 Task: Send an email with the signature Ian Hill with the subject Request for a reference letter and the message Can you please confirm the availability of the conference room for the meeting? from softage.5@softage.net to softage.6@softage.net and move the email from Sent Items to the folder Invitations
Action: Mouse moved to (45, 59)
Screenshot: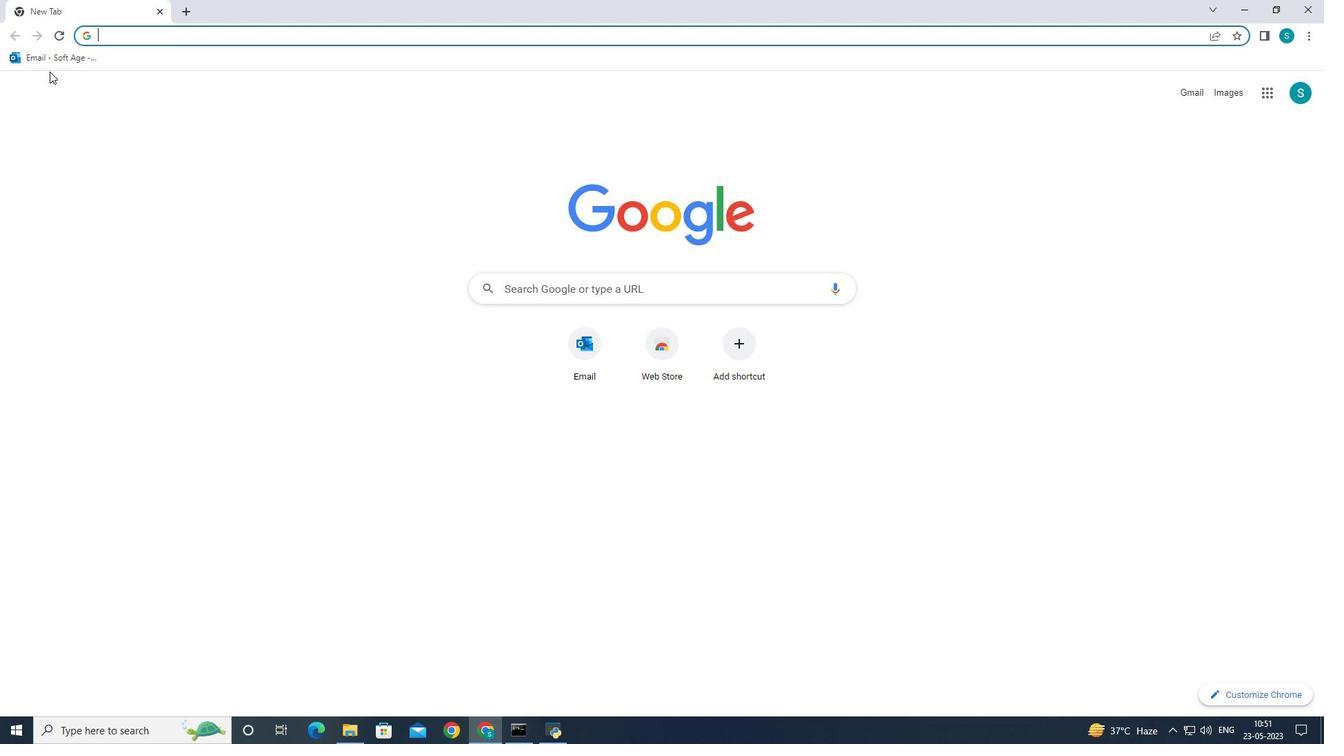 
Action: Mouse pressed left at (45, 59)
Screenshot: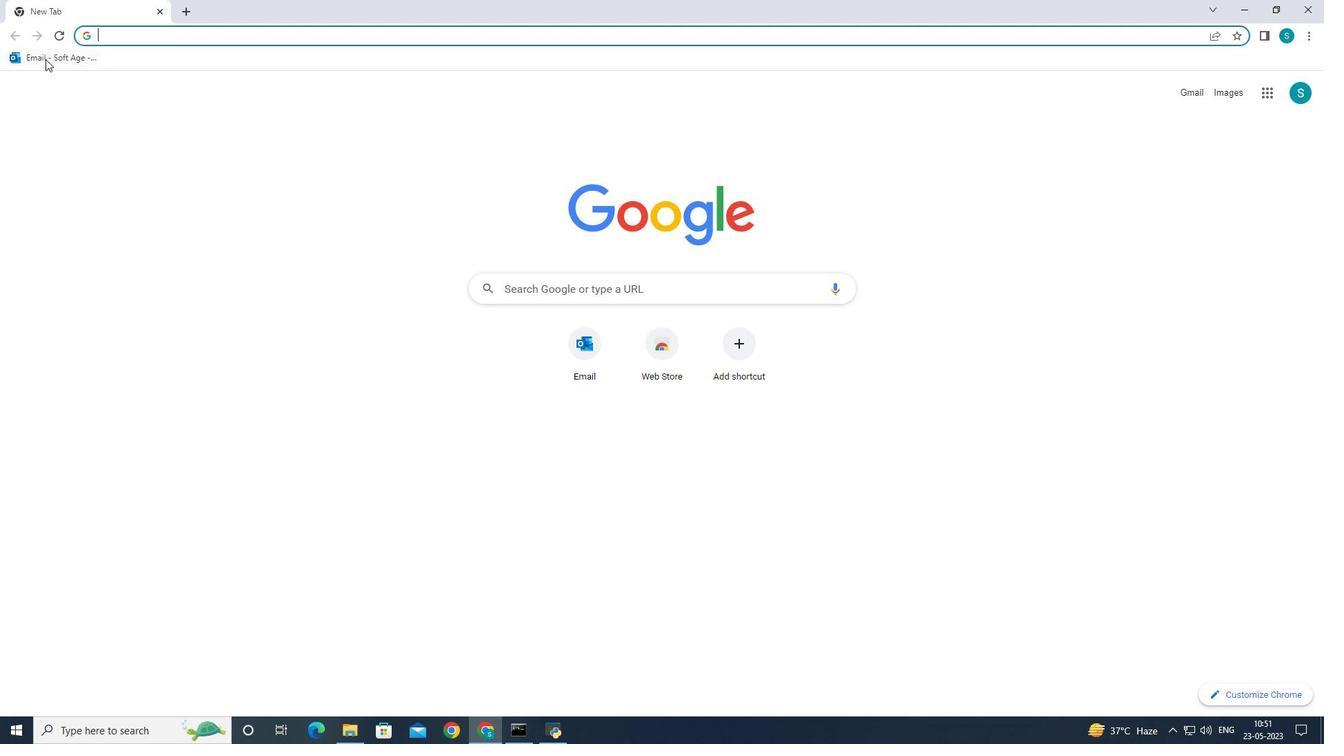 
Action: Mouse moved to (172, 121)
Screenshot: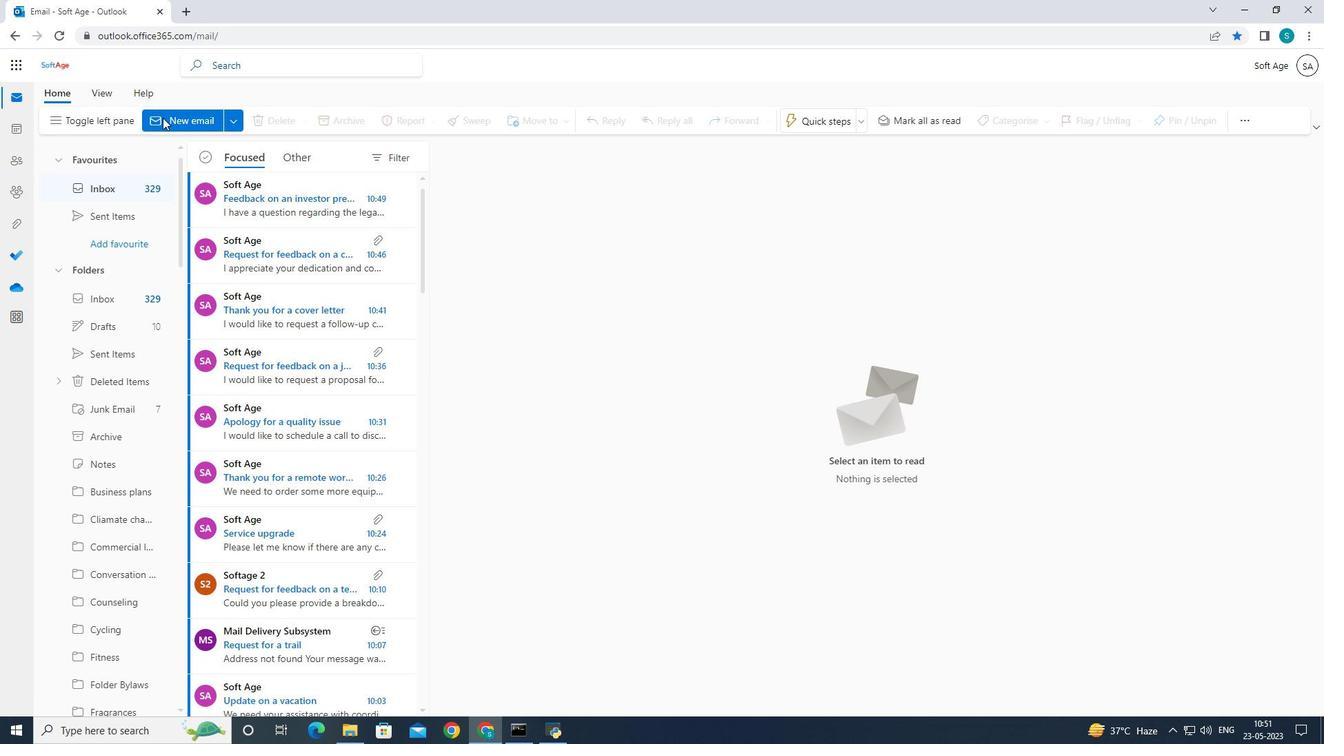 
Action: Mouse pressed left at (172, 121)
Screenshot: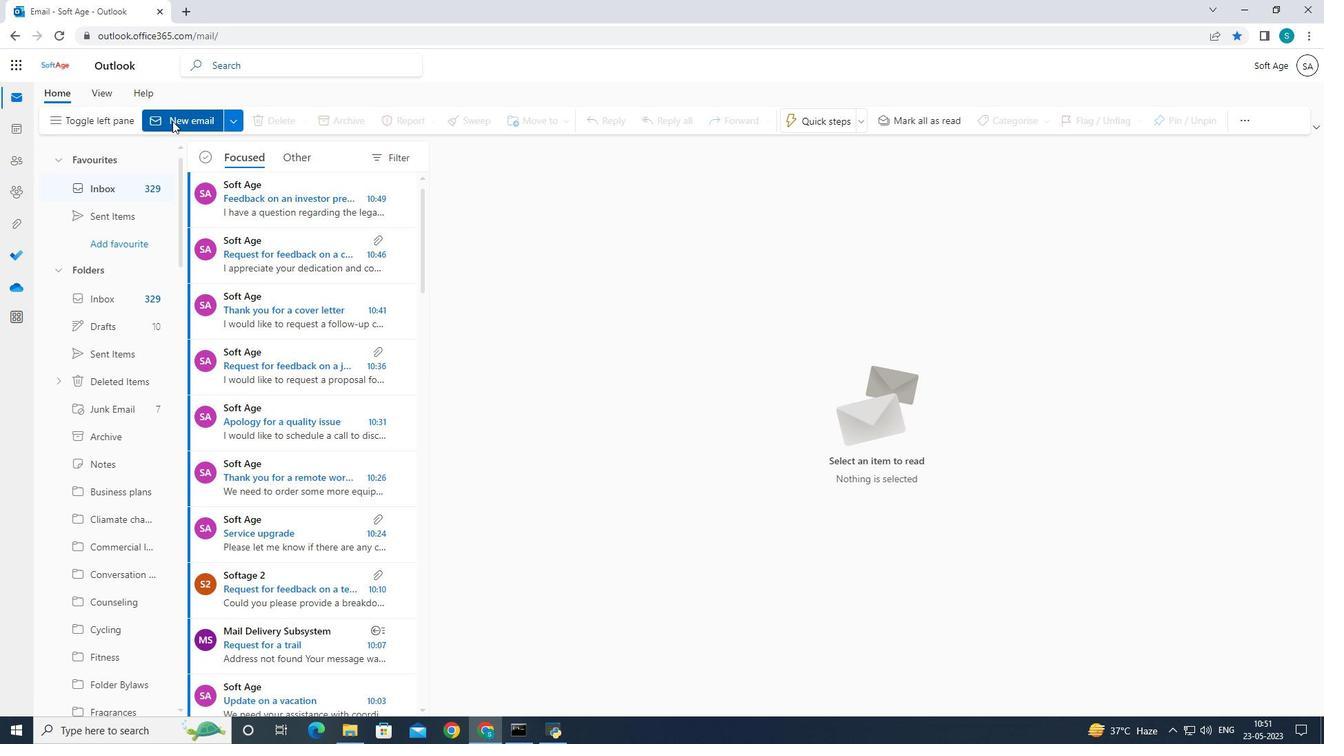 
Action: Mouse moved to (904, 121)
Screenshot: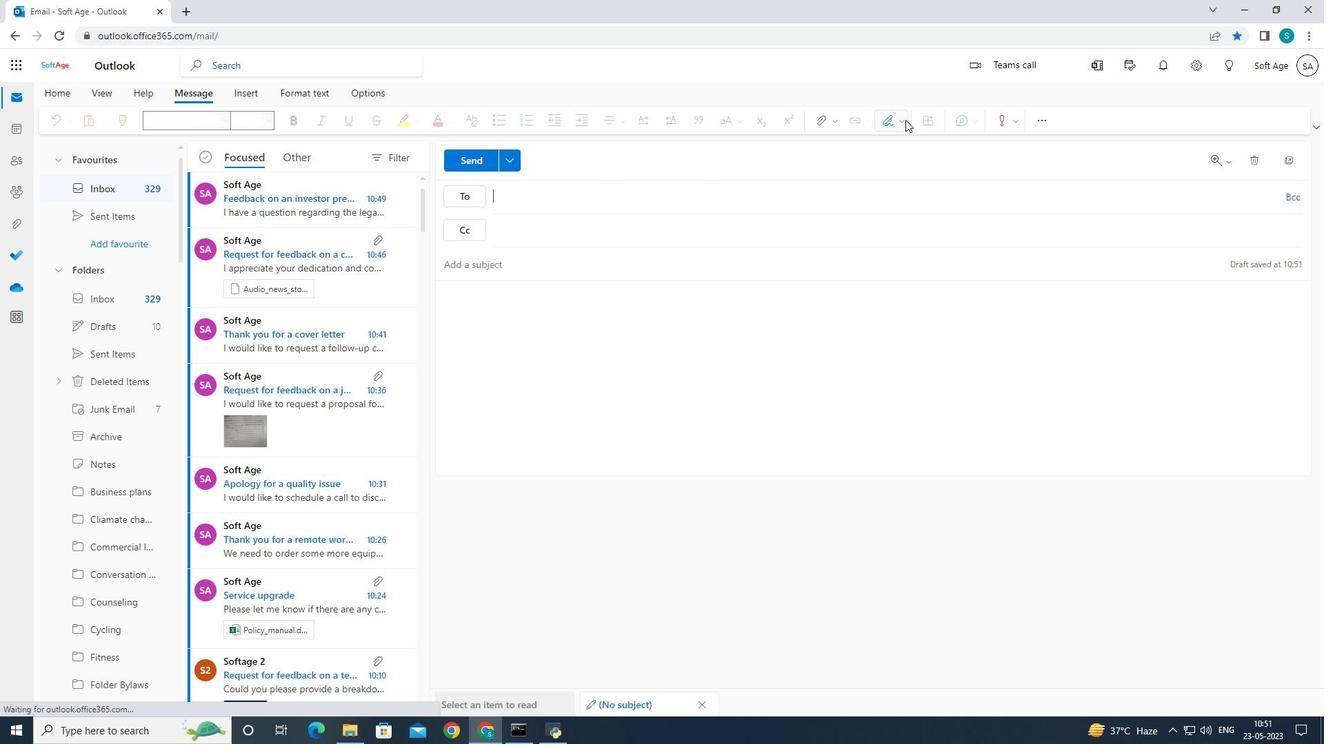 
Action: Mouse pressed left at (904, 121)
Screenshot: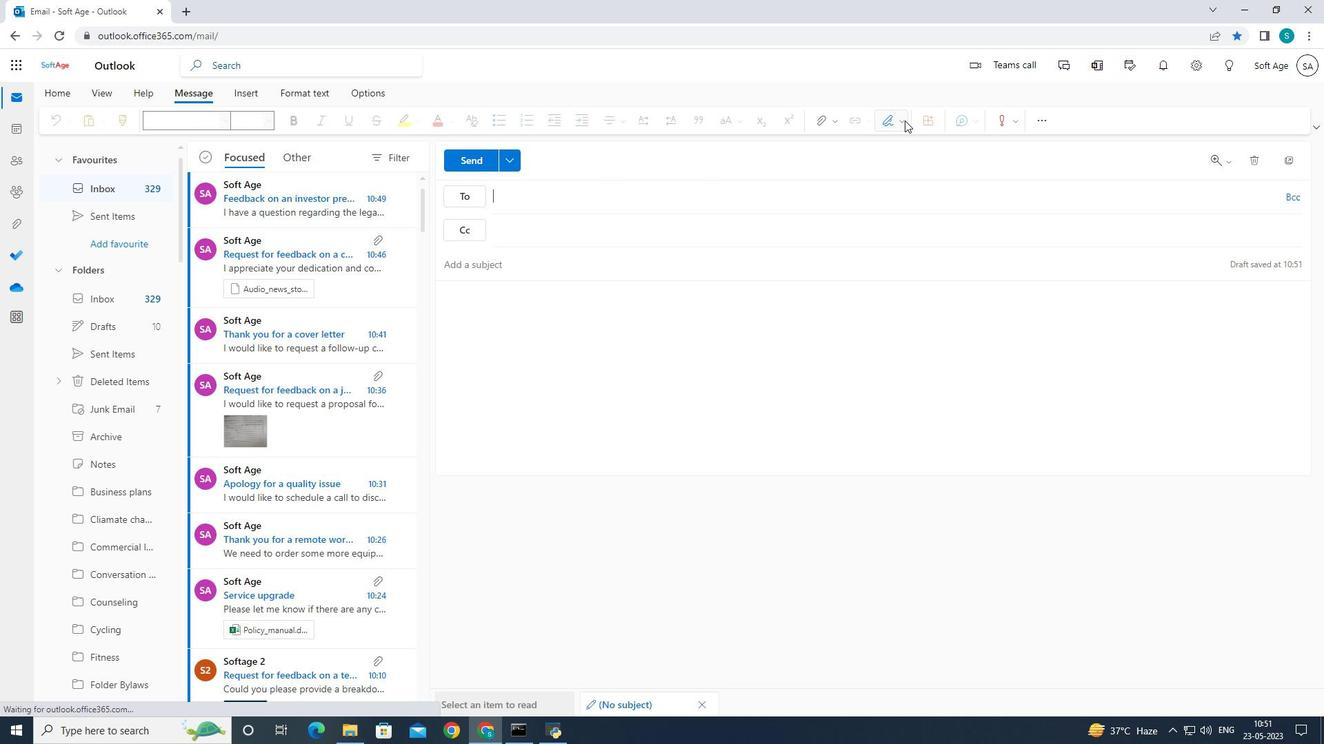 
Action: Mouse moved to (870, 170)
Screenshot: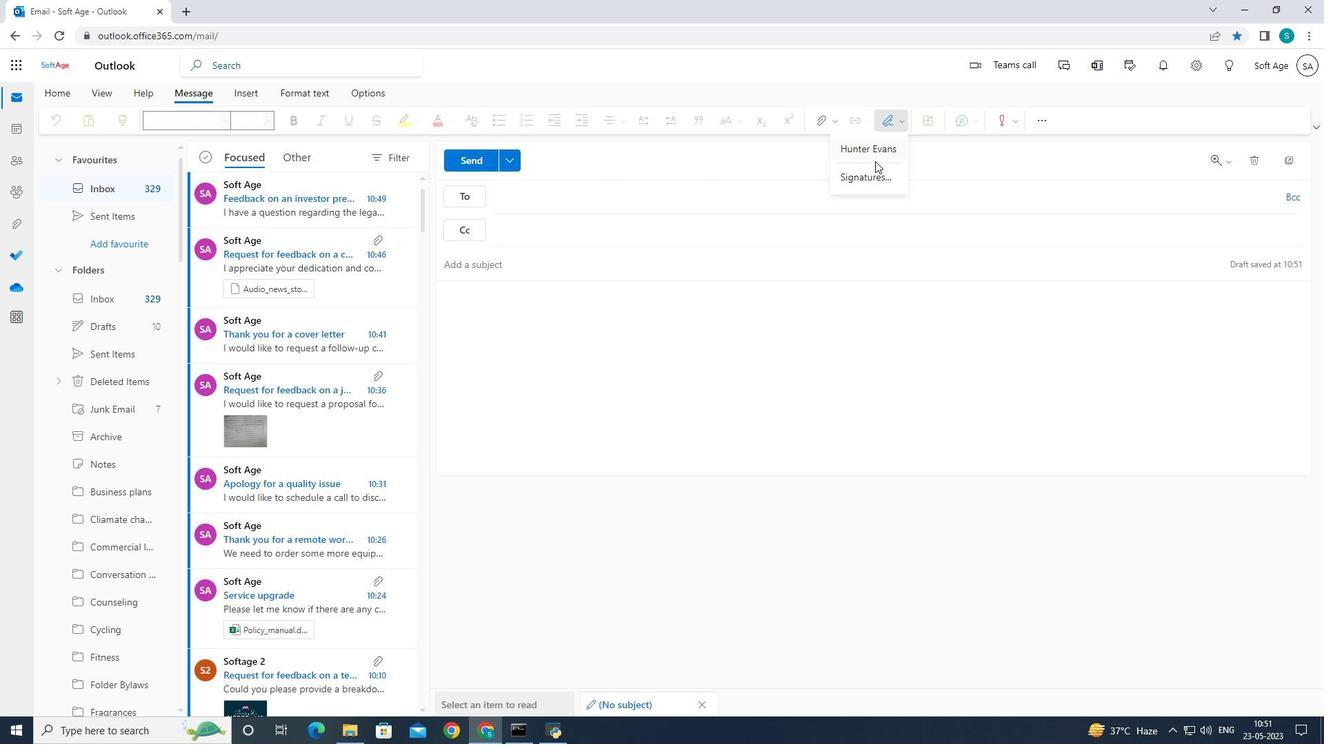 
Action: Mouse pressed left at (870, 170)
Screenshot: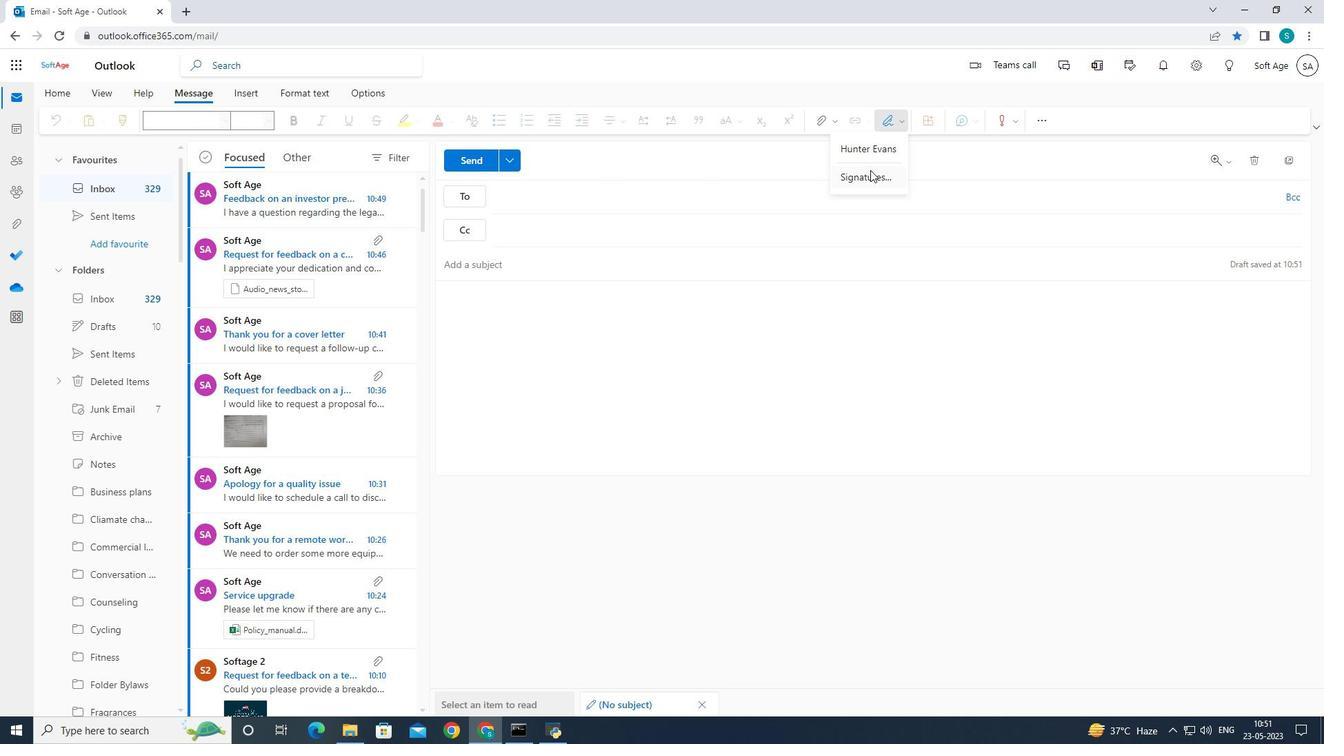 
Action: Mouse moved to (867, 189)
Screenshot: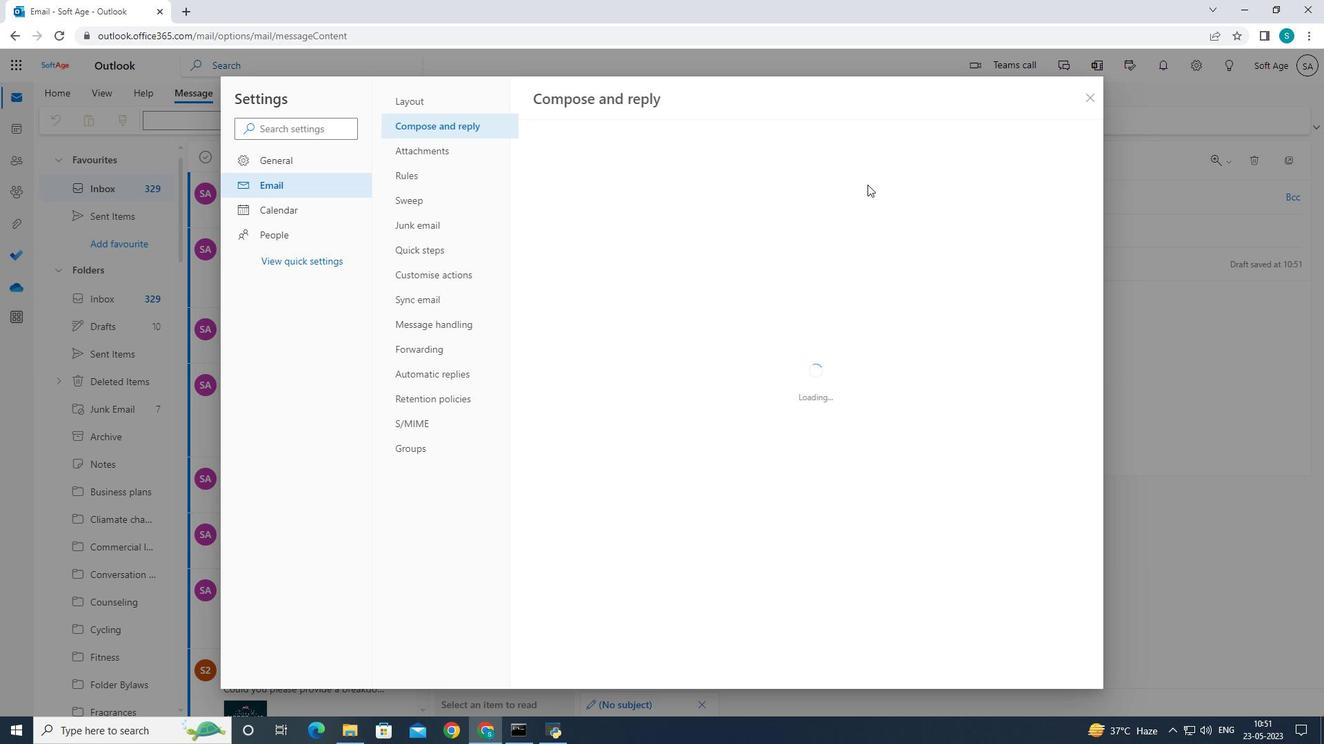 
Action: Key pressed <Key.caps_lock>LAN<Key.space><Key.caps_lock>hill<Key.backspace><Key.backspace><Key.backspace><Key.backspace>
Screenshot: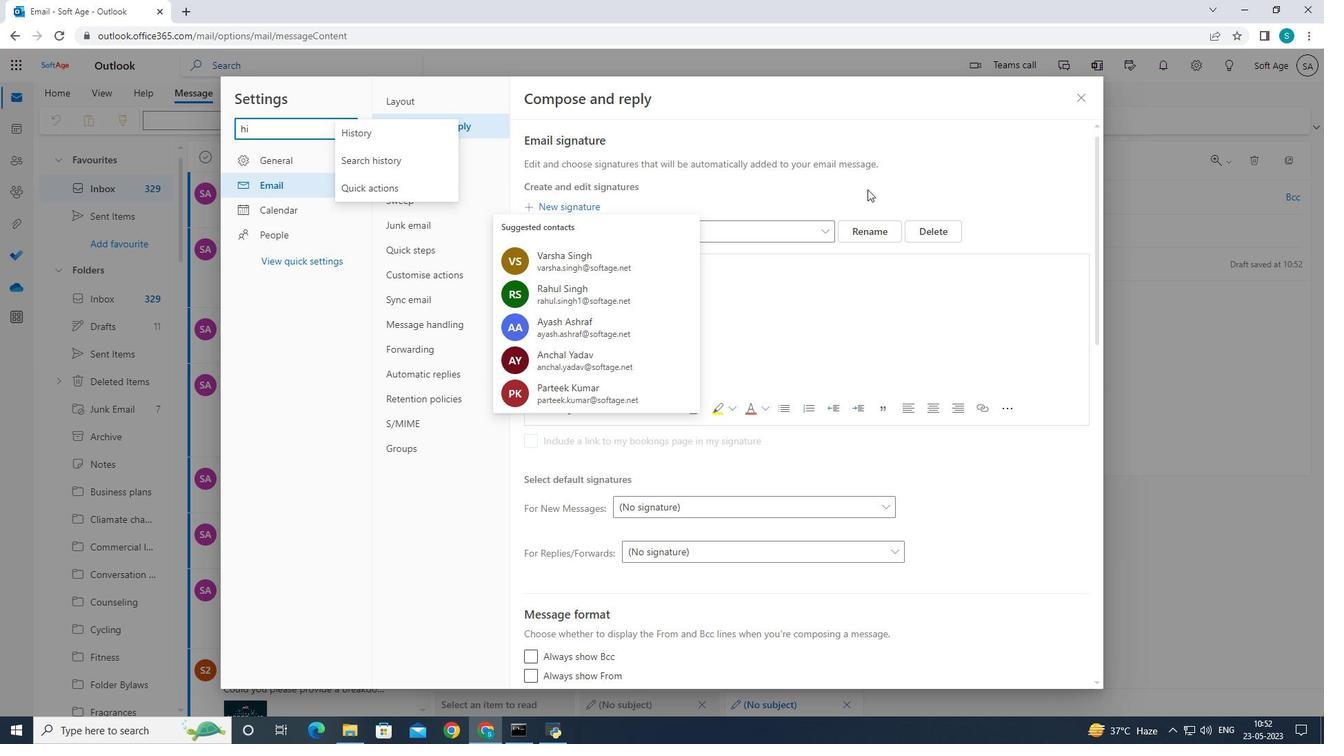 
Action: Mouse moved to (793, 226)
Screenshot: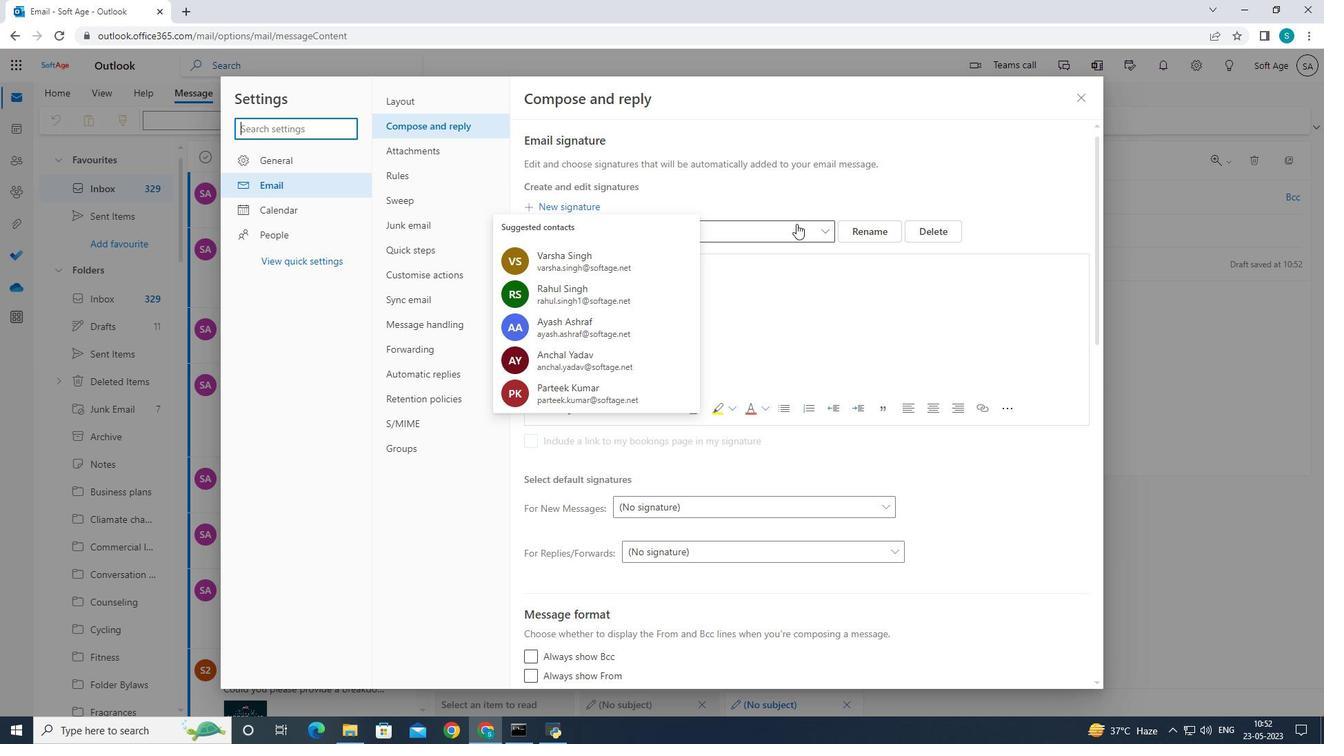 
Action: Mouse pressed left at (793, 226)
Screenshot: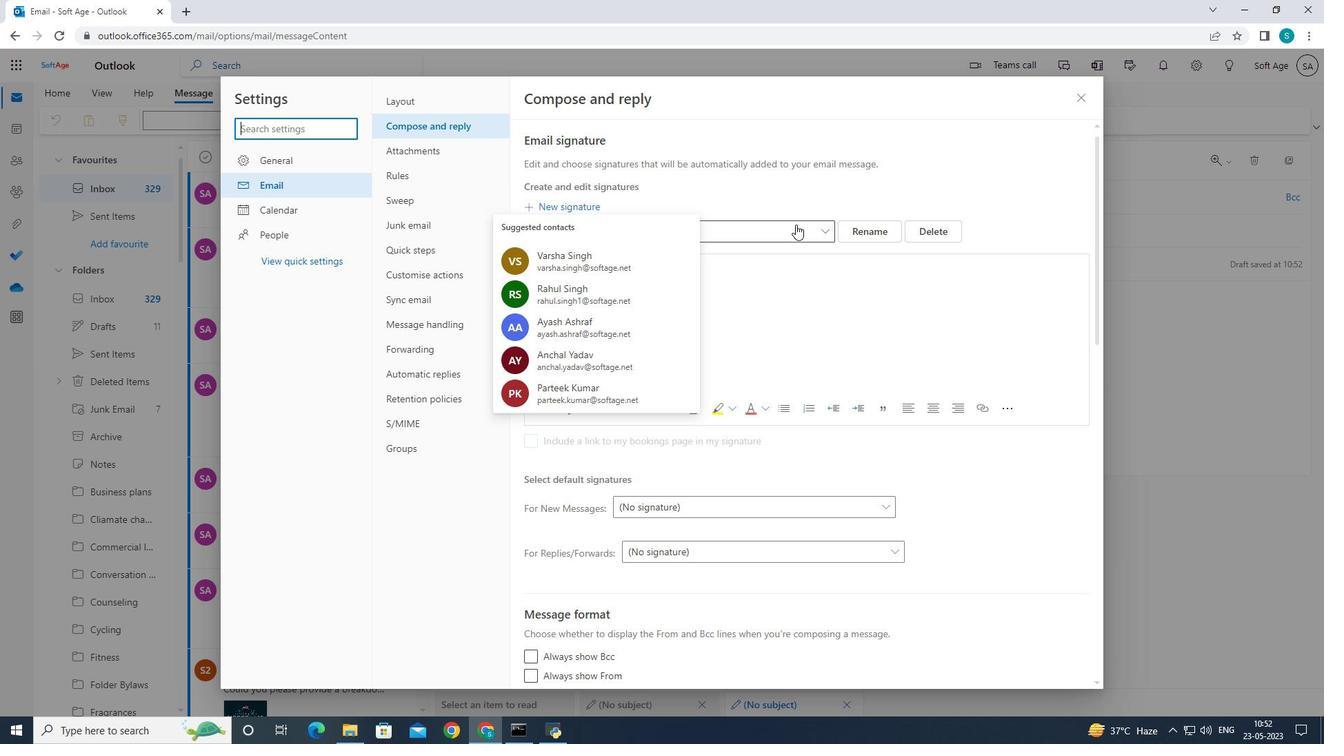 
Action: Mouse moved to (863, 231)
Screenshot: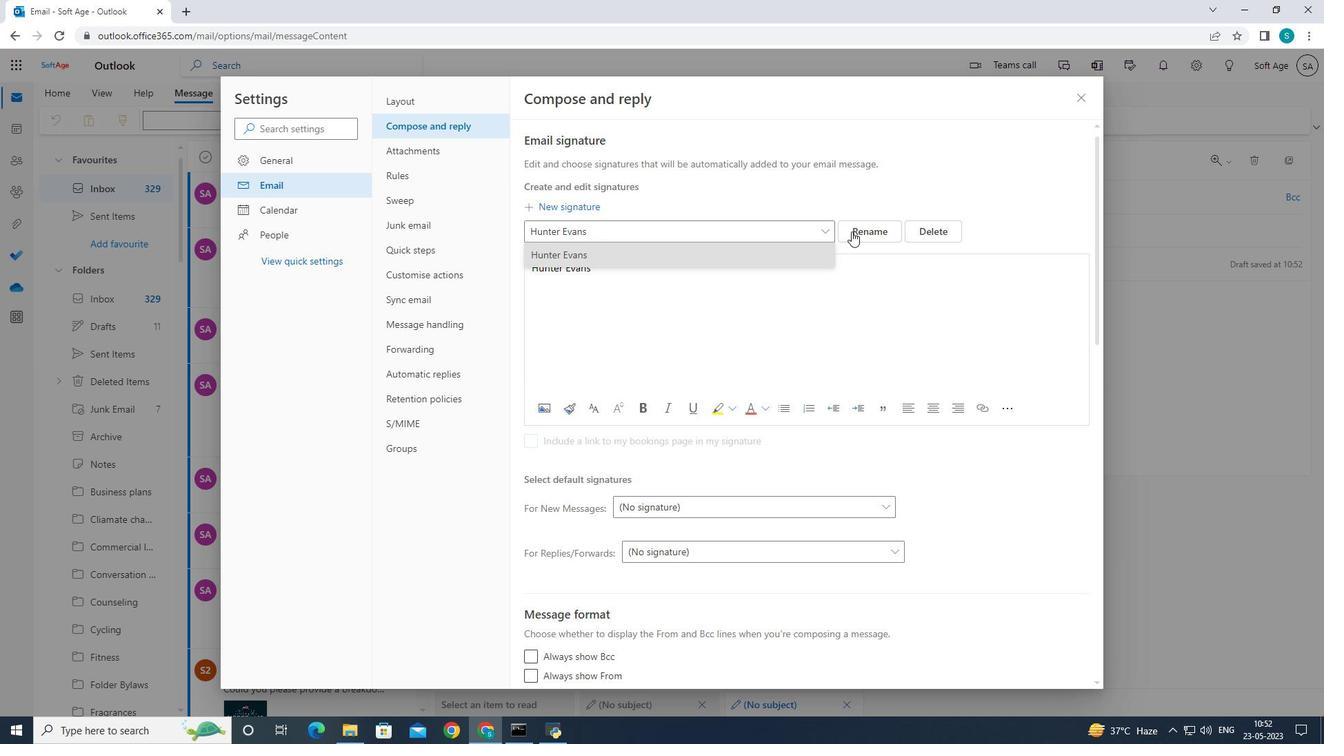 
Action: Mouse pressed left at (863, 231)
Screenshot: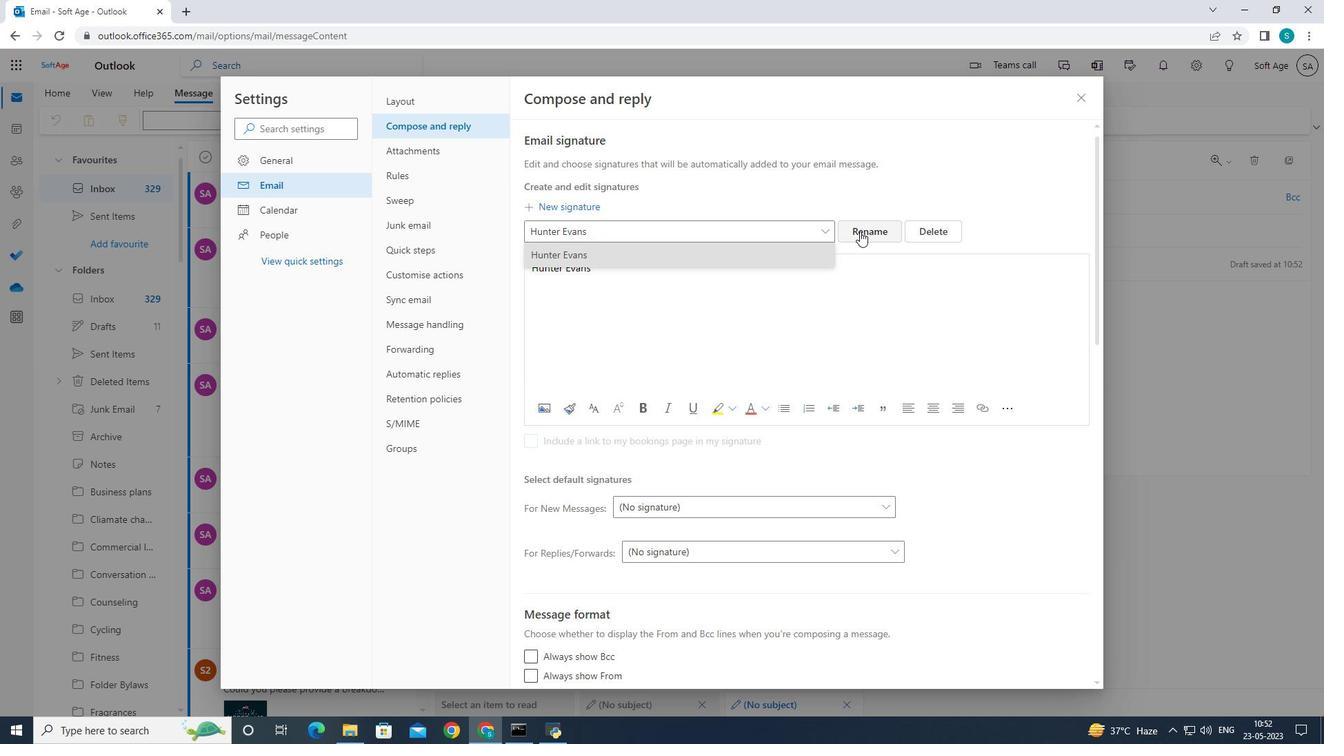 
Action: Mouse moved to (784, 228)
Screenshot: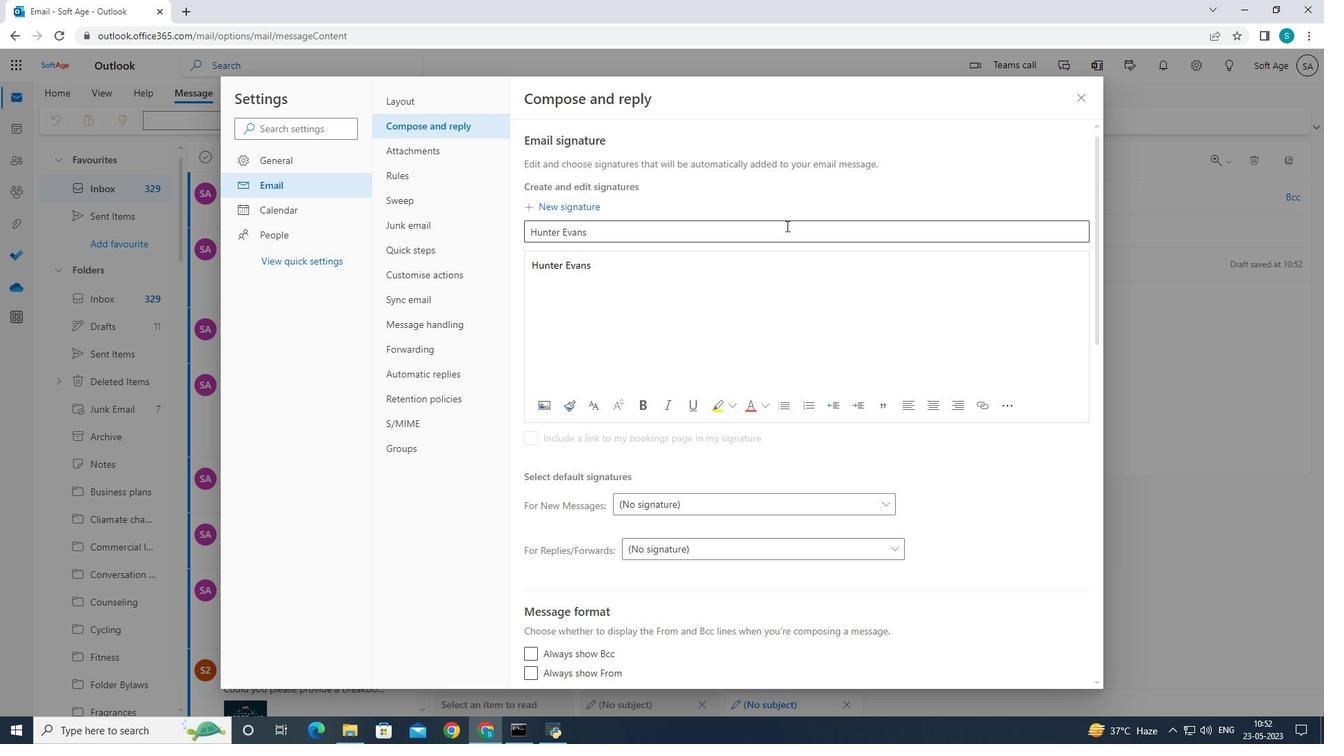 
Action: Mouse pressed left at (784, 228)
Screenshot: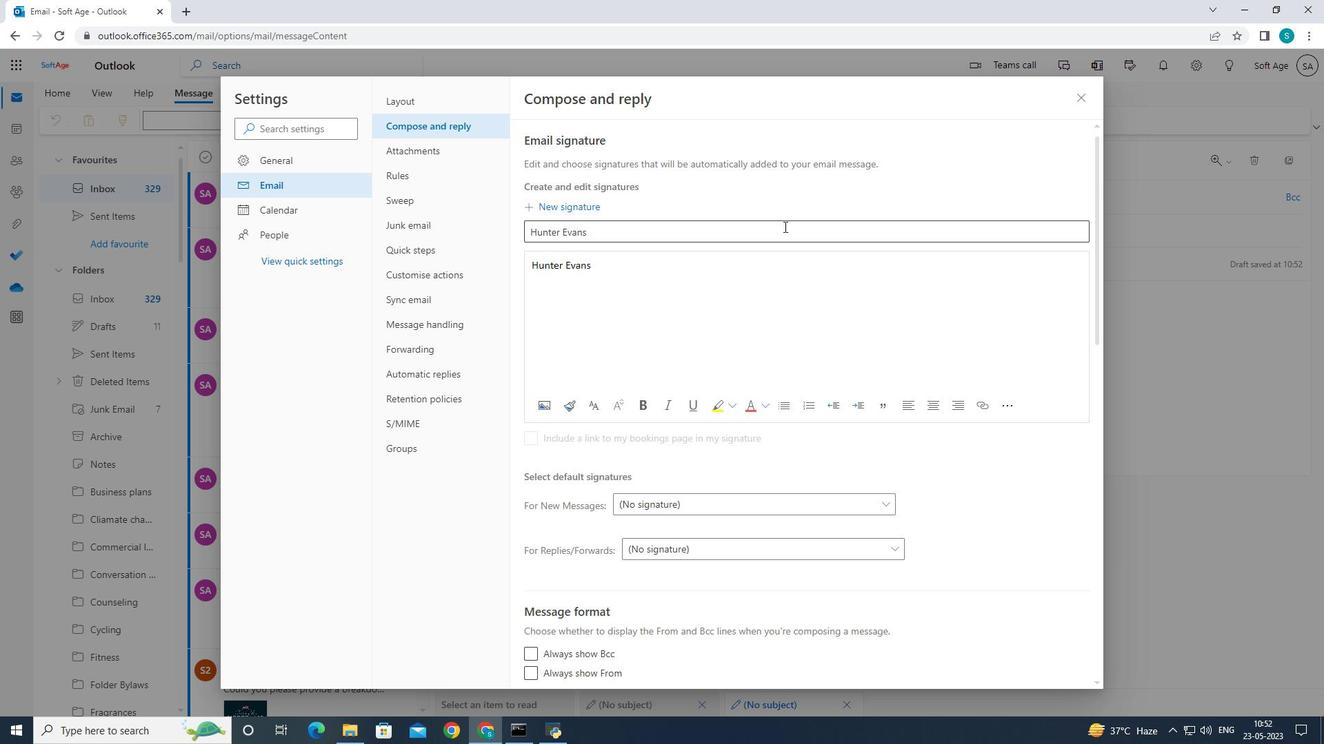 
Action: Mouse moved to (787, 230)
Screenshot: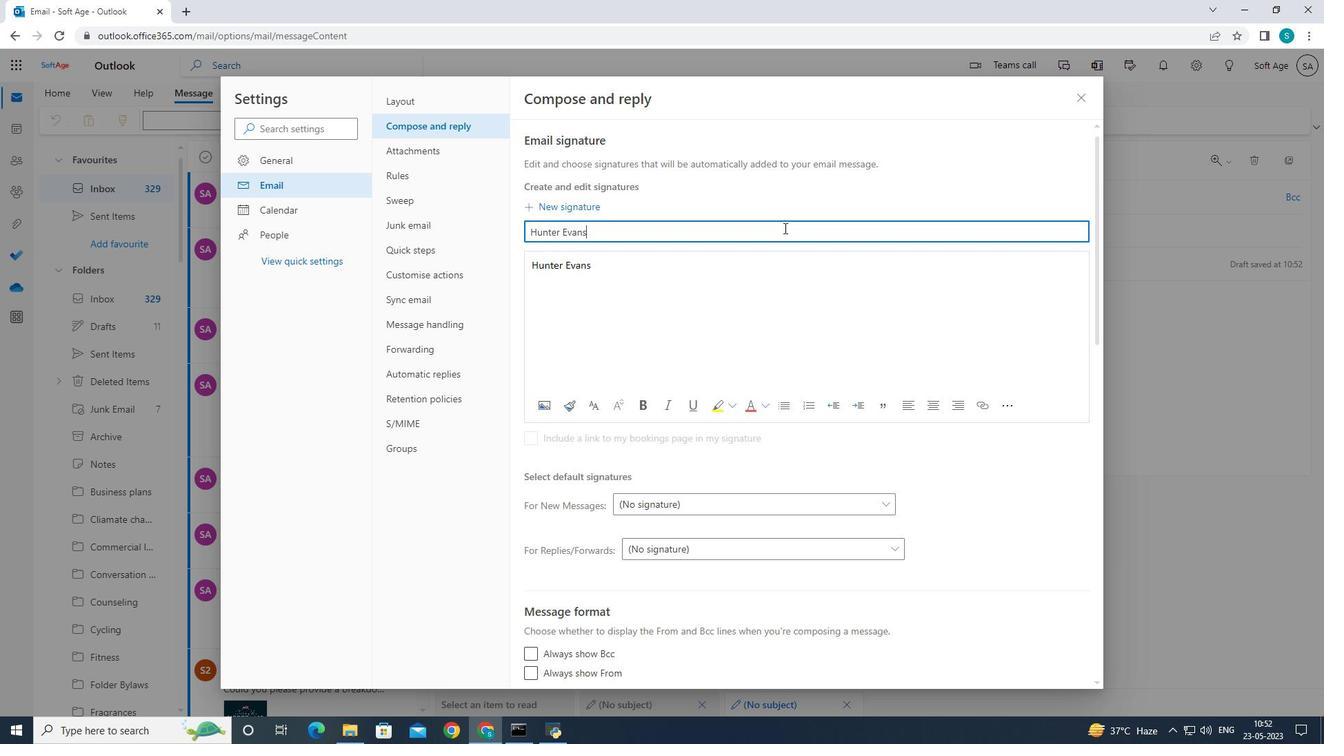 
Action: Key pressed <Key.backspace><Key.backspace><Key.backspace><Key.backspace><Key.backspace><Key.backspace><Key.backspace><Key.backspace><Key.backspace><Key.backspace><Key.backspace><Key.backspace><Key.backspace><Key.backspace><Key.backspace><Key.backspace><Key.backspace><Key.backspace><Key.backspace><Key.caps_lock>LA<Key.caps_lock><Key.backspace>an<Key.space><Key.caps_lock>H<Key.caps_lock>ill<Key.left><Key.left><Key.left><Key.left><Key.left><Key.left><Key.left><Key.backspace><Key.caps_lock>I<Key.caps_lock>
Screenshot: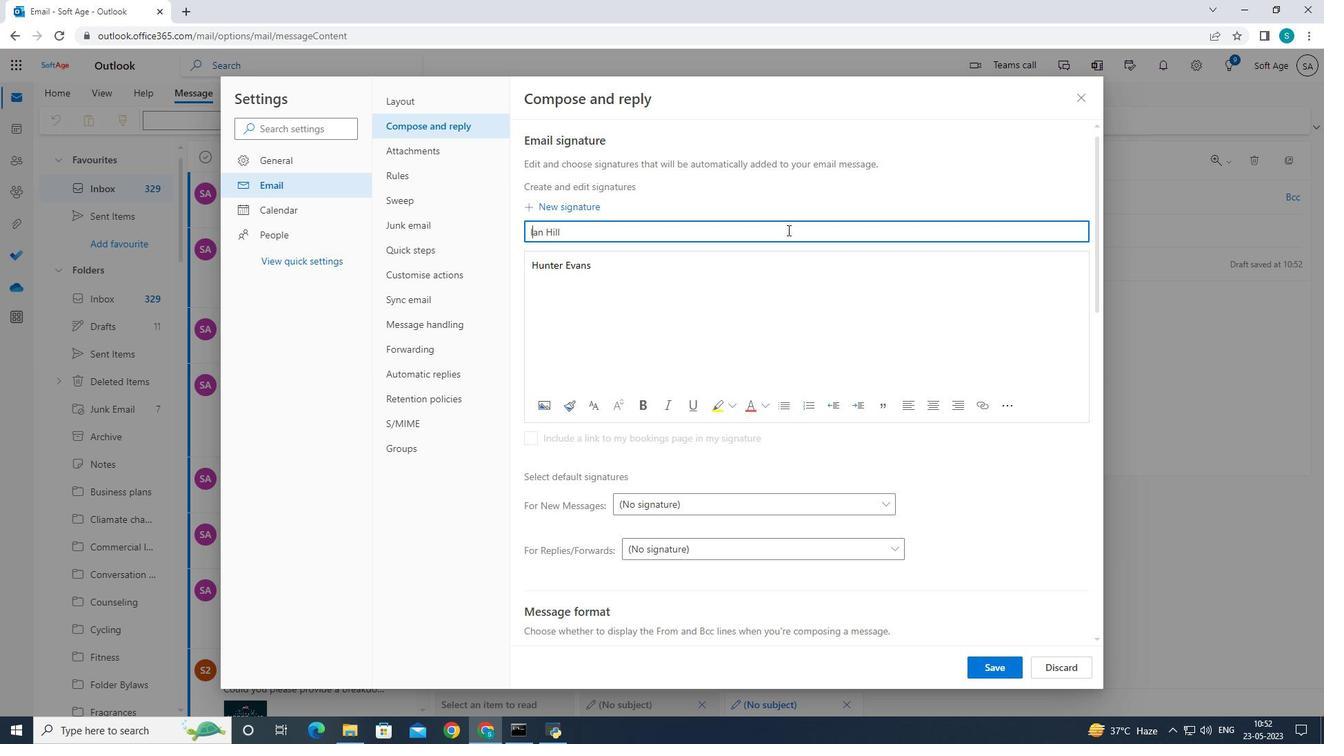 
Action: Mouse moved to (597, 271)
Screenshot: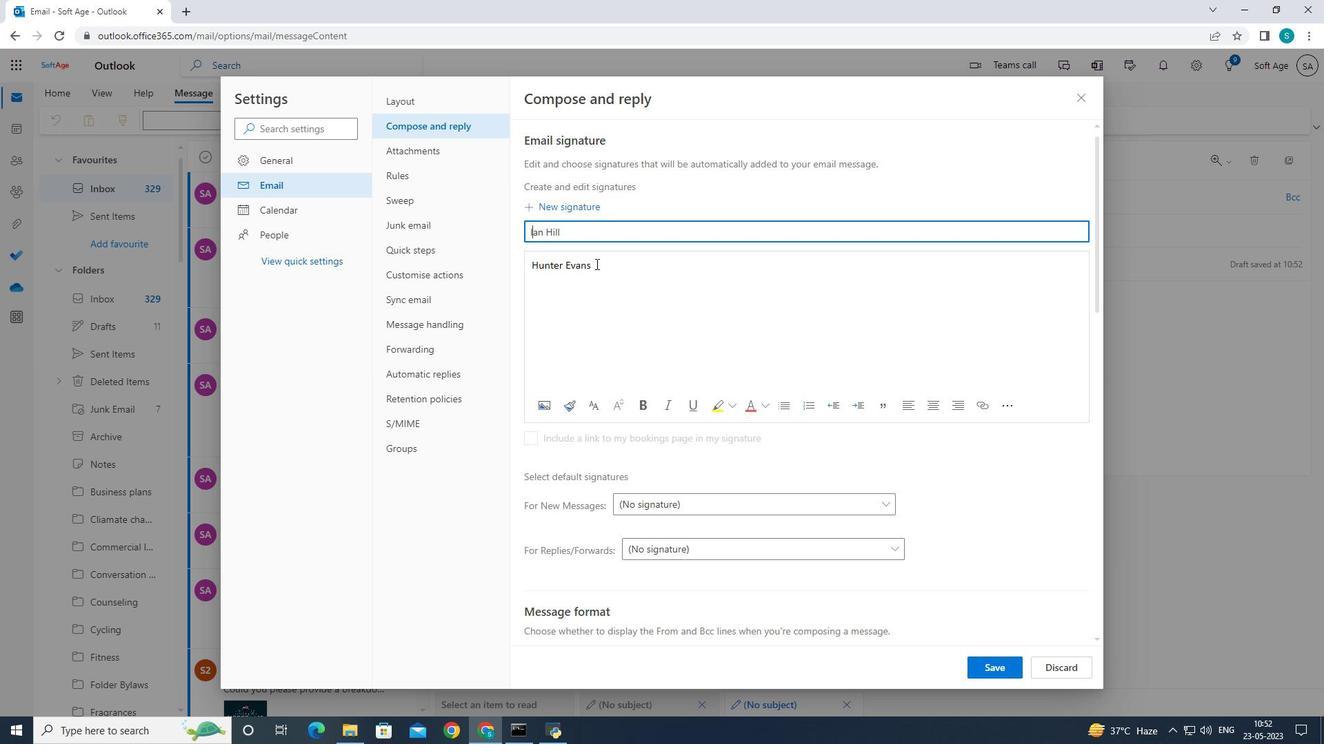 
Action: Mouse pressed left at (597, 271)
Screenshot: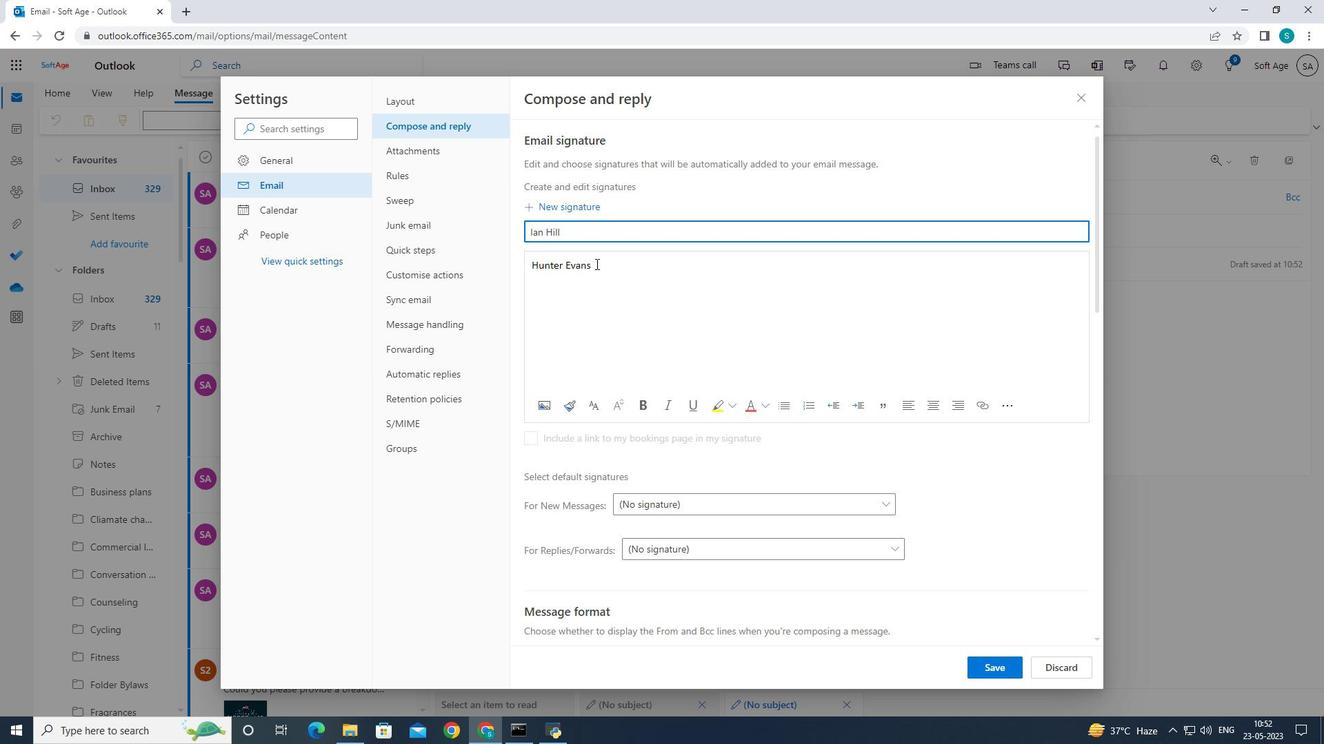 
Action: Mouse moved to (671, 269)
Screenshot: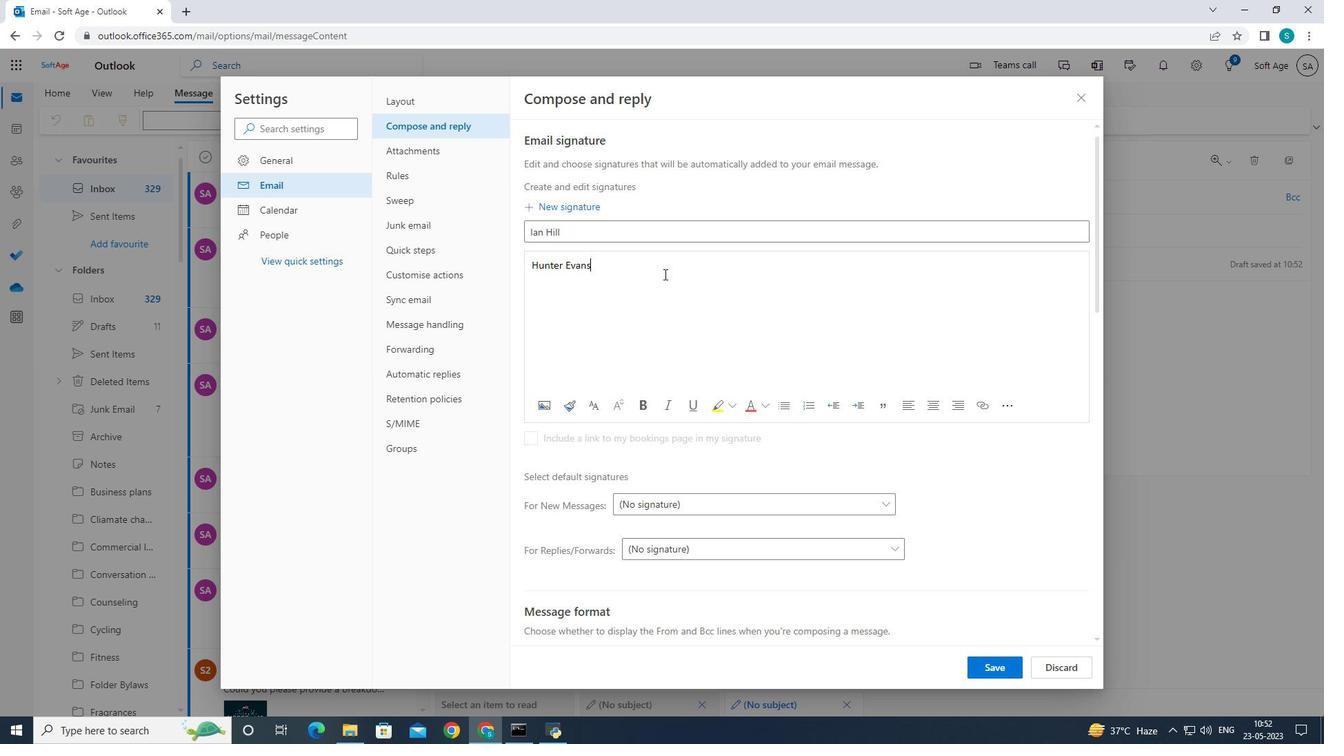 
Action: Key pressed <Key.backspace><Key.backspace><Key.backspace><Key.backspace><Key.backspace><Key.backspace><Key.backspace><Key.backspace><Key.backspace><Key.backspace><Key.backspace><Key.backspace><Key.backspace><Key.backspace><Key.backspace><Key.backspace><Key.backspace><Key.backspace><Key.backspace><Key.caps_lock>I<Key.caps_lock>an<Key.space><Key.caps_lock>H<Key.caps_lock>ill
Screenshot: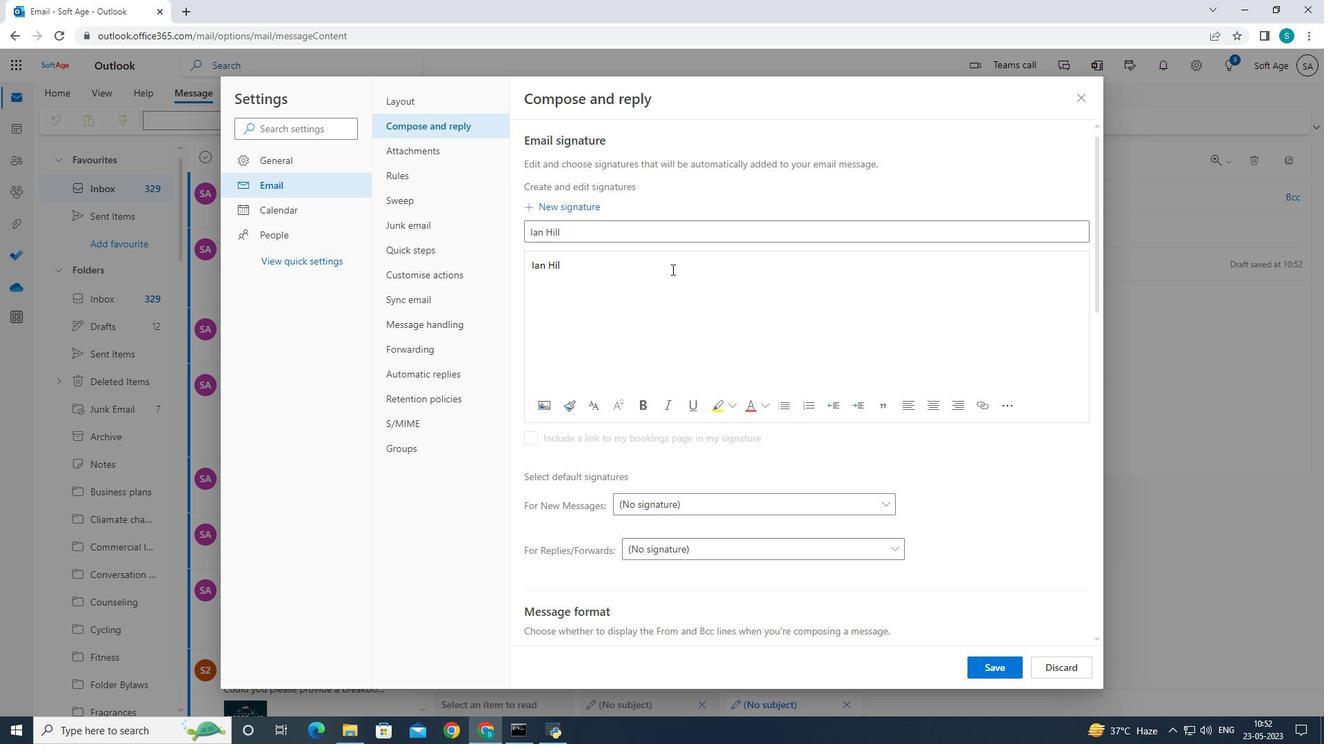 
Action: Mouse moved to (977, 668)
Screenshot: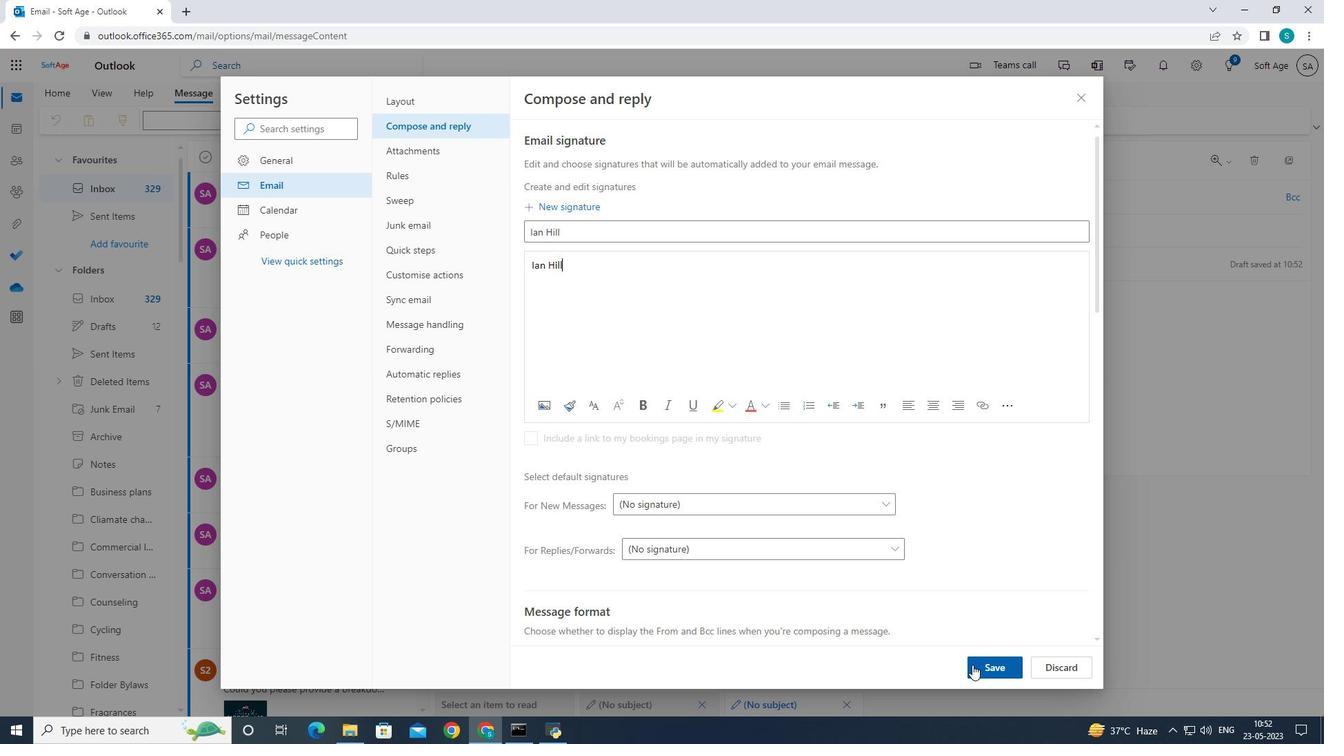
Action: Mouse pressed left at (977, 668)
Screenshot: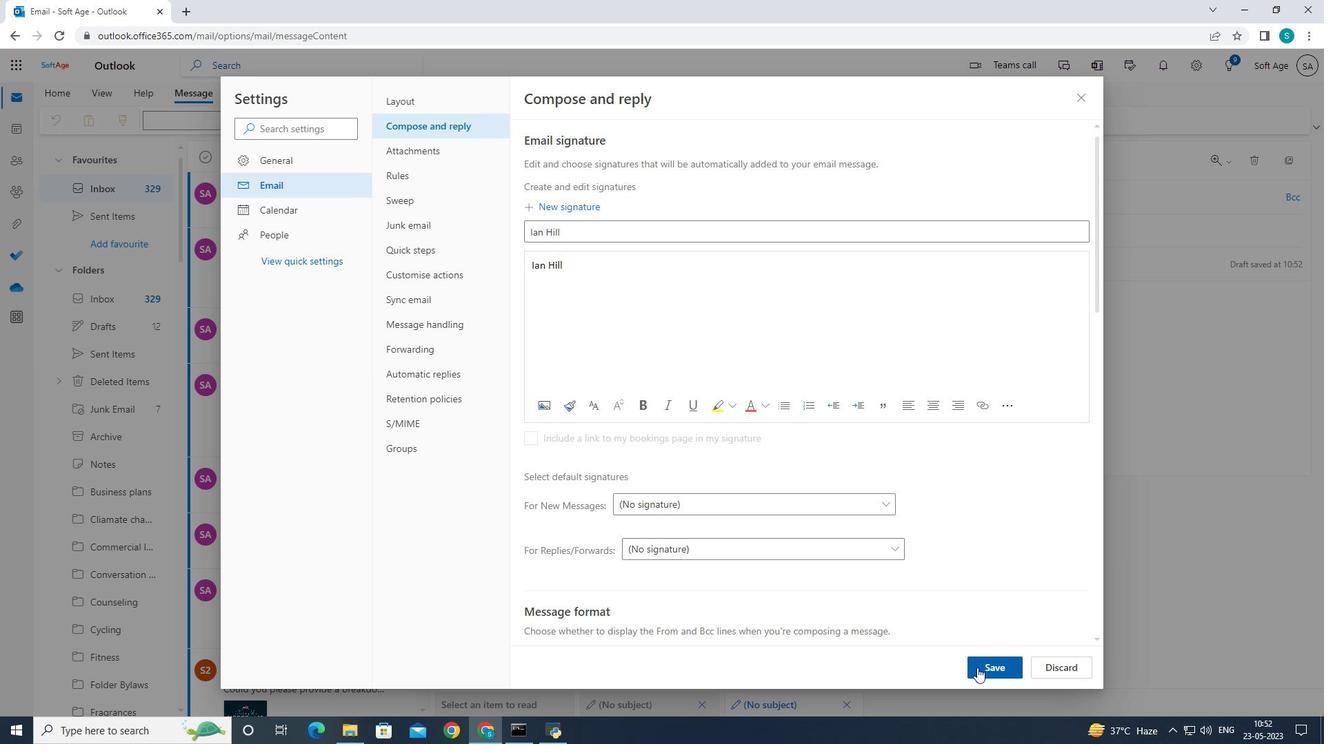 
Action: Mouse moved to (1086, 95)
Screenshot: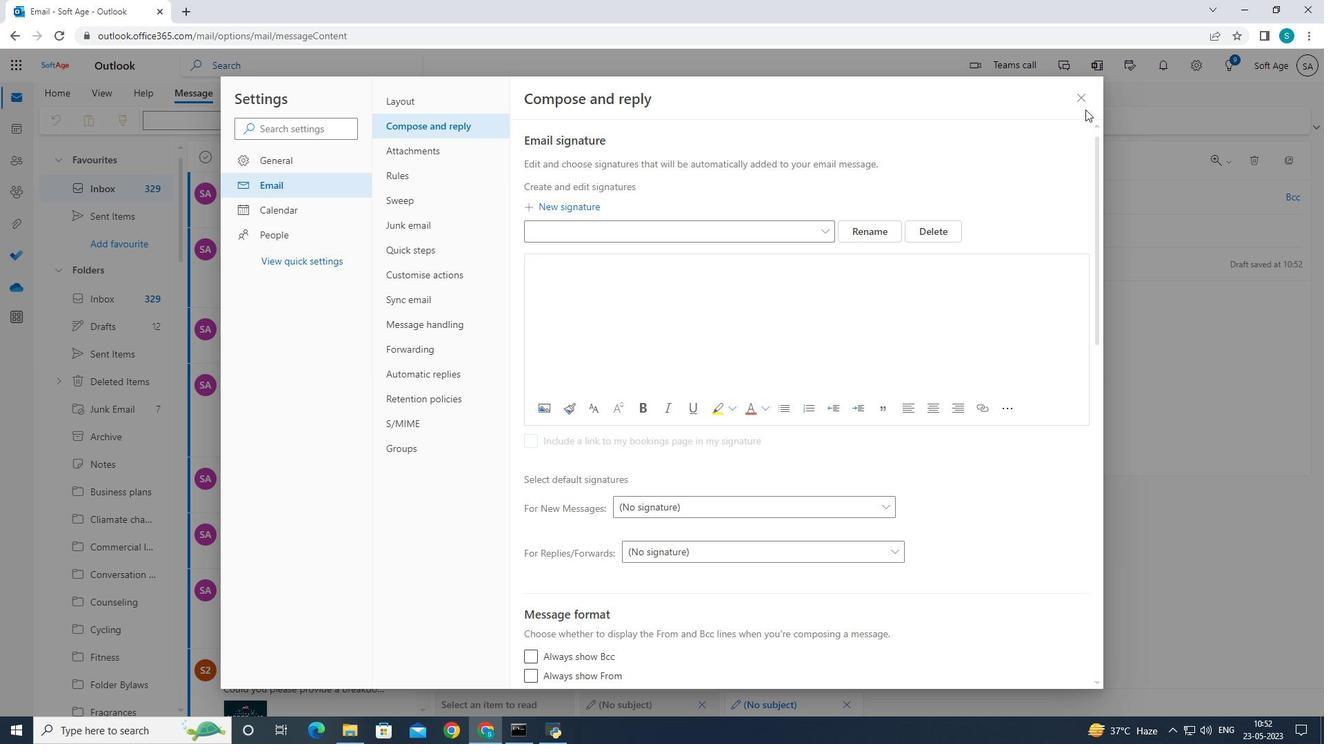 
Action: Mouse pressed left at (1086, 95)
Screenshot: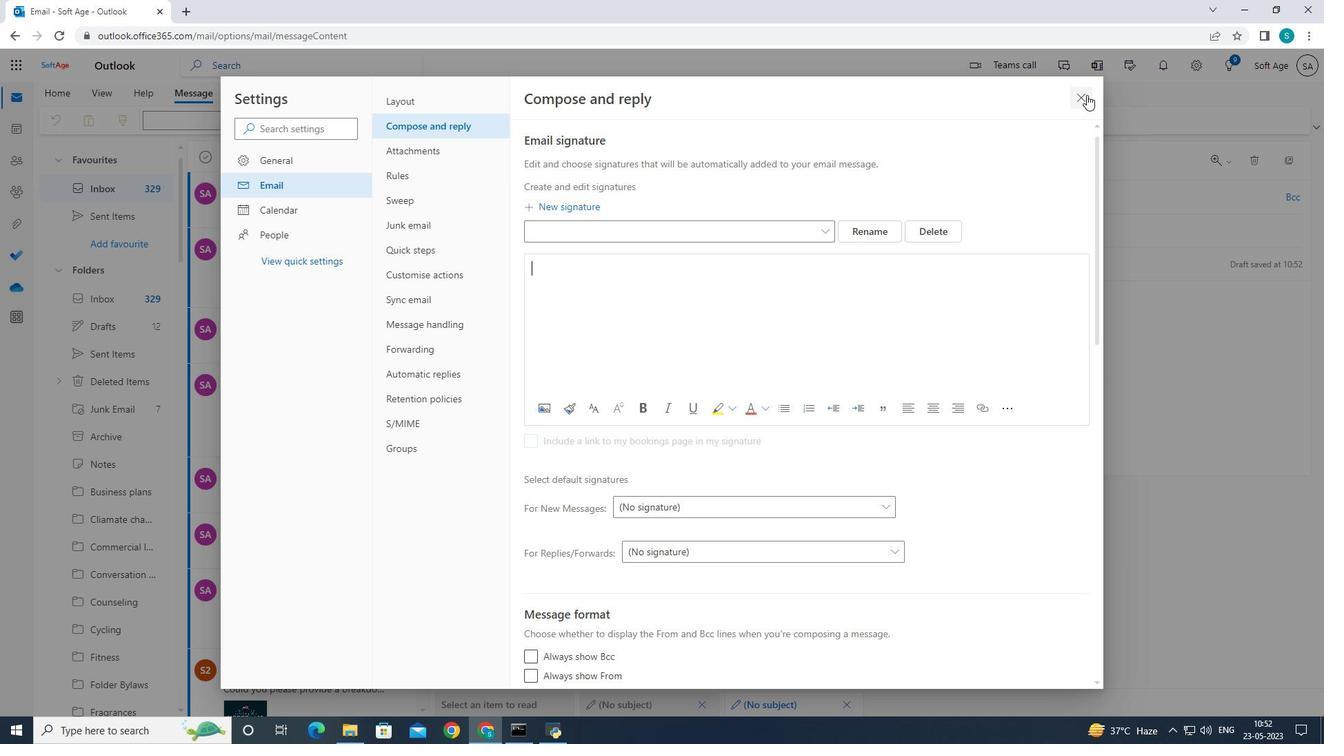 
Action: Mouse moved to (518, 262)
Screenshot: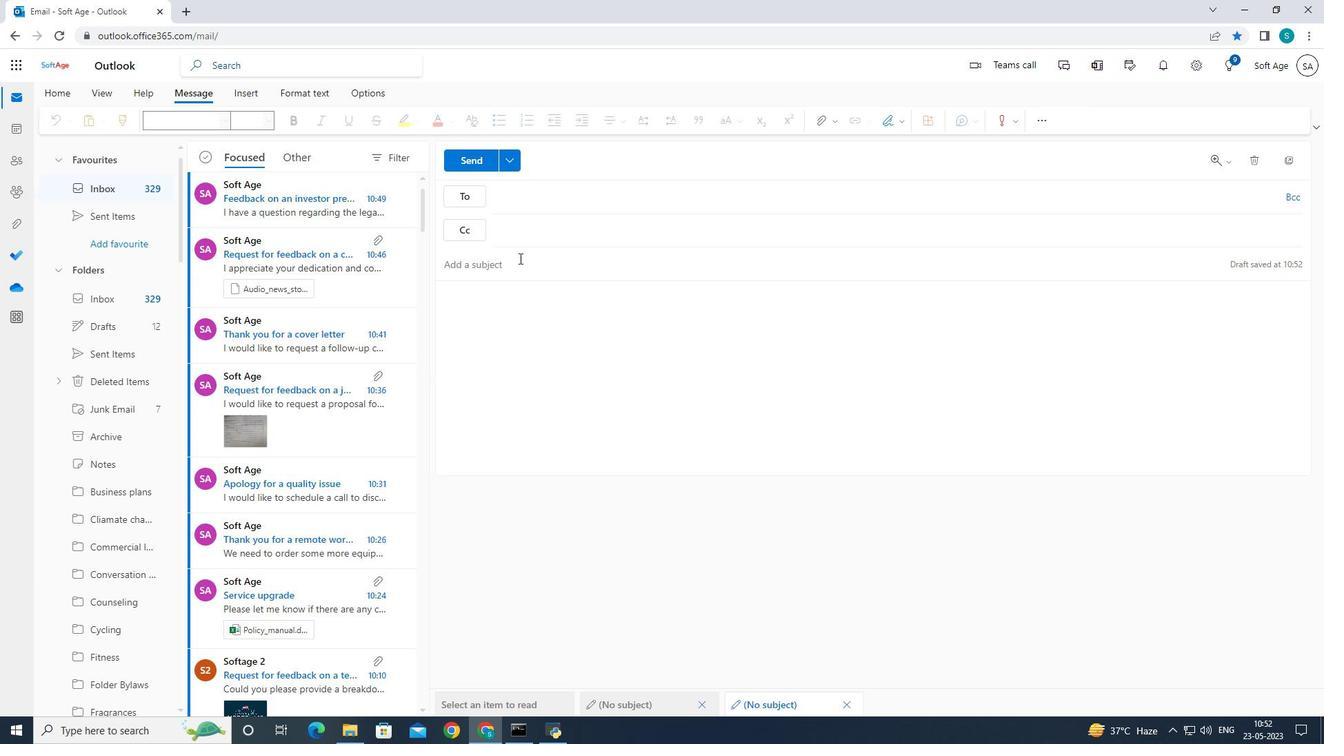 
Action: Mouse pressed left at (518, 262)
Screenshot: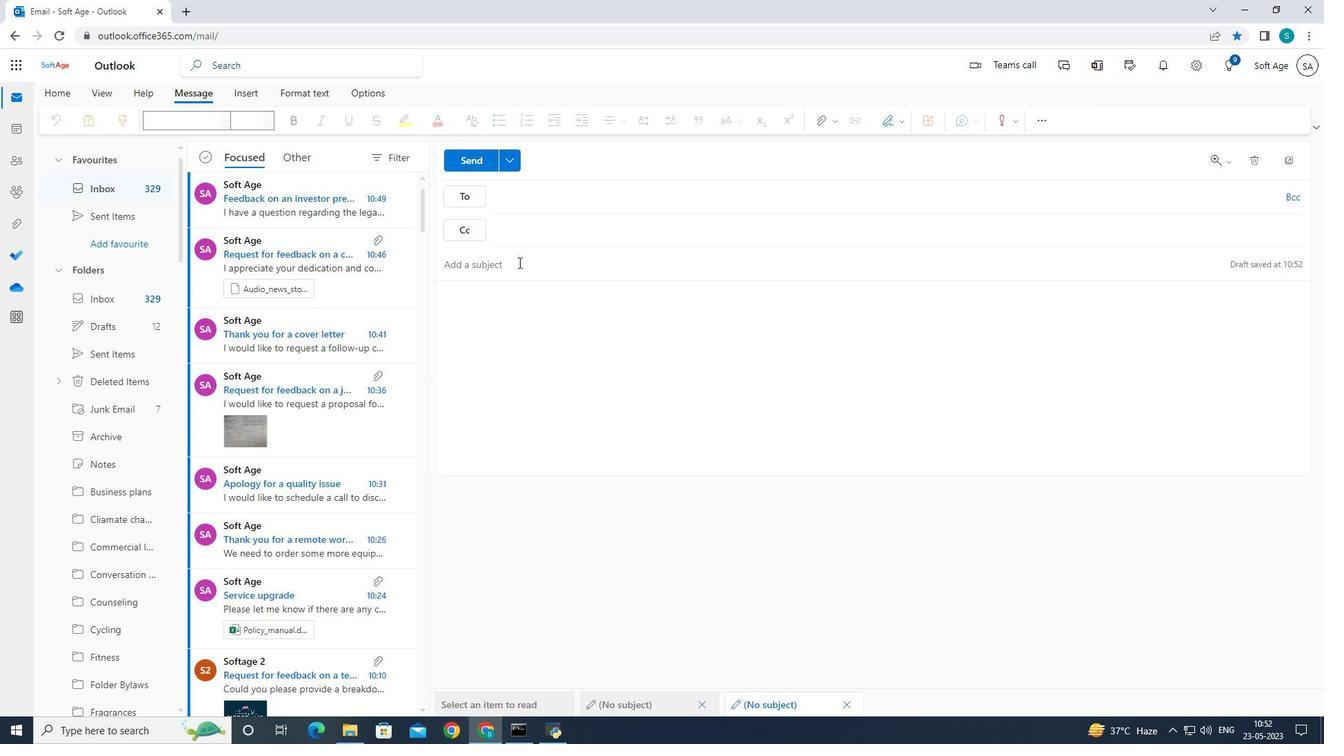 
Action: Mouse moved to (546, 272)
Screenshot: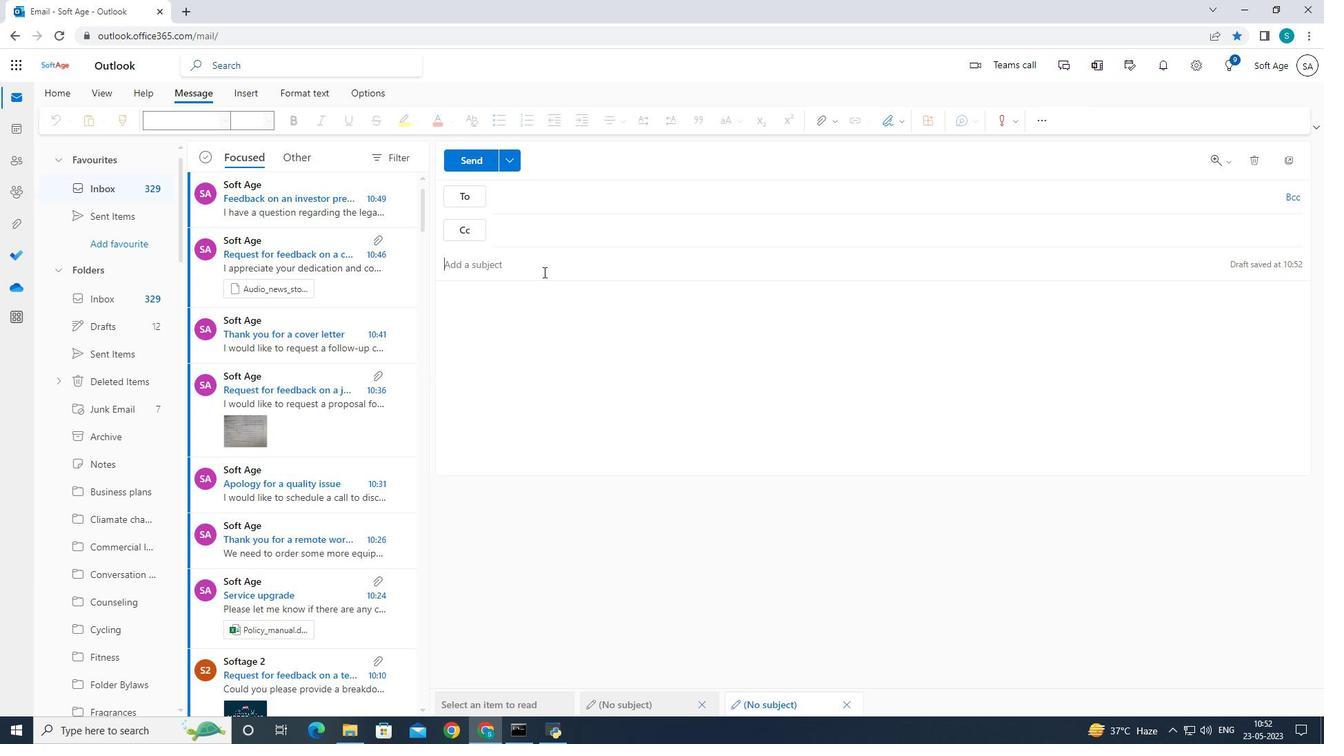 
Action: Key pressed <Key.caps_lock>R<Key.caps_lock>equest<Key.space>fo<Key.space>a<Key.backspace><Key.backspace>r<Key.space>a<Key.space>refernce<Key.space>letter<Key.left><Key.left><Key.left><Key.left><Key.left><Key.left><Key.left><Key.left><Key.left><Key.left>e<Key.right><Key.right><Key.right><Key.right><Key.right><Key.right><Key.right><Key.right><Key.right><Key.right><Key.space>
Screenshot: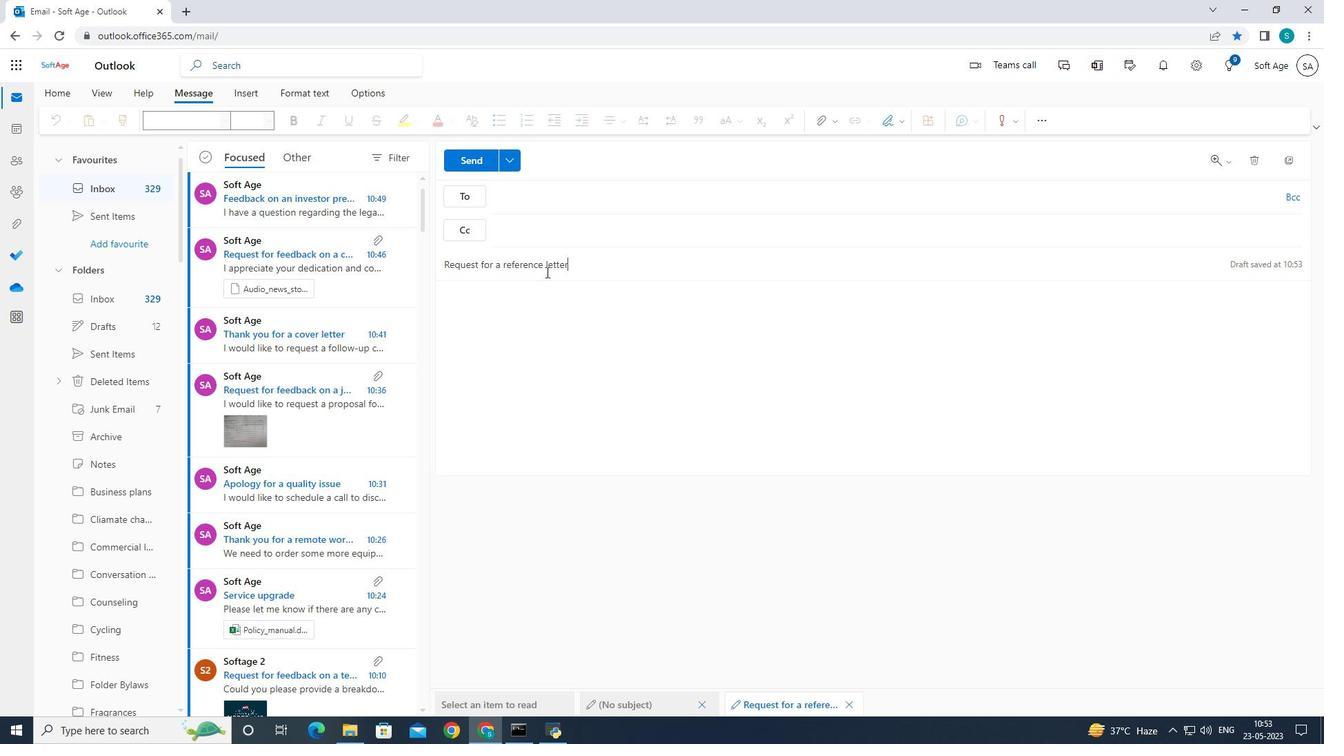 
Action: Mouse moved to (517, 290)
Screenshot: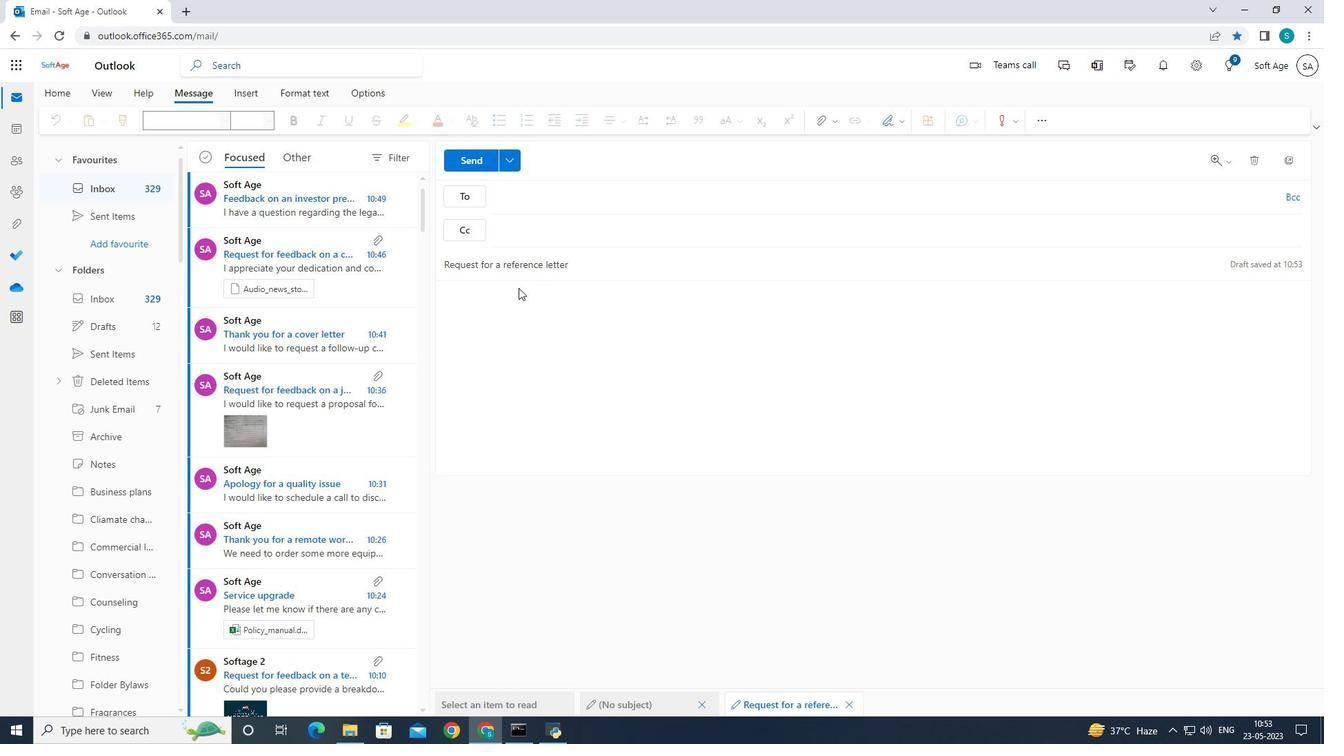 
Action: Mouse pressed left at (517, 290)
Screenshot: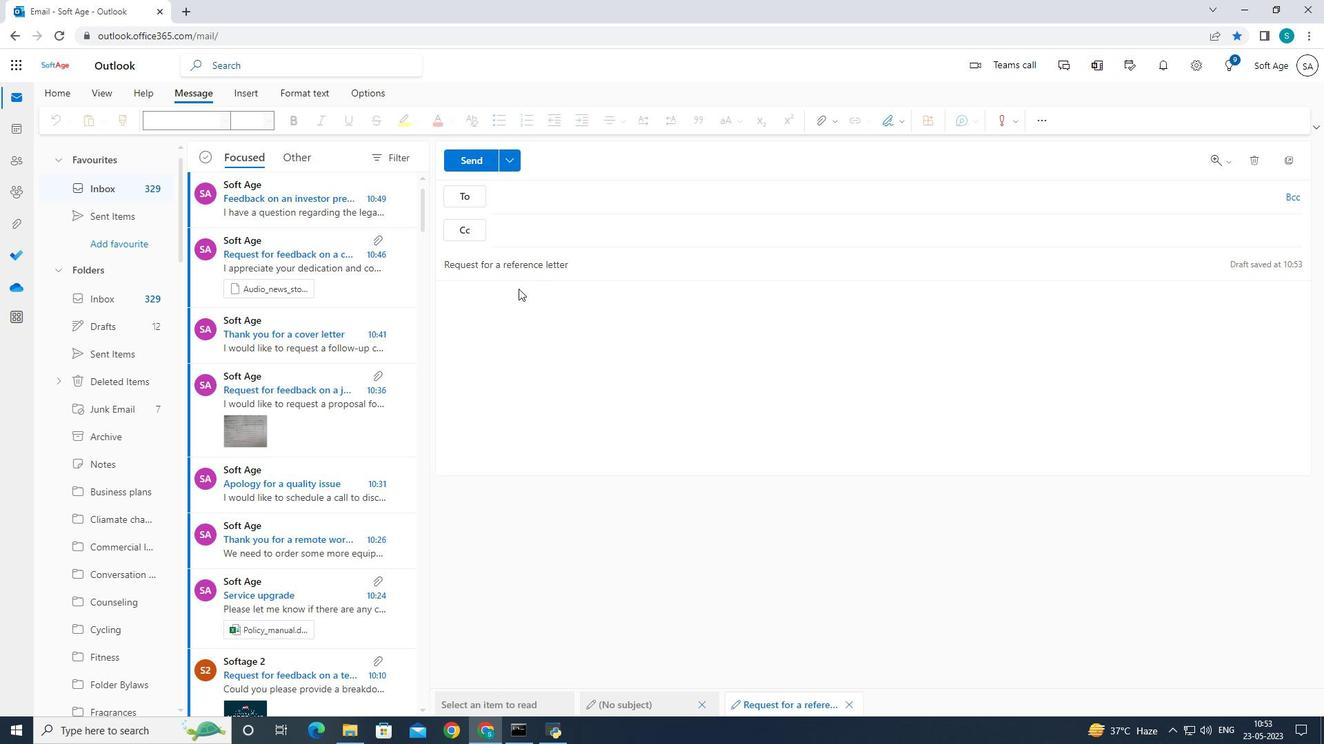 
Action: Mouse moved to (504, 297)
Screenshot: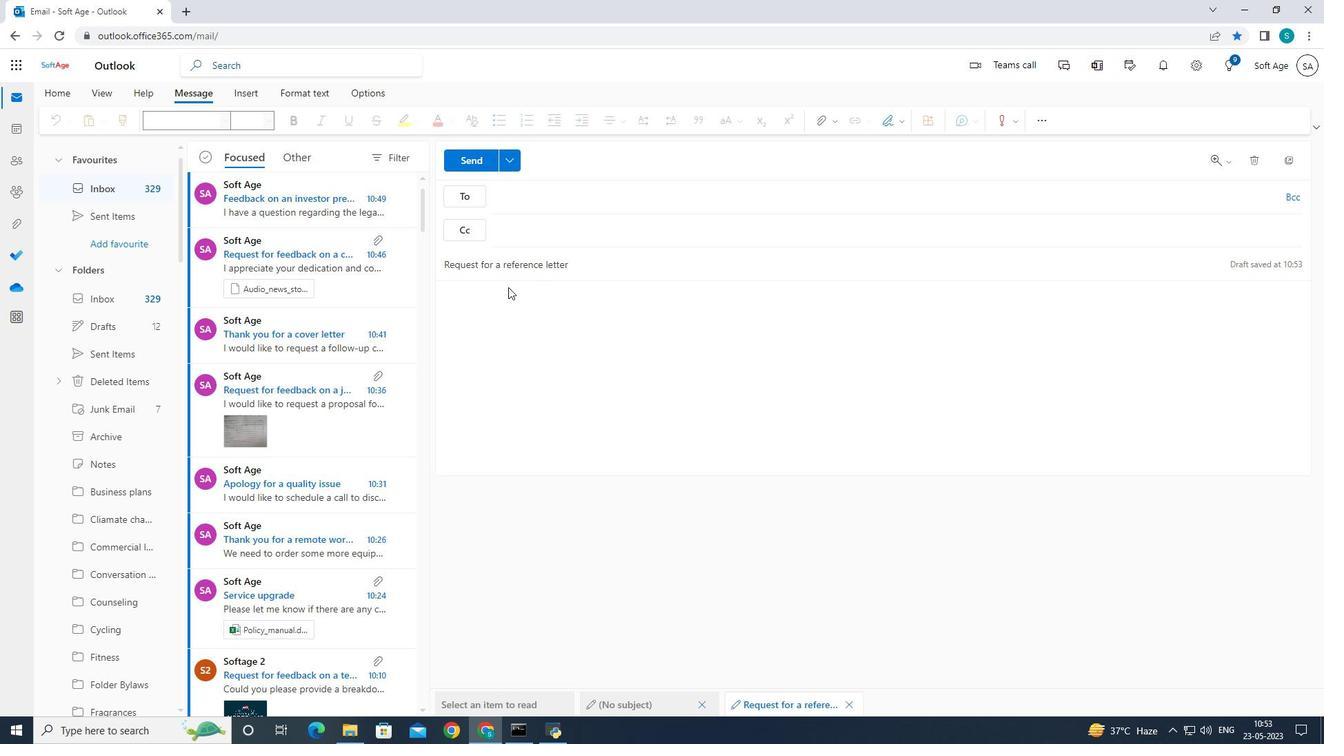 
Action: Mouse pressed left at (504, 297)
Screenshot: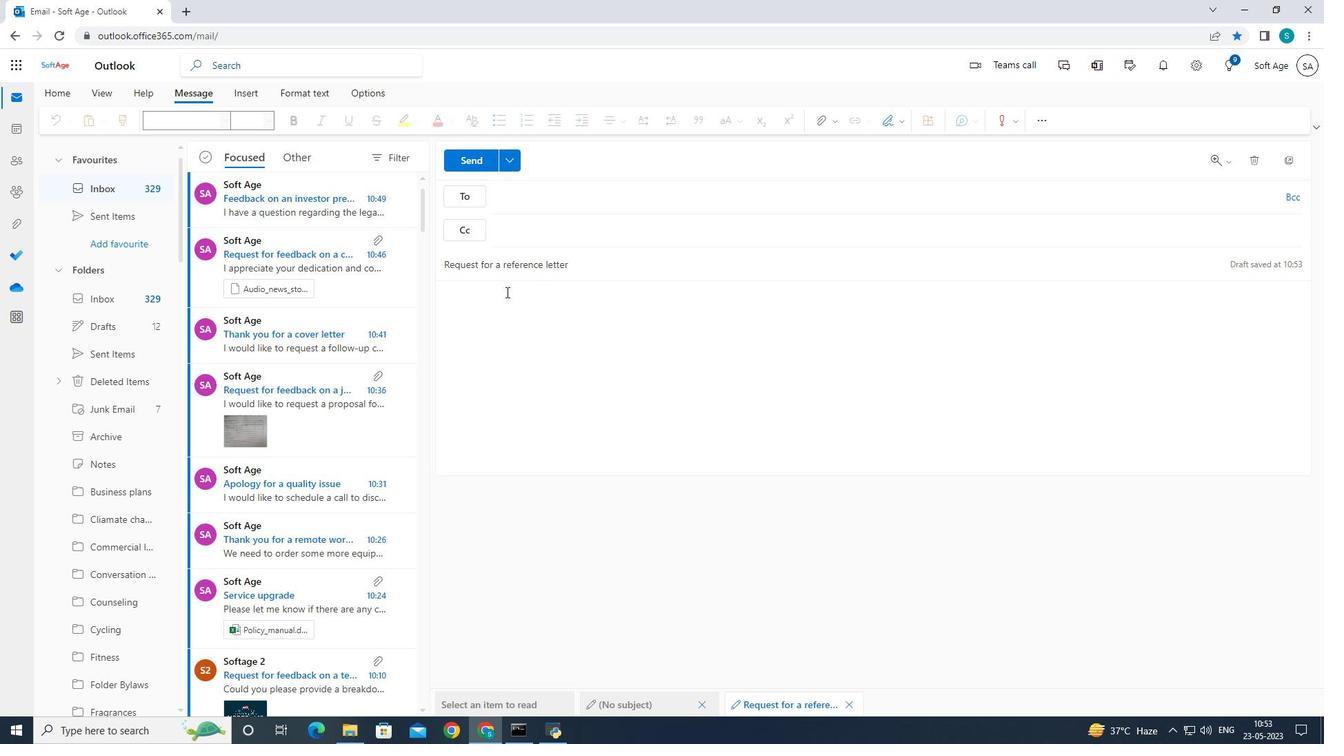 
Action: Mouse moved to (895, 121)
Screenshot: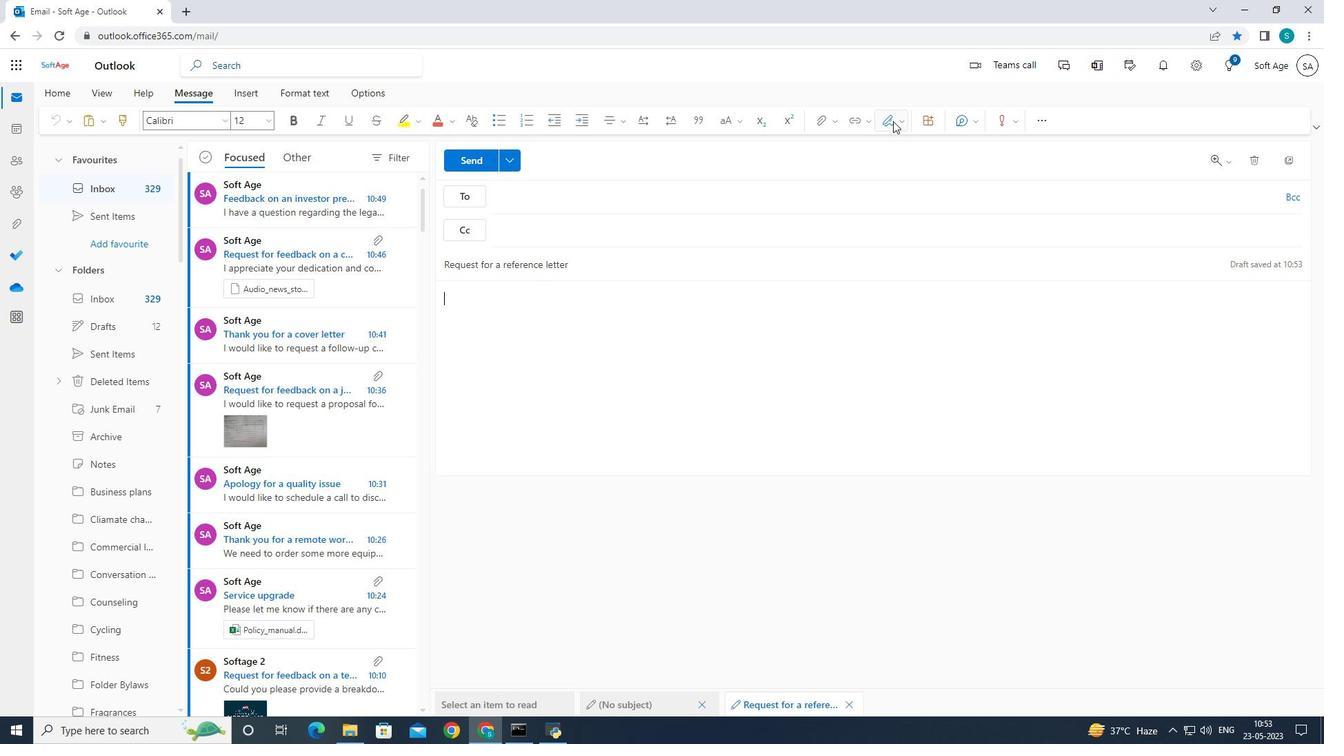 
Action: Mouse pressed left at (895, 121)
Screenshot: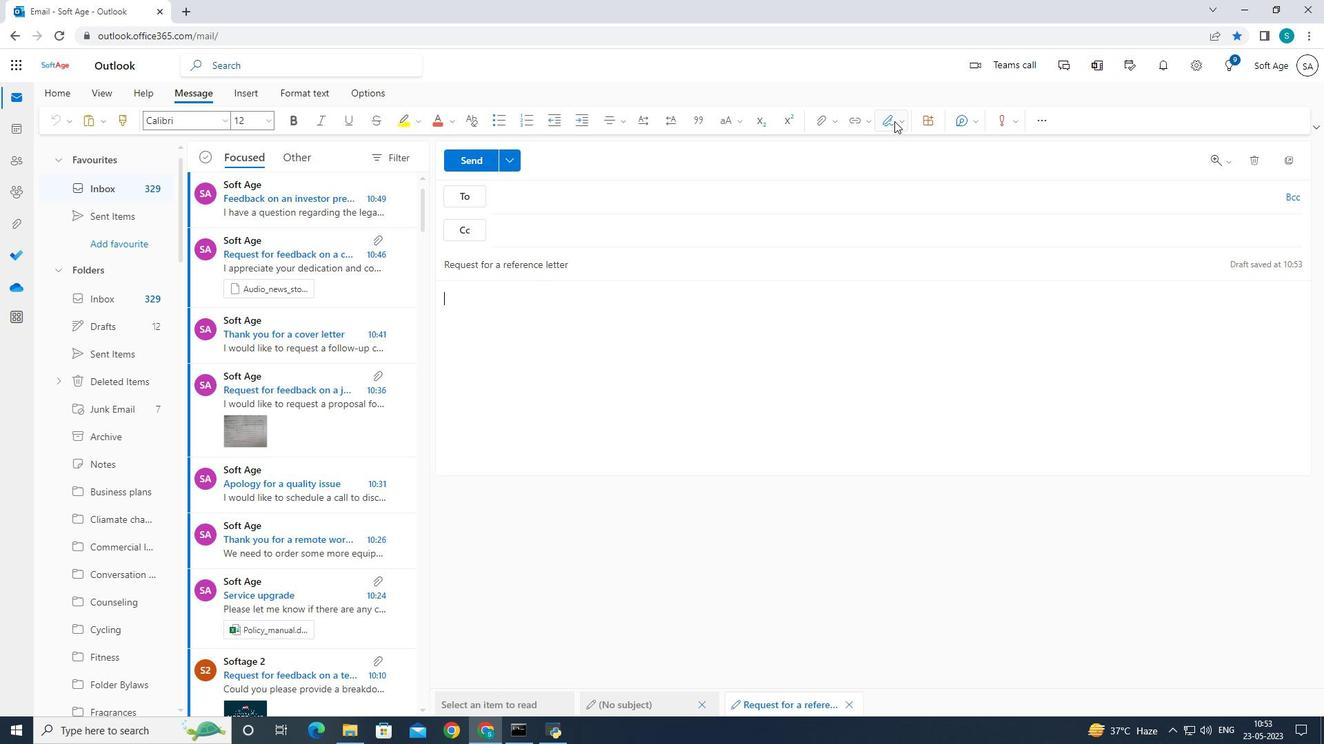 
Action: Mouse moved to (886, 143)
Screenshot: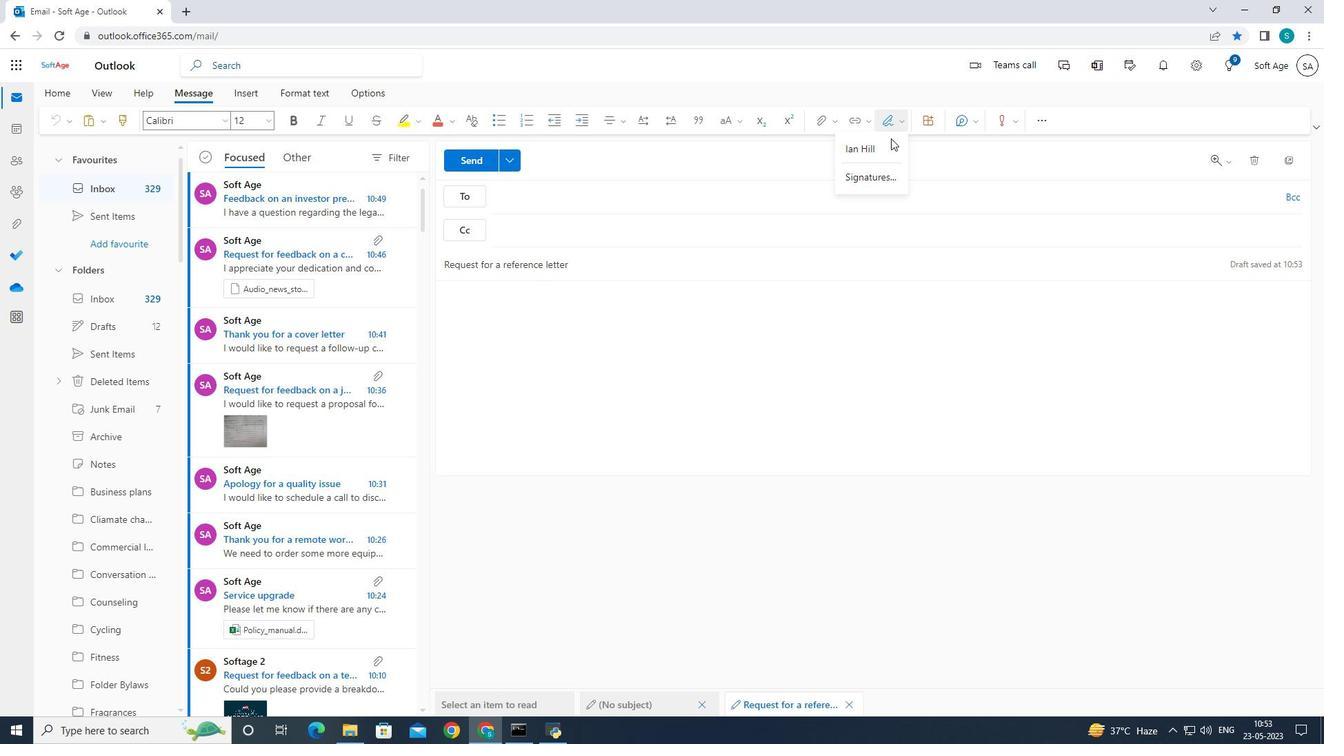
Action: Mouse pressed left at (886, 143)
Screenshot: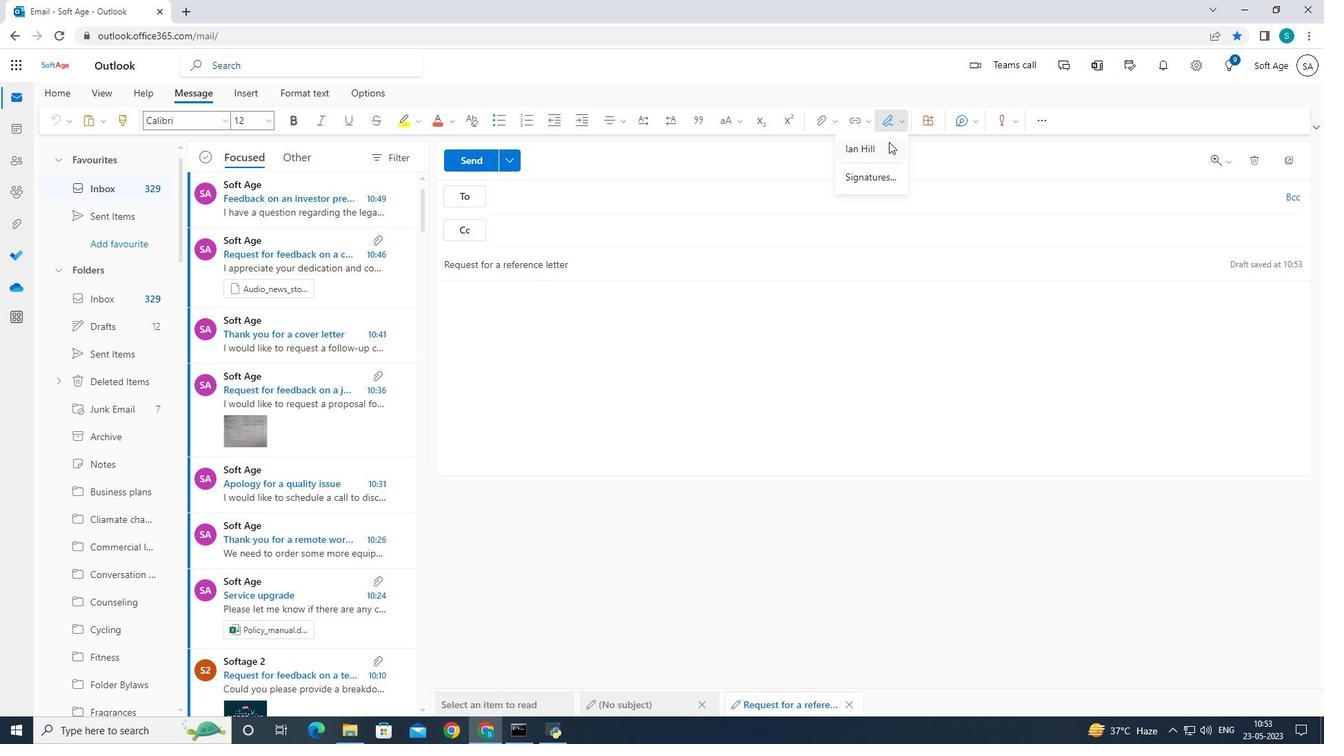 
Action: Mouse moved to (693, 315)
Screenshot: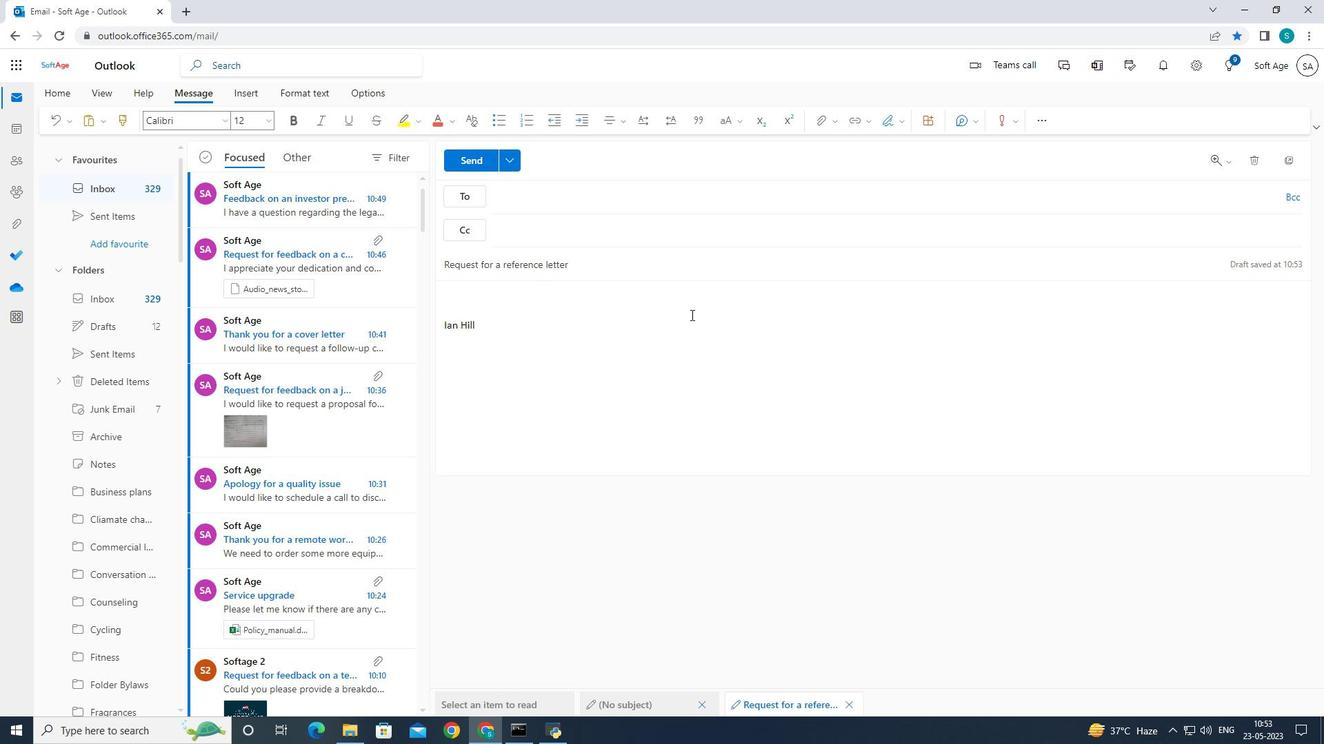 
Action: Key pressed <Key.shift>Can<Key.space>yio<Key.backspace><Key.backspace>ou<Key.space>please<Key.space>confirm<Key.space>the<Key.space>availability<Key.space>of<Key.space>the<Key.space>conference<Key.space>room<Key.space>for<Key.space>the<Key.space>meeting<Key.shift_r>?
Screenshot: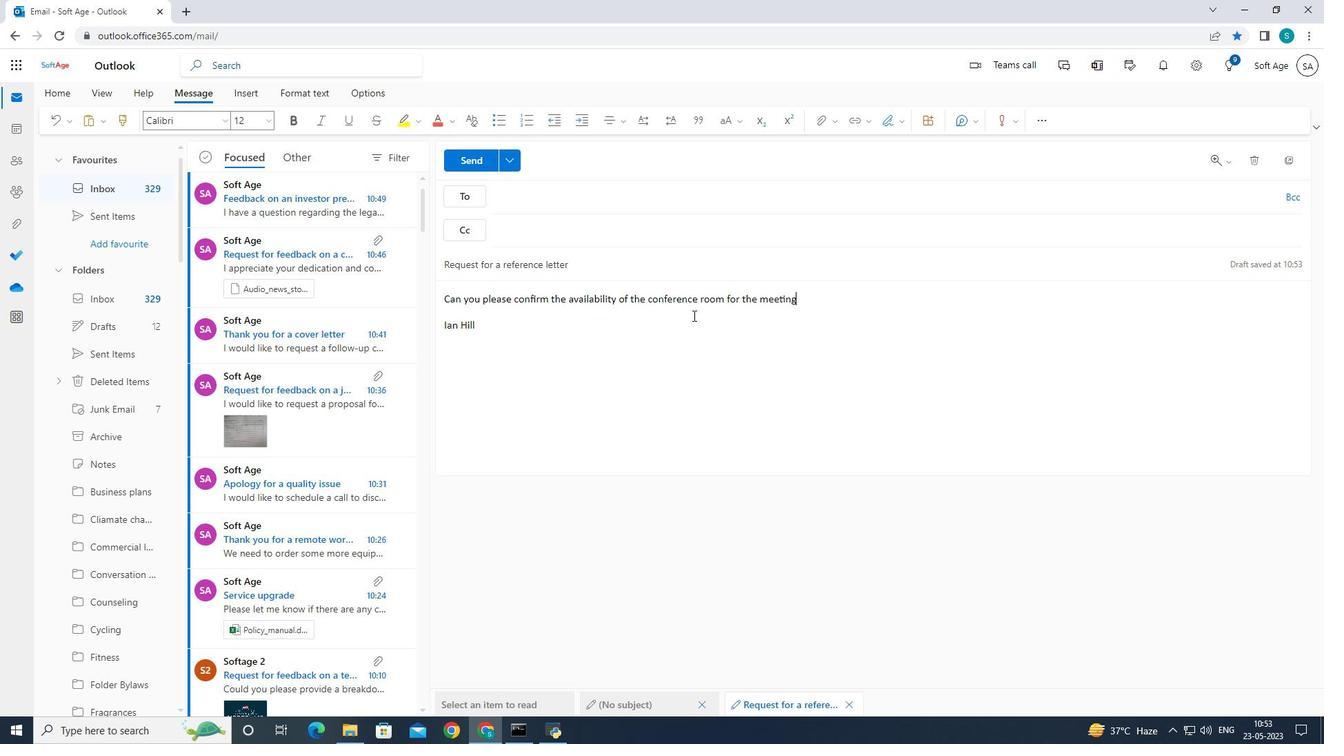 
Action: Mouse moved to (486, 411)
Screenshot: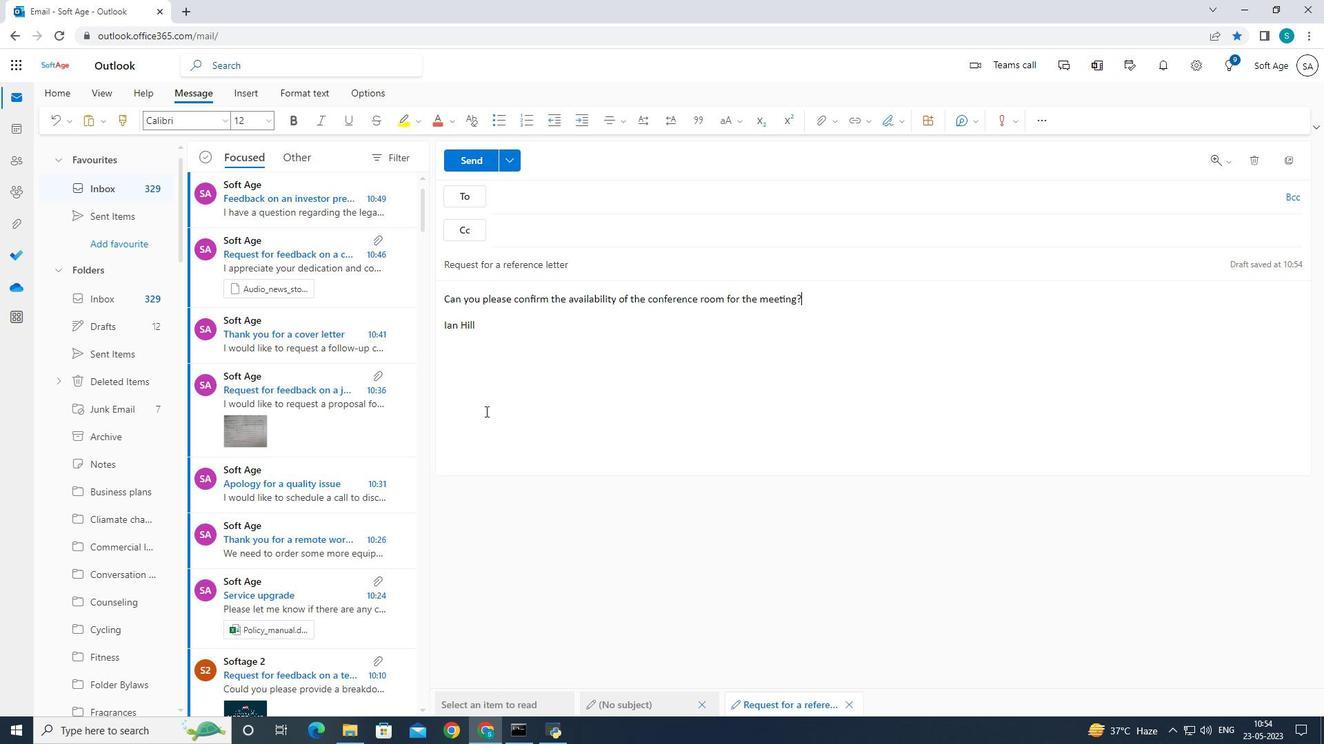 
Action: Mouse scrolled (486, 411) with delta (0, 0)
Screenshot: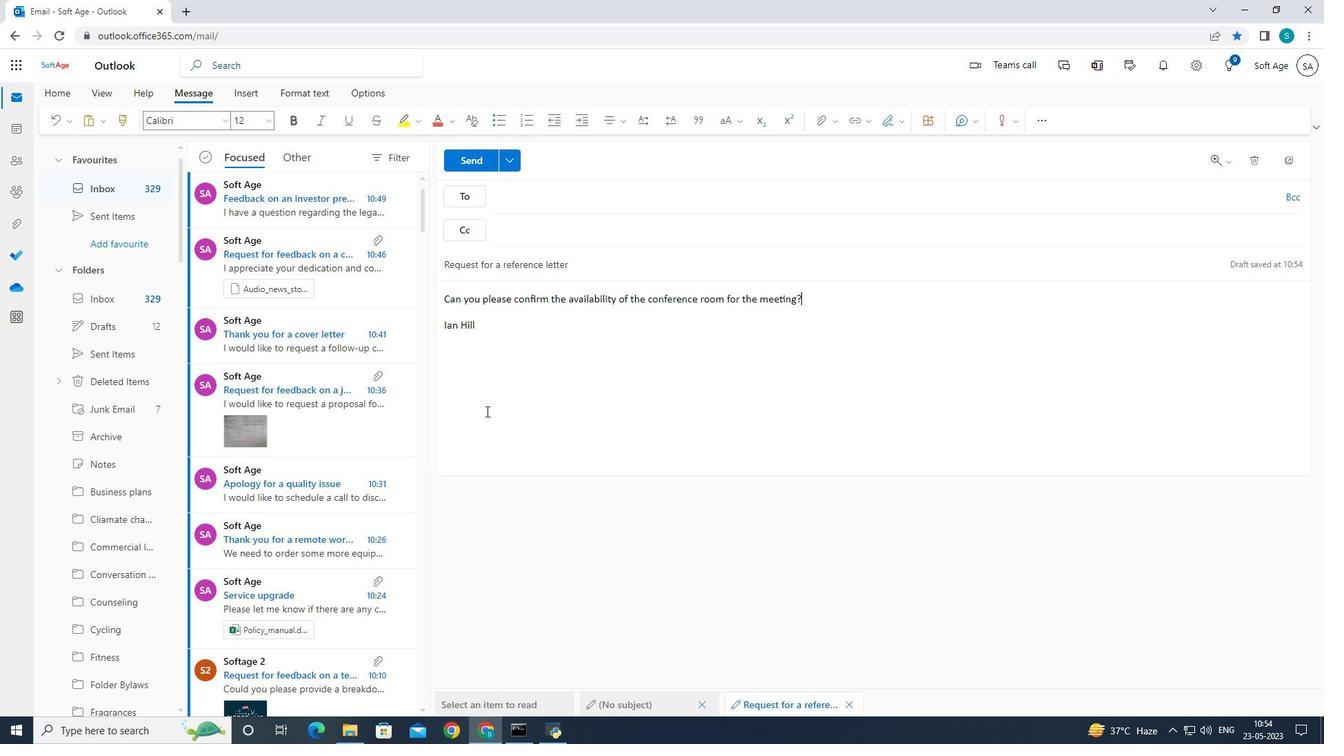 
Action: Mouse moved to (551, 203)
Screenshot: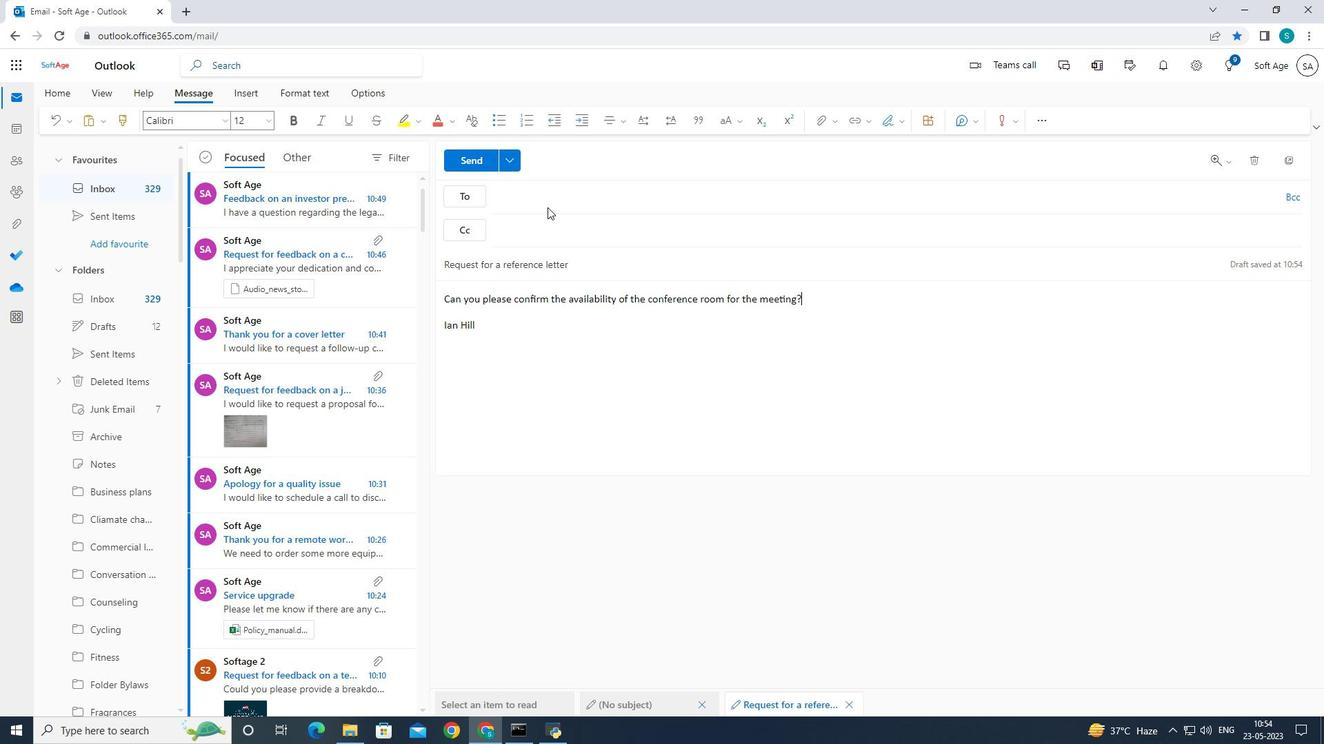 
Action: Mouse pressed left at (551, 203)
Screenshot: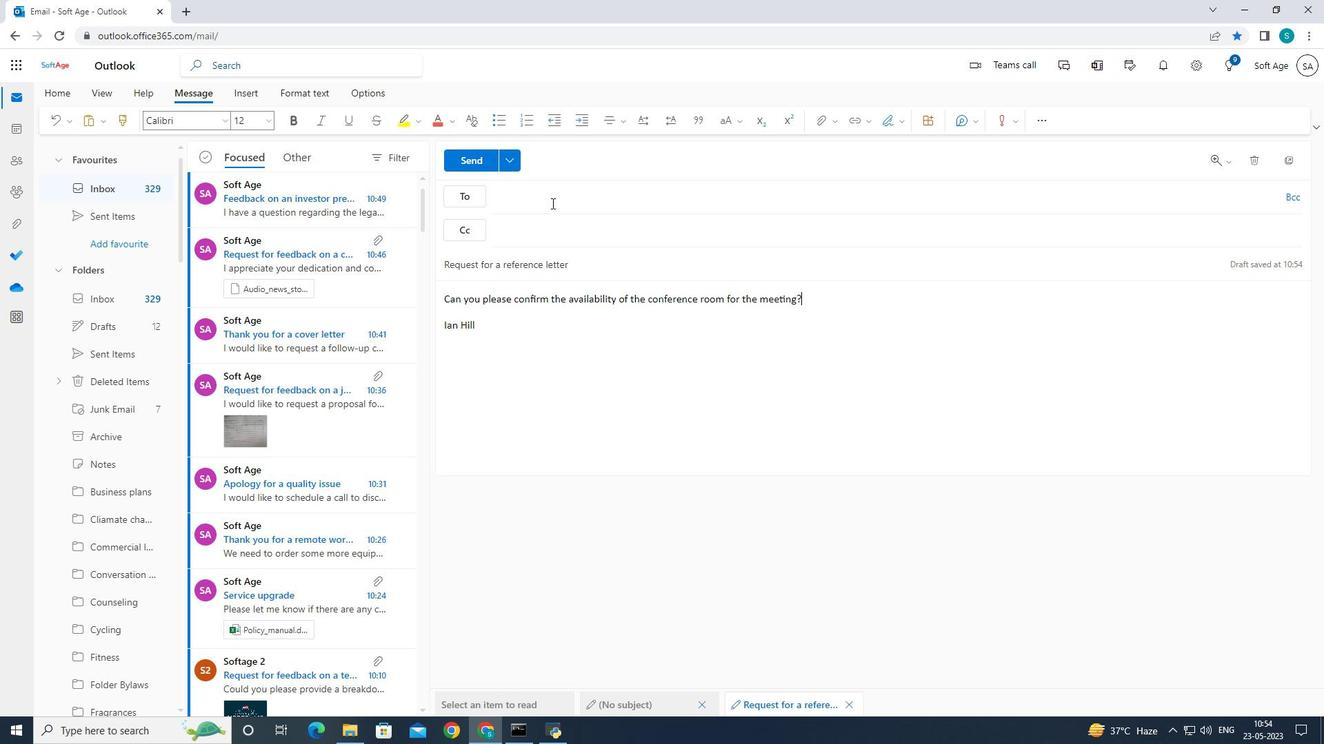 
Action: Mouse moved to (728, 419)
Screenshot: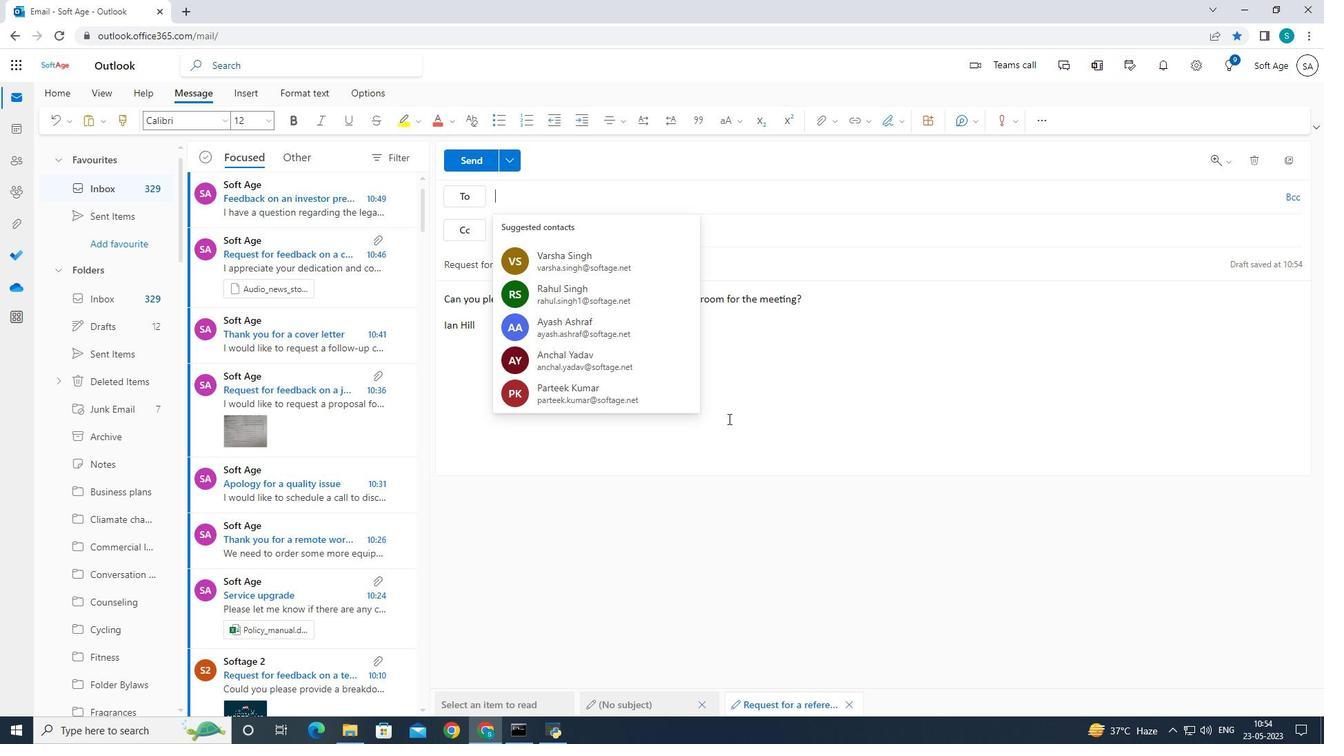 
Action: Key pressed softage.6<Key.shift>@softage.net
Screenshot: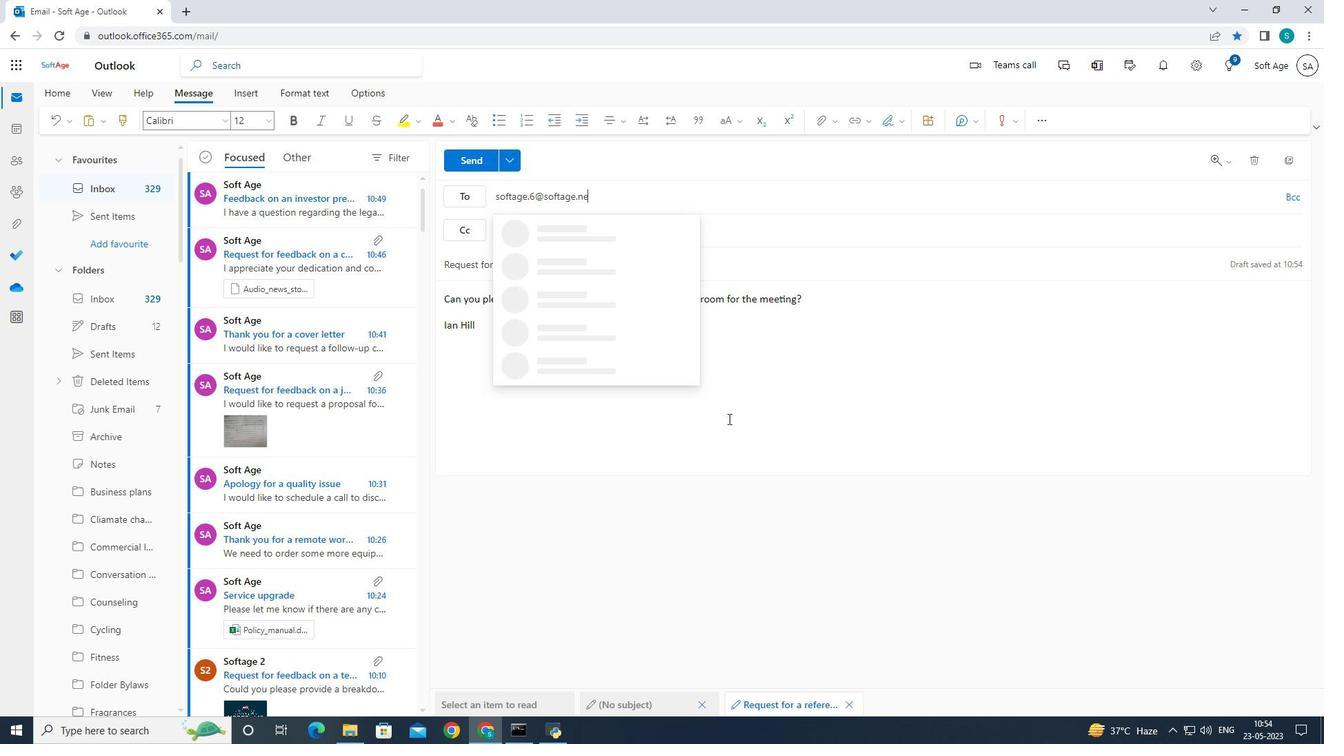 
Action: Mouse moved to (568, 235)
Screenshot: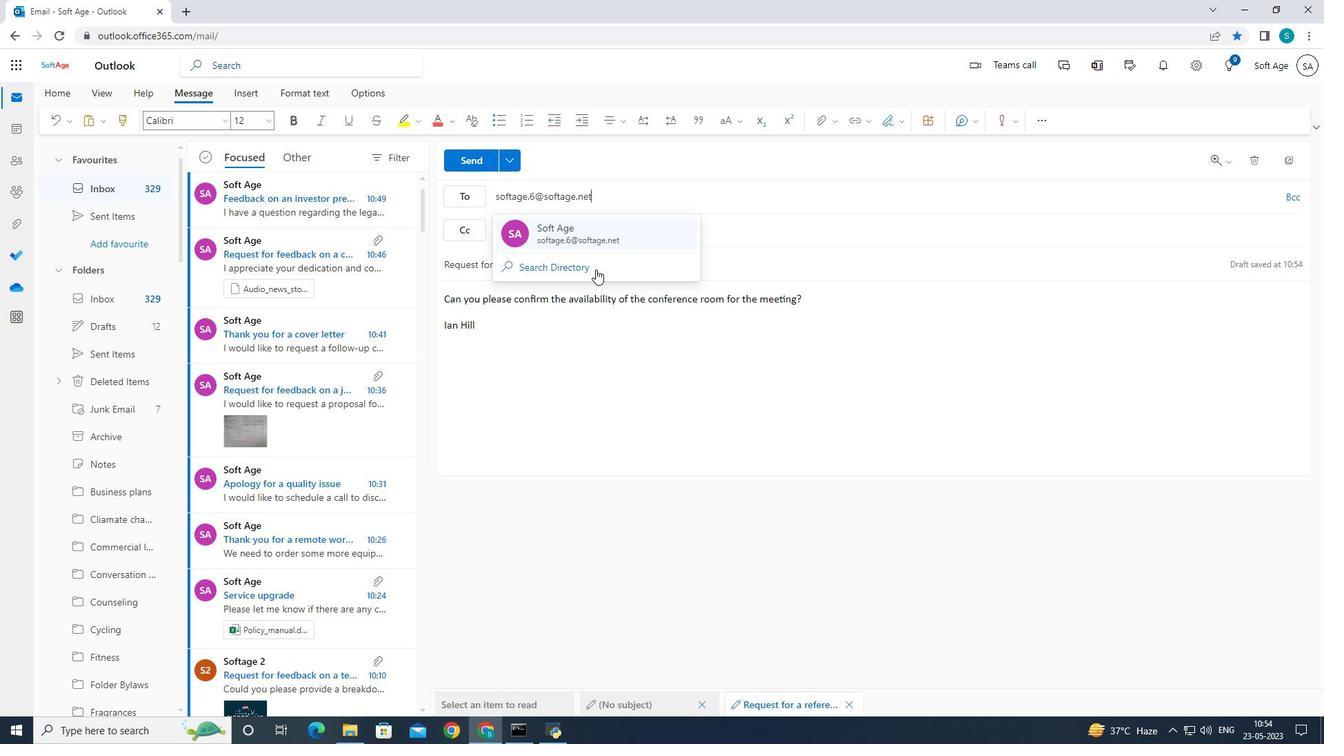 
Action: Mouse pressed left at (568, 235)
Screenshot: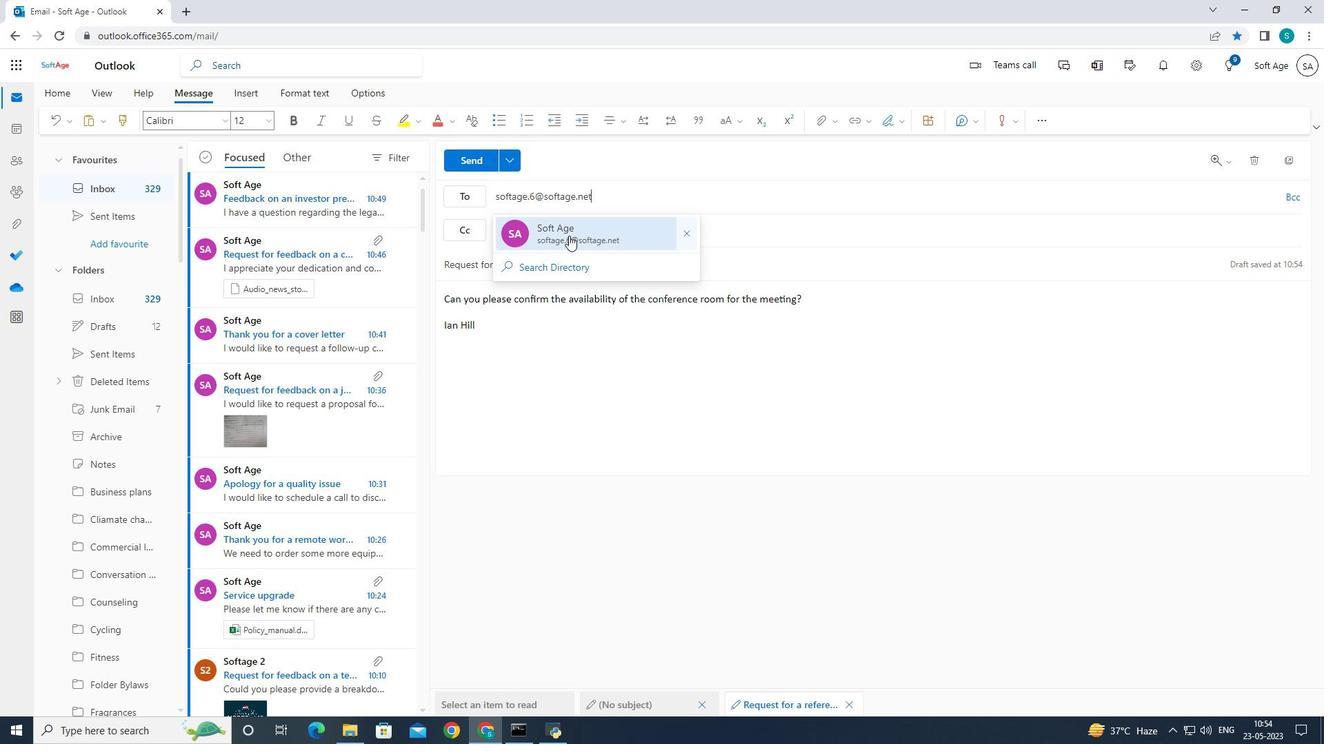 
Action: Mouse moved to (108, 479)
Screenshot: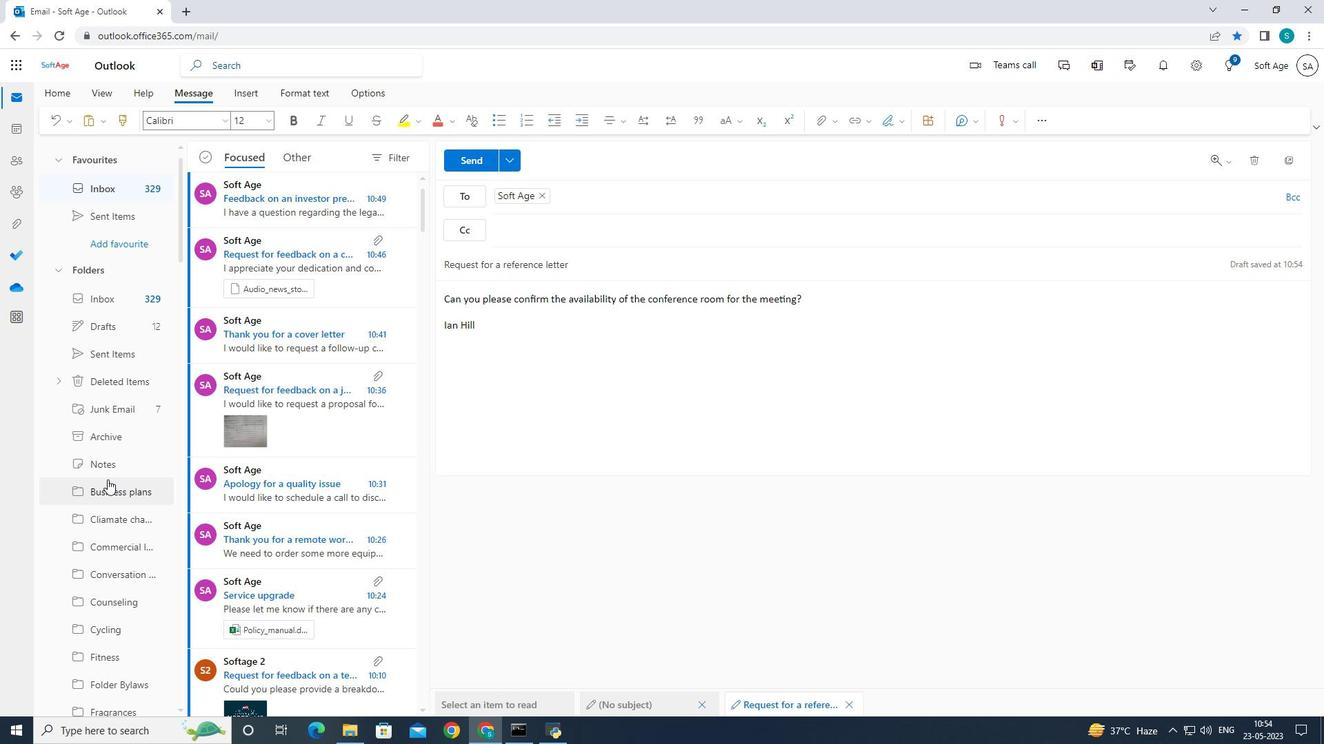 
Action: Mouse scrolled (108, 478) with delta (0, 0)
Screenshot: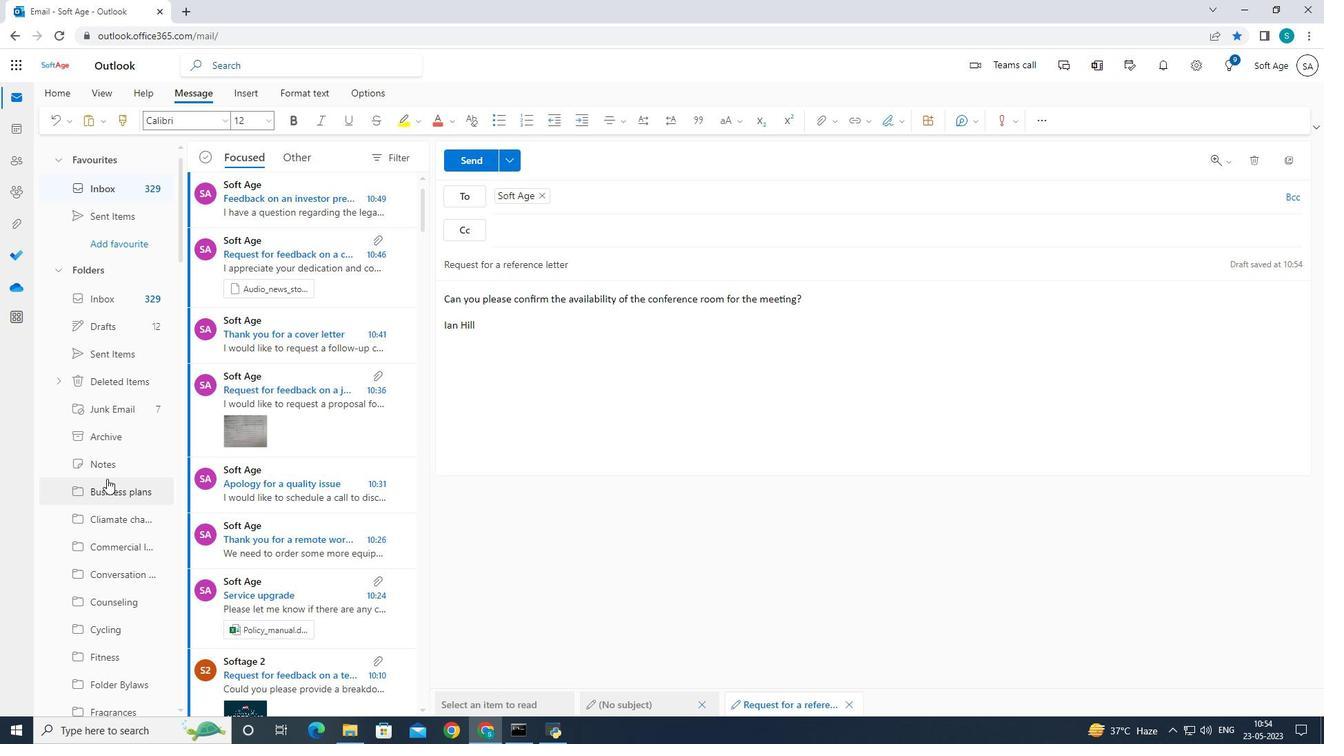 
Action: Mouse scrolled (108, 478) with delta (0, 0)
Screenshot: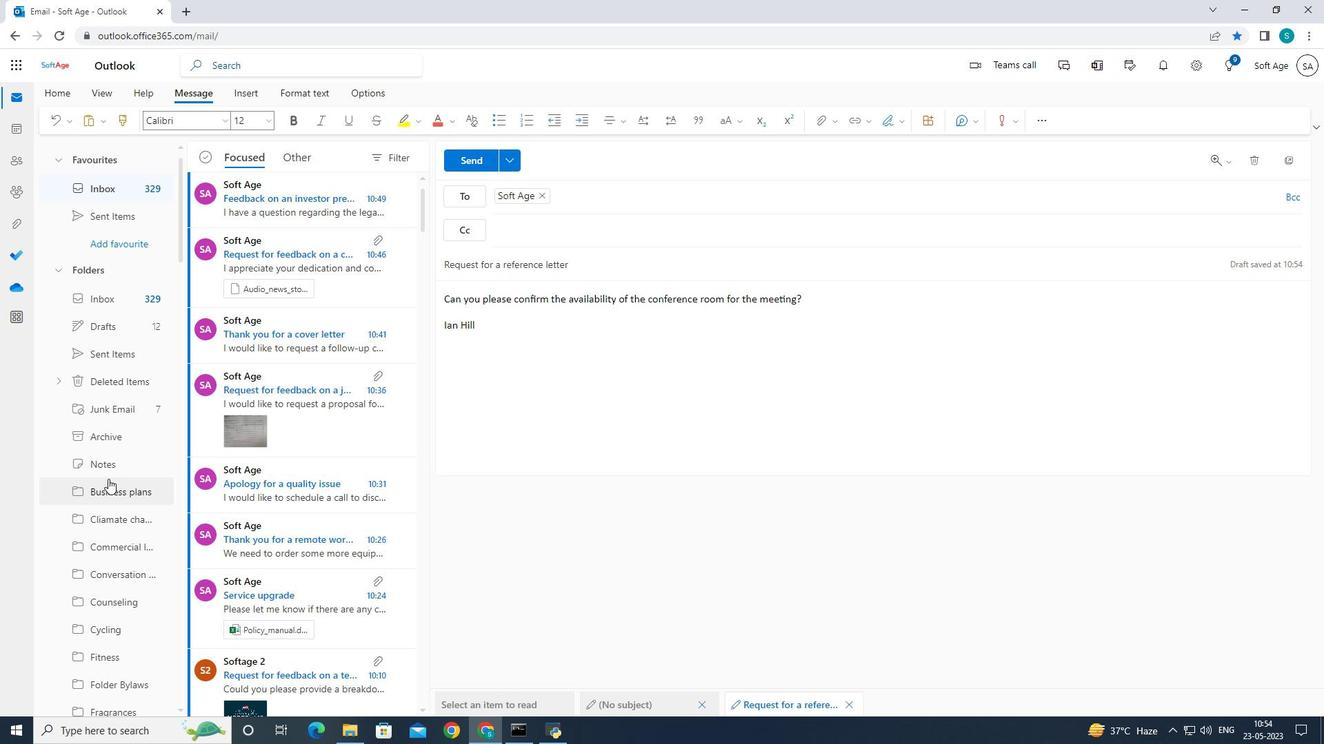 
Action: Mouse moved to (108, 479)
Screenshot: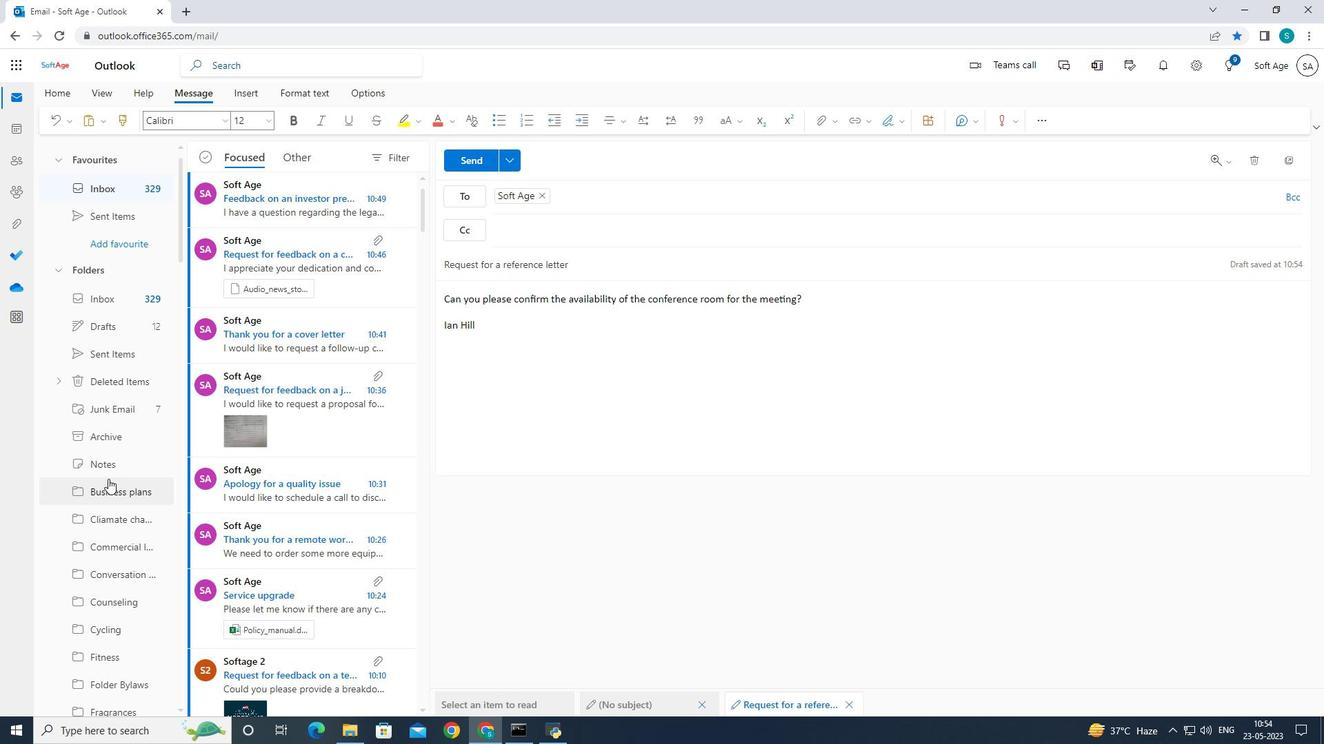 
Action: Mouse scrolled (108, 478) with delta (0, 0)
Screenshot: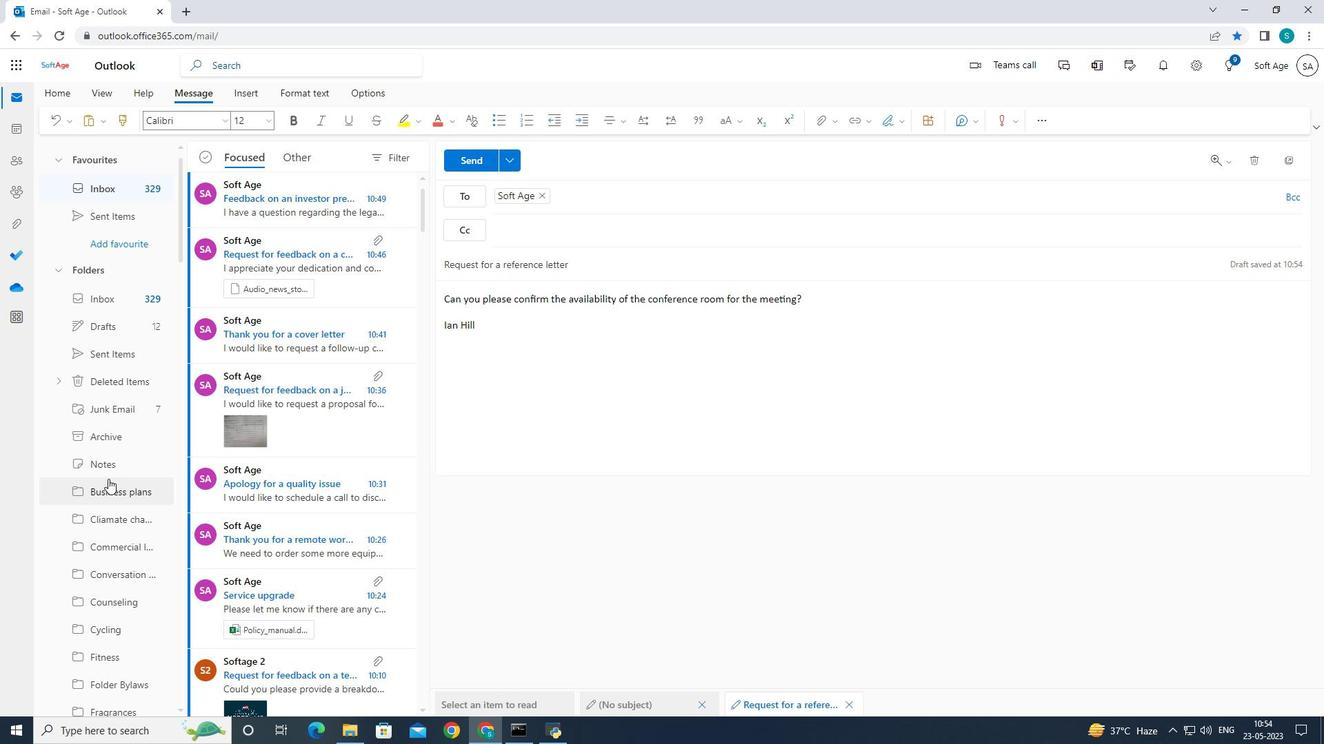 
Action: Mouse scrolled (108, 478) with delta (0, 0)
Screenshot: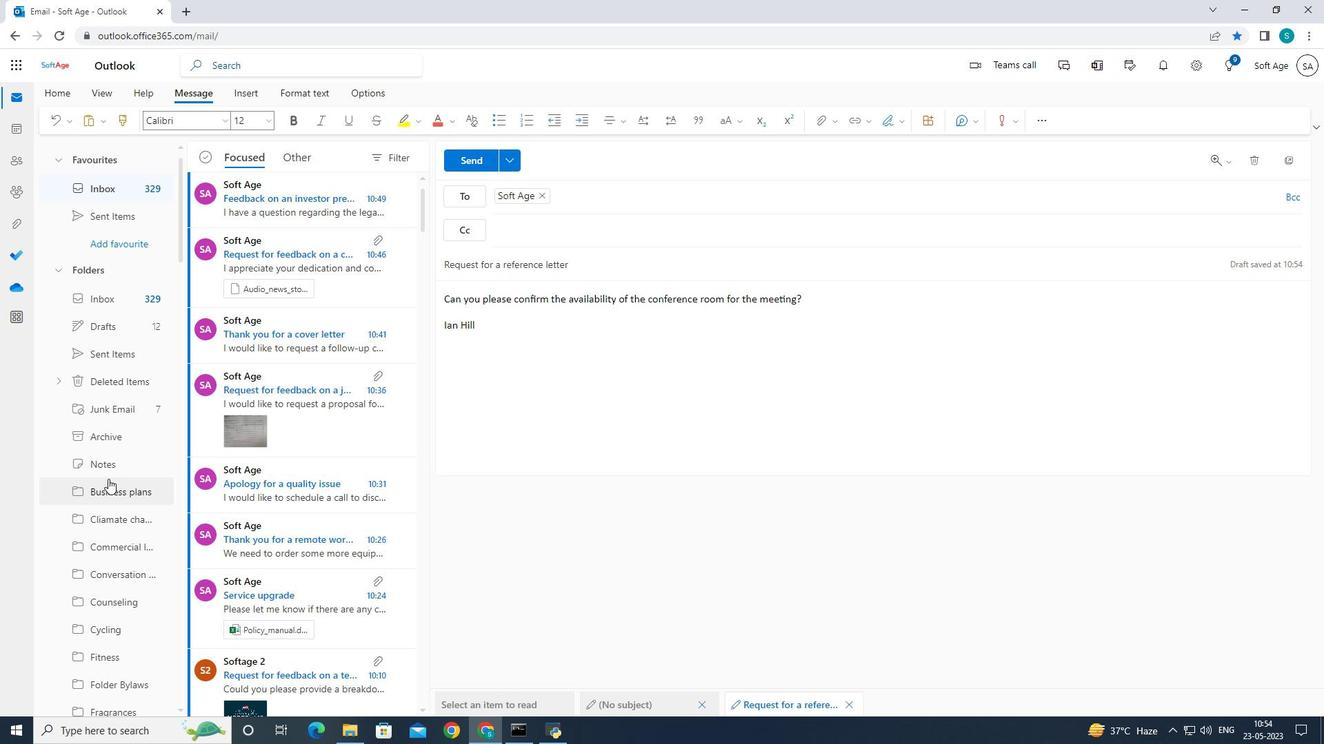 
Action: Mouse scrolled (108, 478) with delta (0, 0)
Screenshot: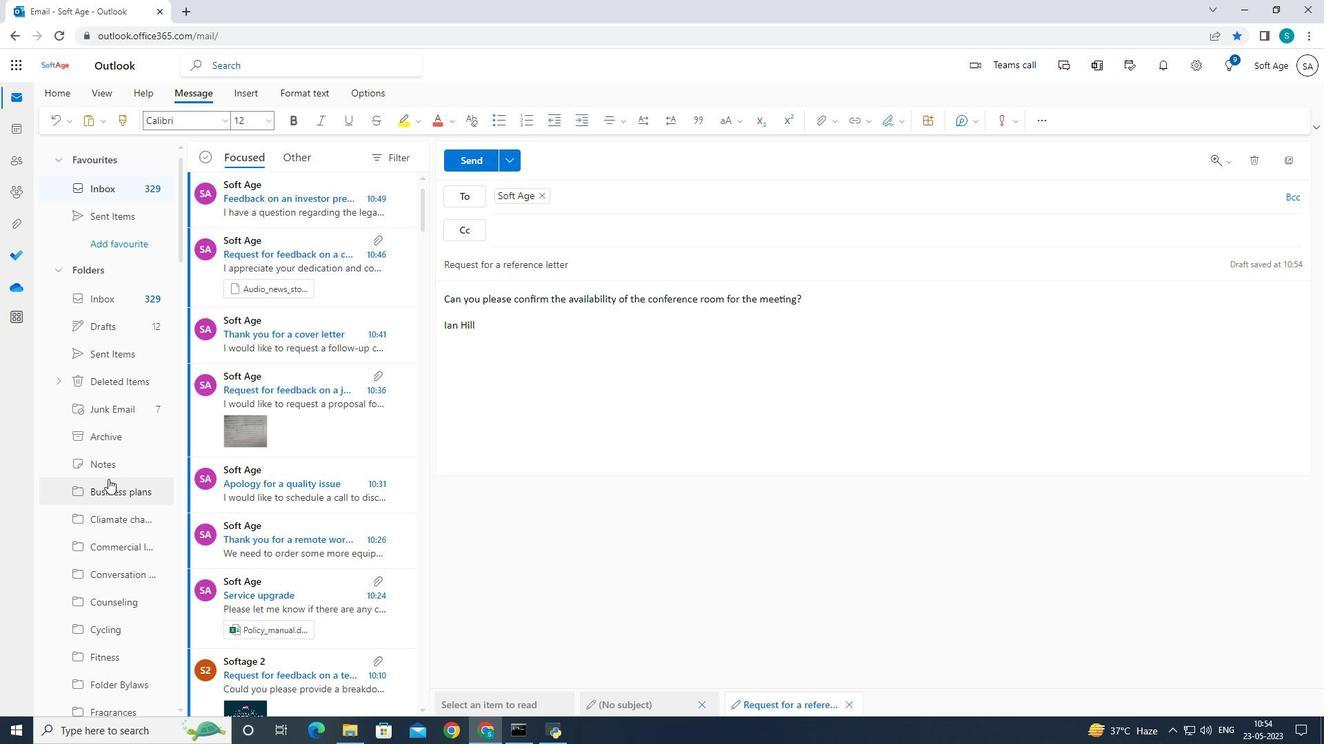 
Action: Mouse moved to (110, 477)
Screenshot: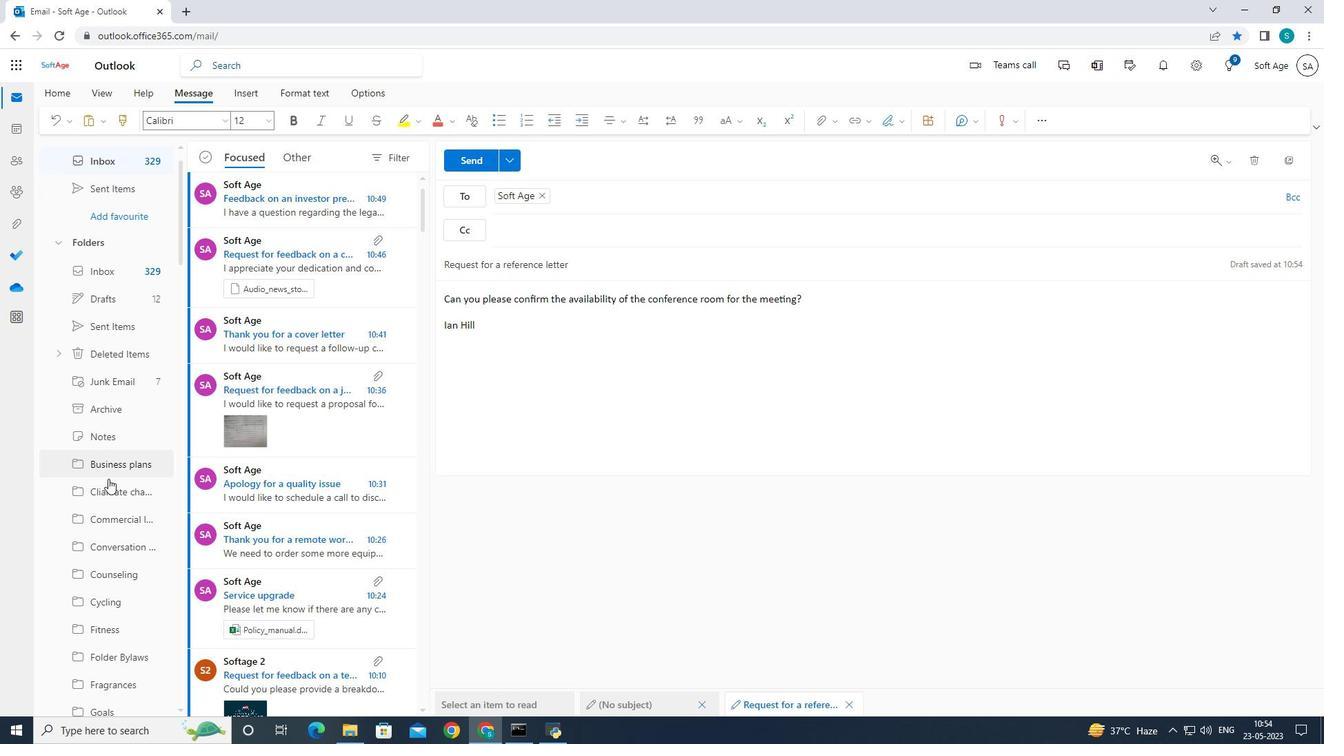 
Action: Mouse scrolled (110, 477) with delta (0, 0)
Screenshot: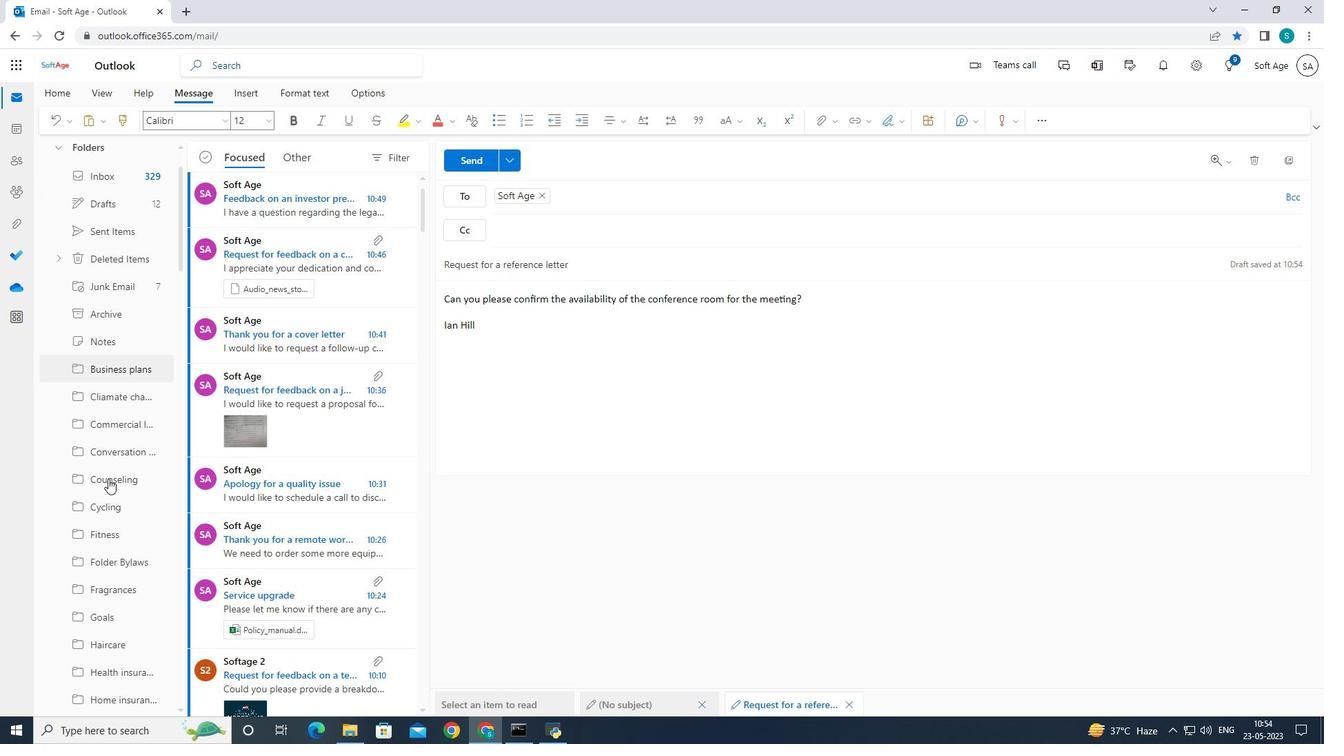 
Action: Mouse moved to (111, 477)
Screenshot: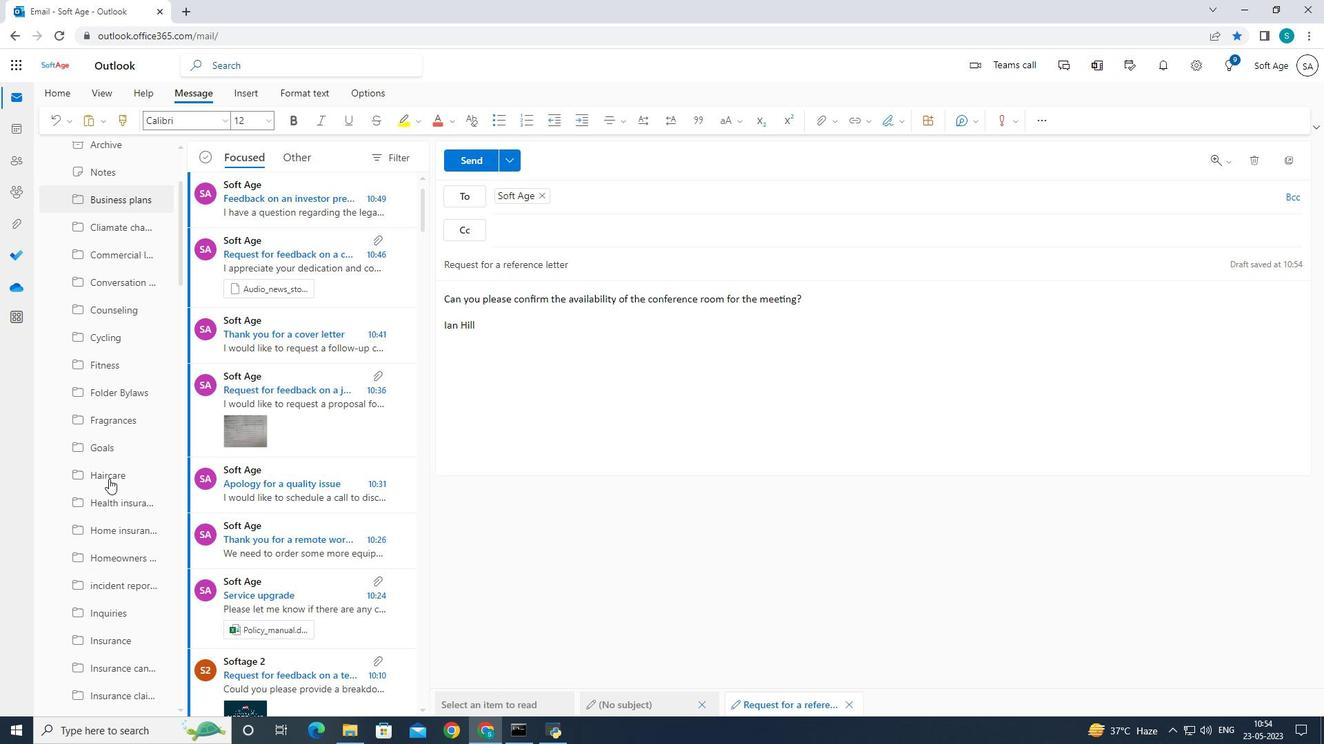 
Action: Mouse scrolled (111, 476) with delta (0, 0)
Screenshot: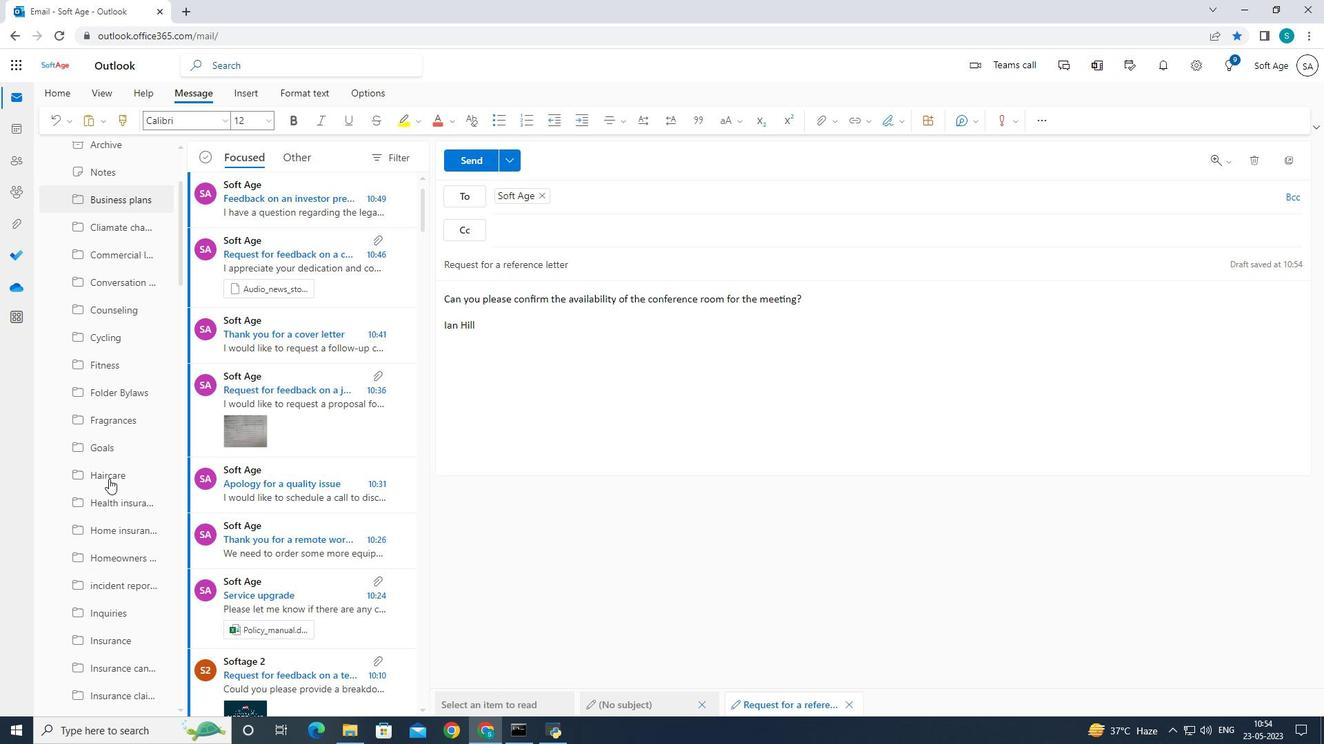 
Action: Mouse scrolled (111, 476) with delta (0, 0)
Screenshot: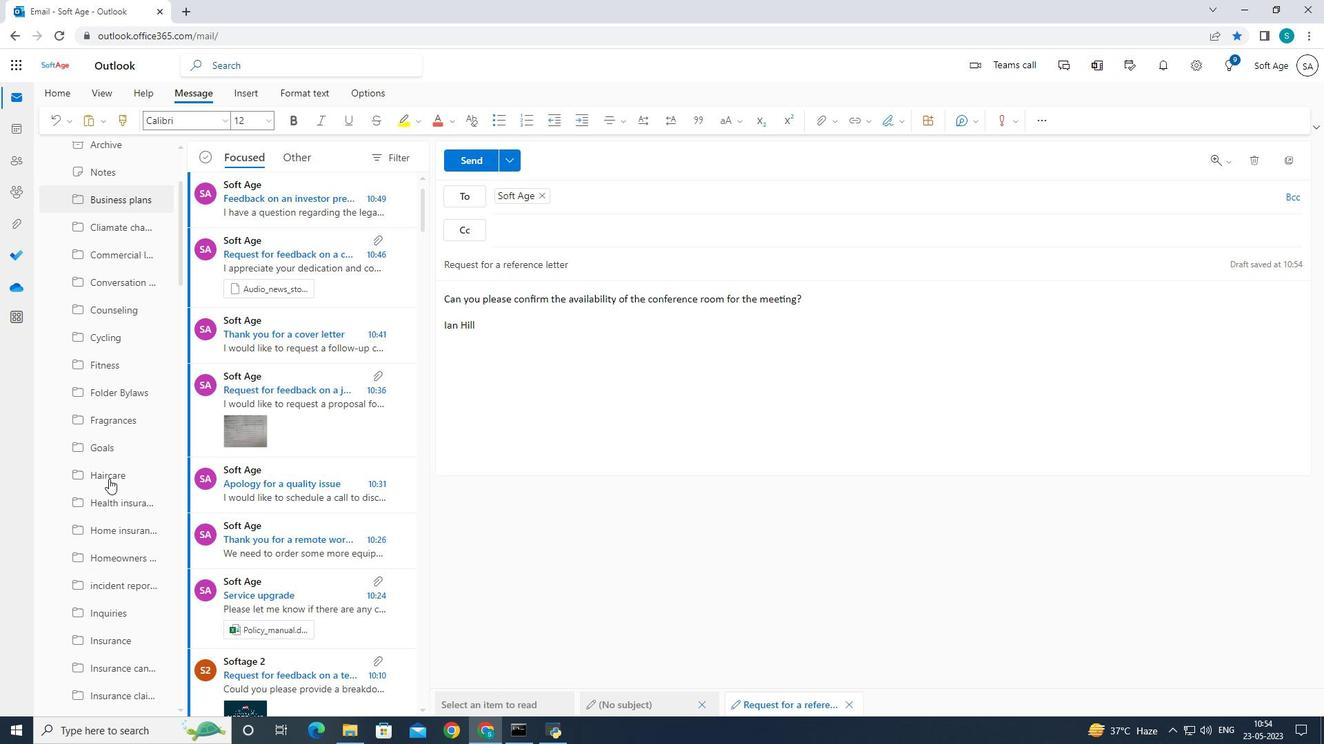 
Action: Mouse scrolled (111, 476) with delta (0, 0)
Screenshot: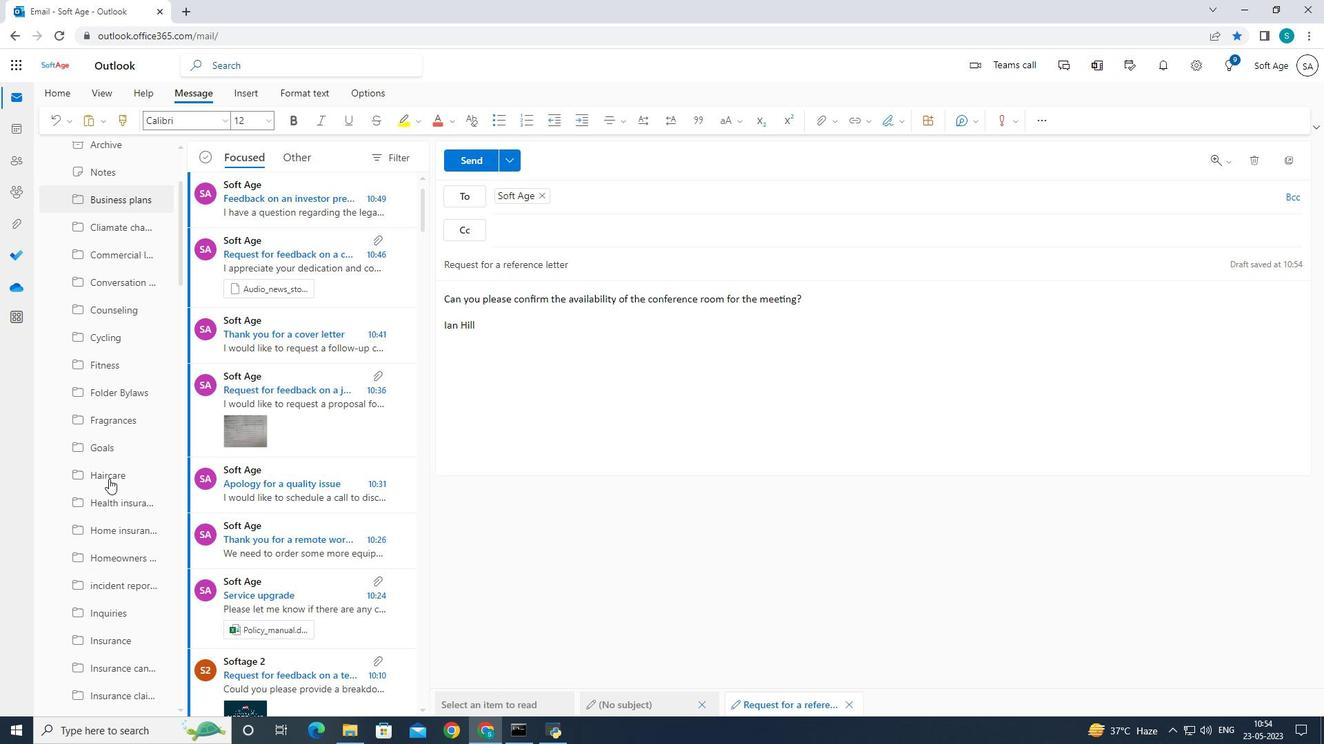 
Action: Mouse moved to (119, 474)
Screenshot: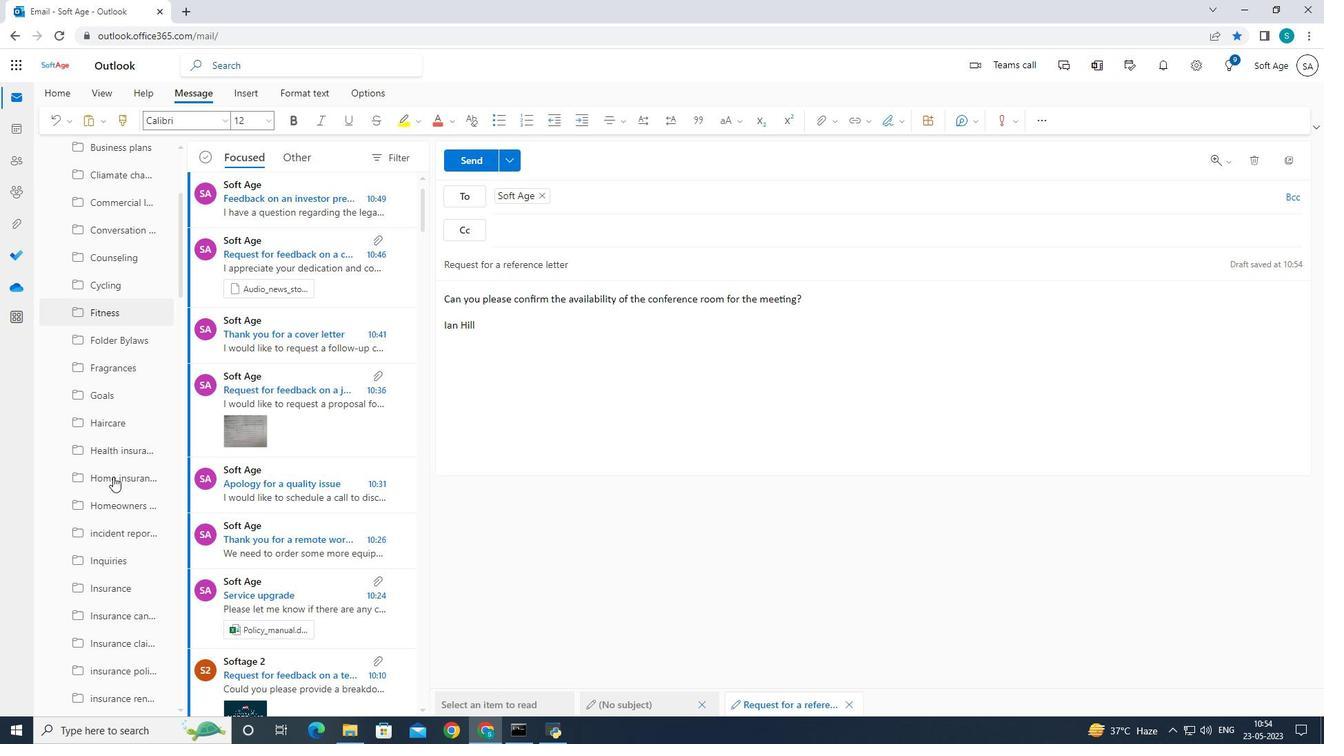 
Action: Mouse scrolled (119, 473) with delta (0, 0)
Screenshot: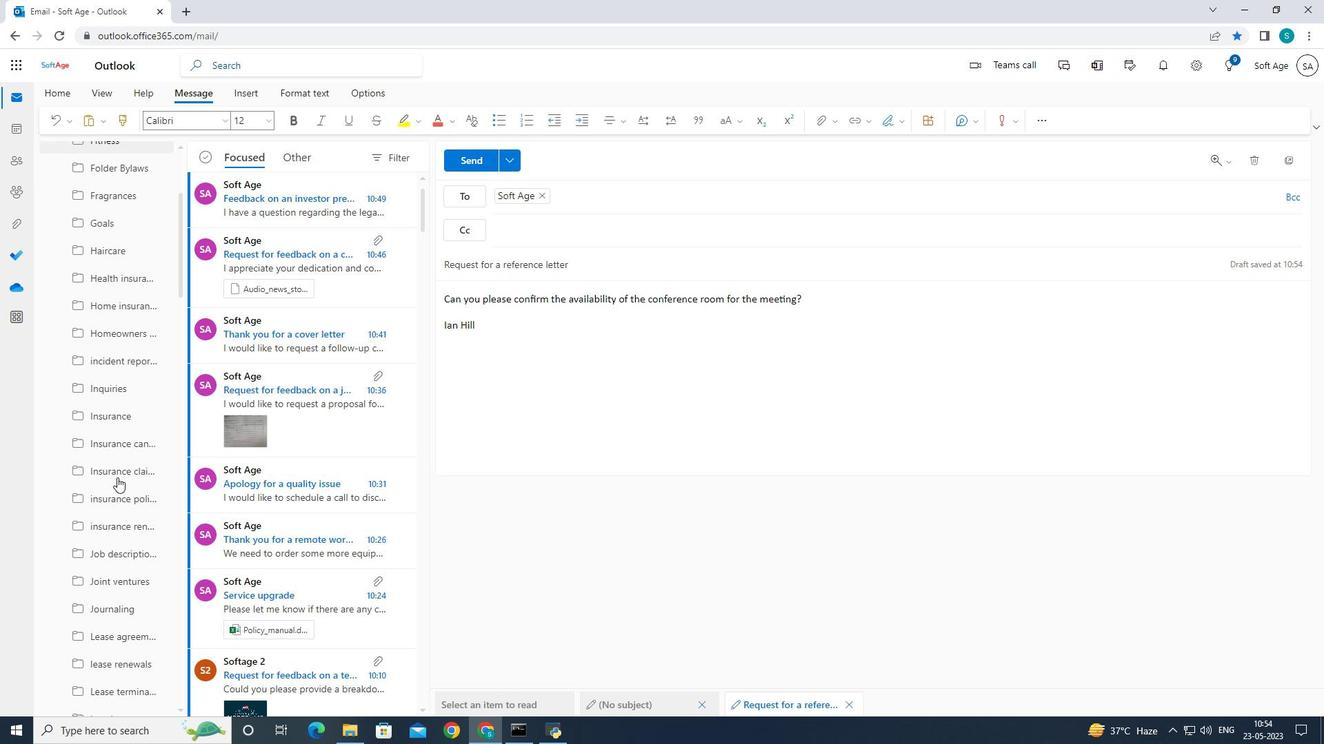 
Action: Mouse scrolled (119, 473) with delta (0, 0)
Screenshot: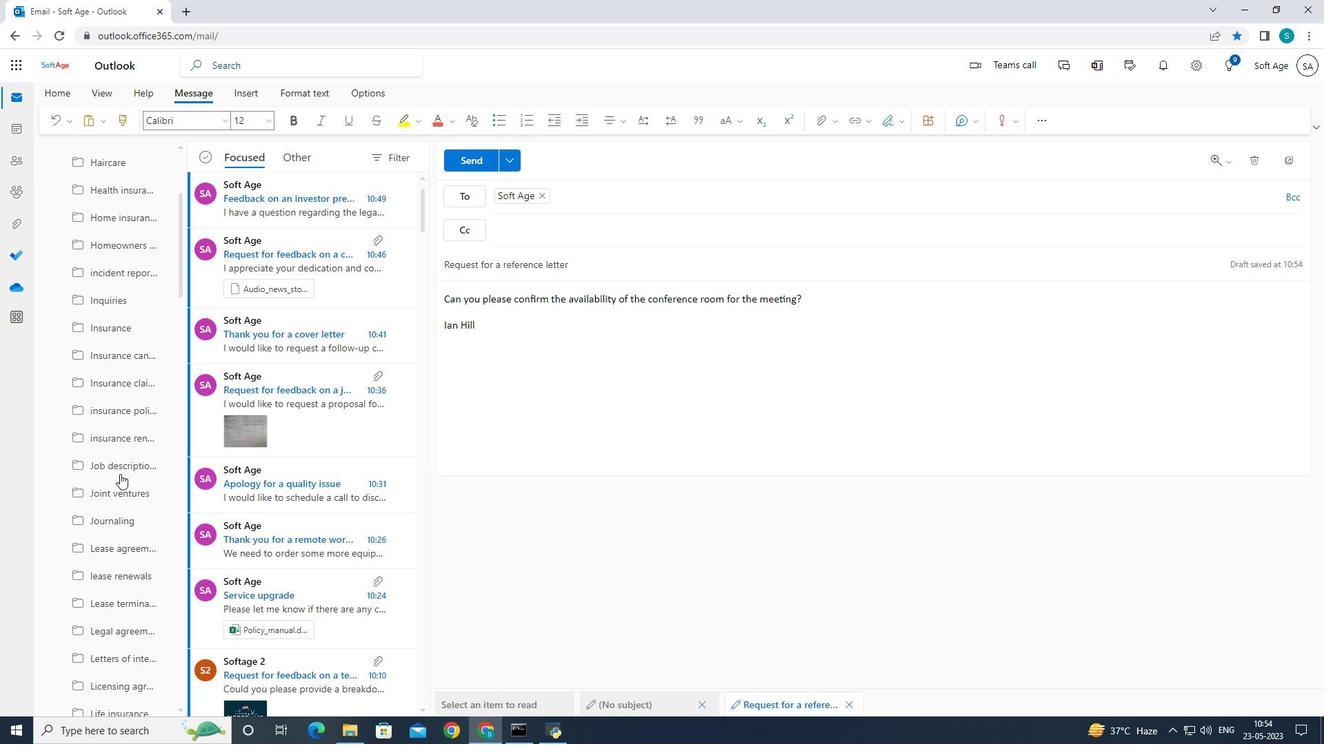 
Action: Mouse scrolled (119, 473) with delta (0, 0)
Screenshot: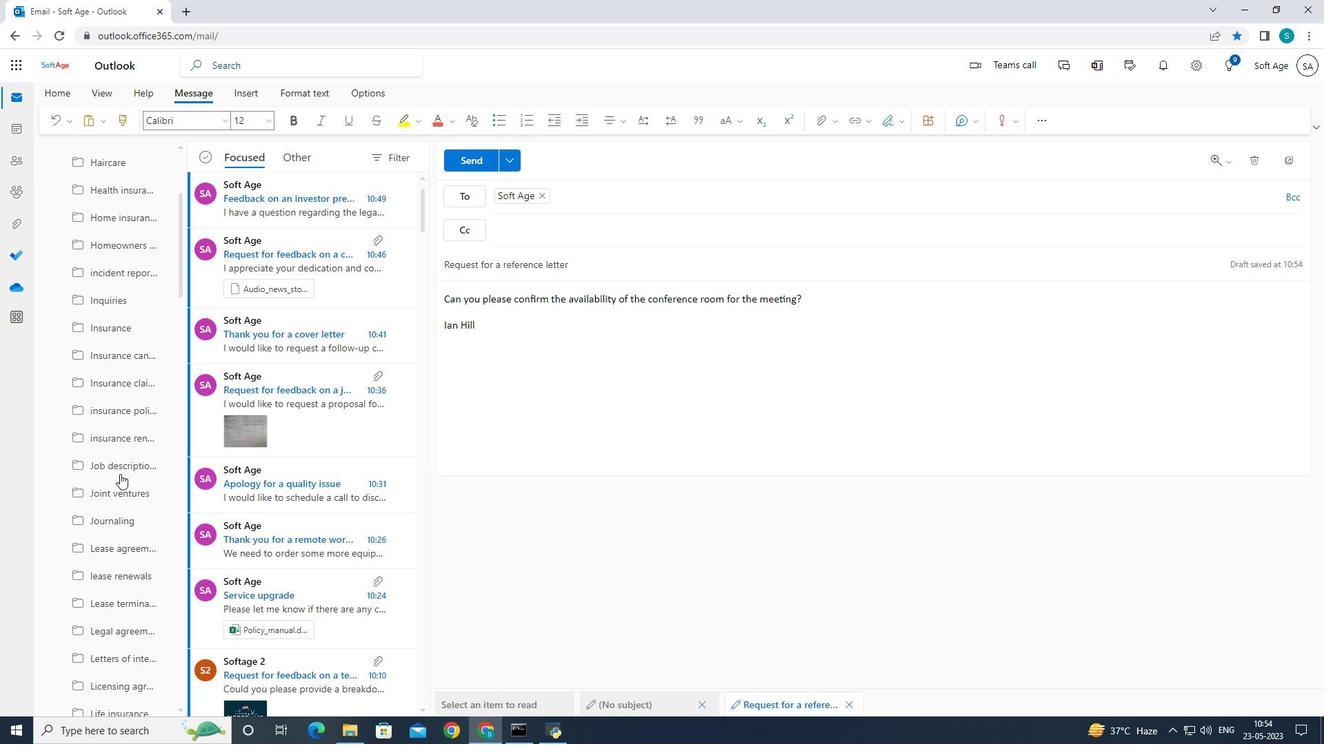 
Action: Mouse scrolled (119, 473) with delta (0, 0)
Screenshot: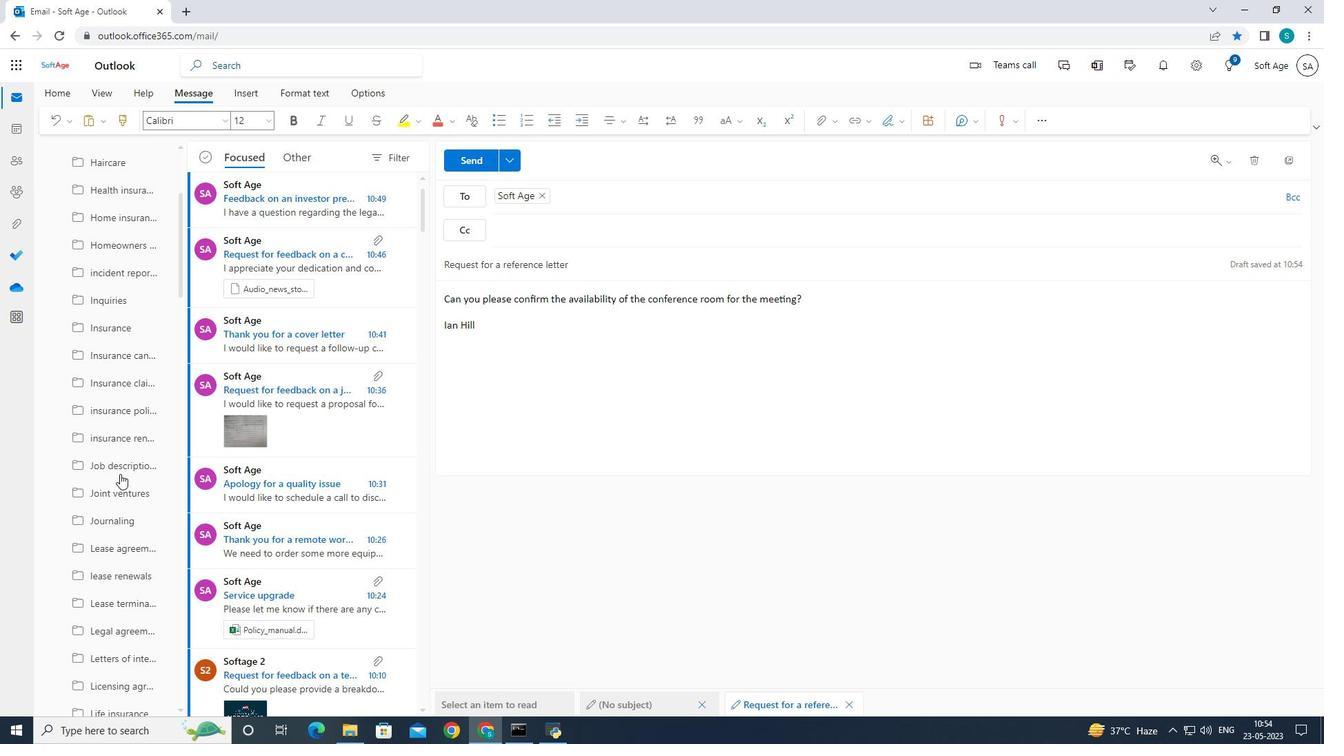
Action: Mouse moved to (122, 471)
Screenshot: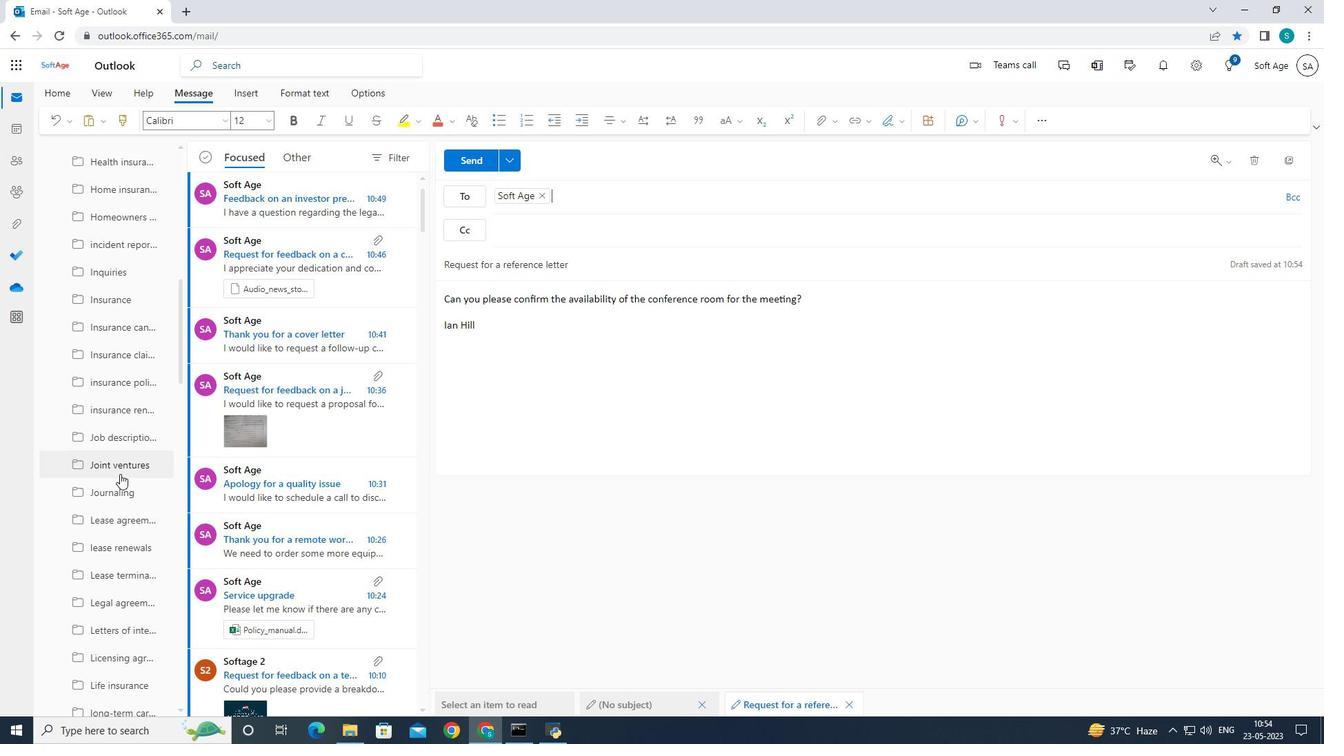 
Action: Mouse scrolled (122, 470) with delta (0, 0)
Screenshot: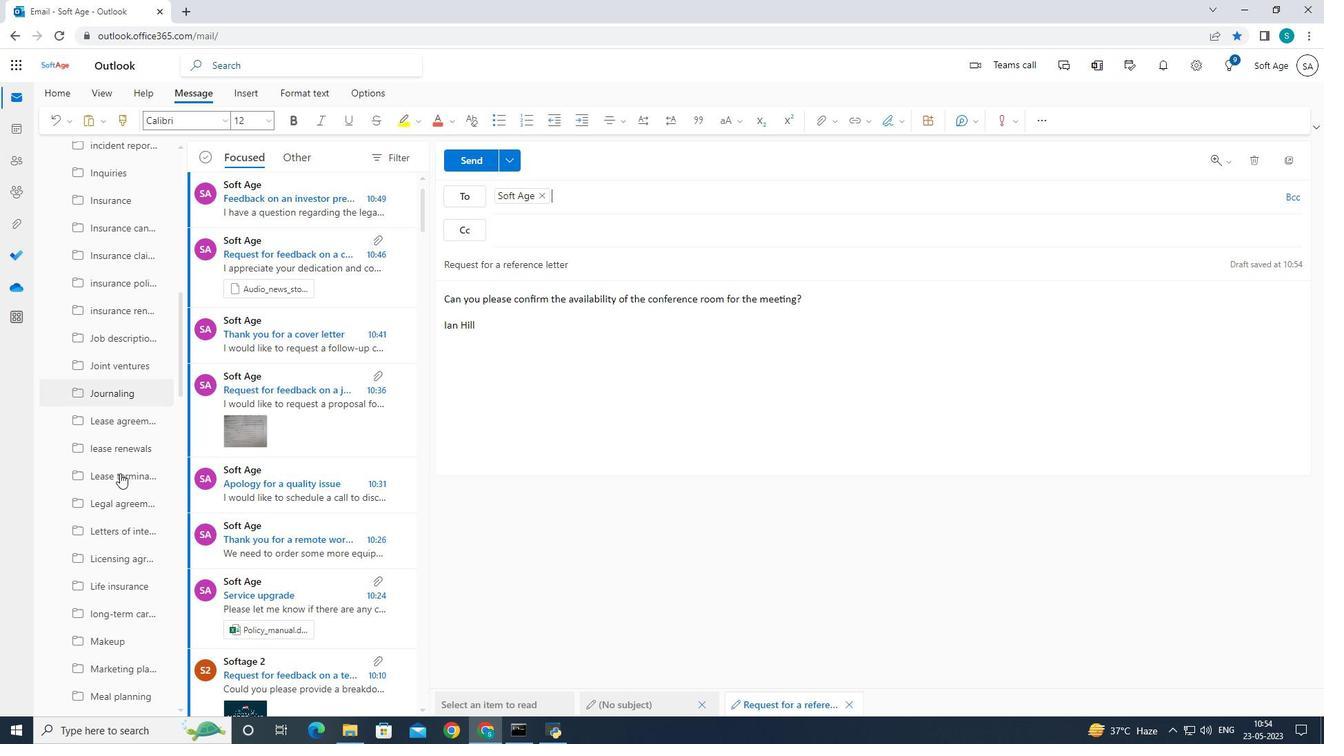 
Action: Mouse scrolled (122, 470) with delta (0, 0)
Screenshot: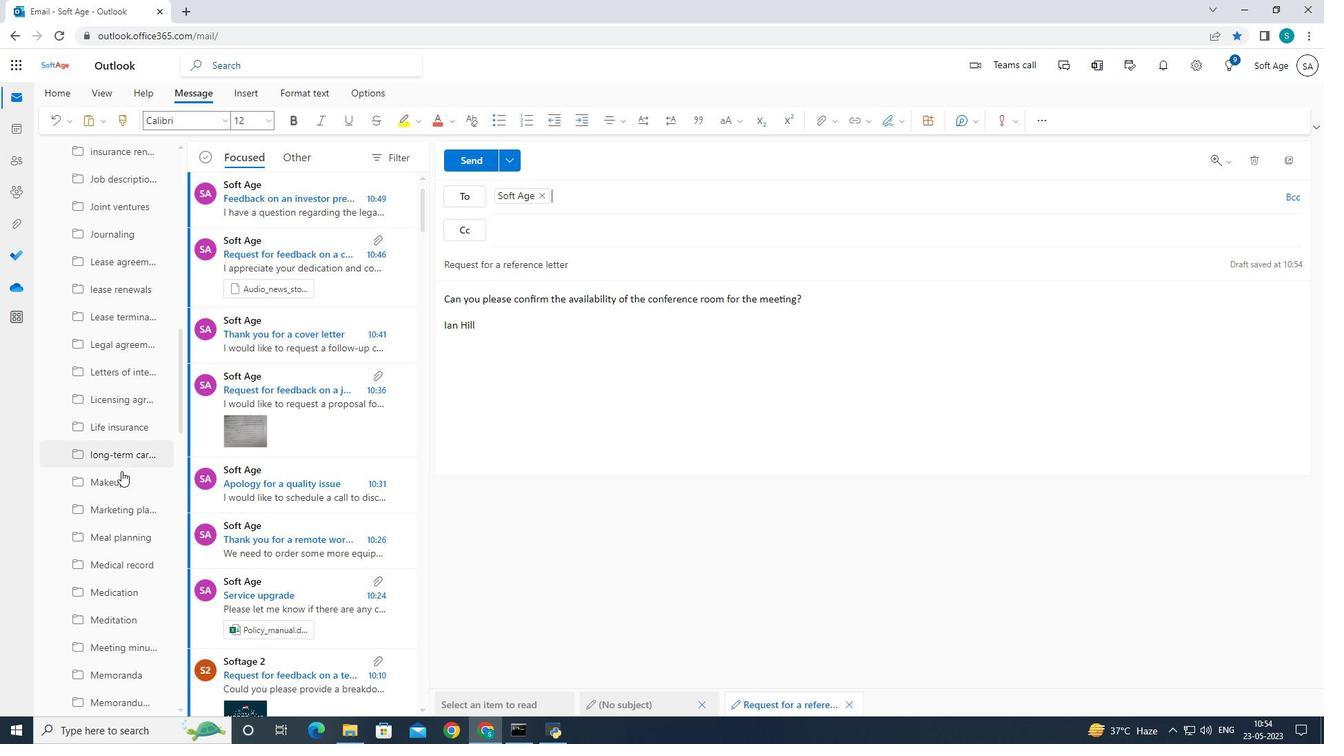 
Action: Mouse scrolled (122, 470) with delta (0, 0)
Screenshot: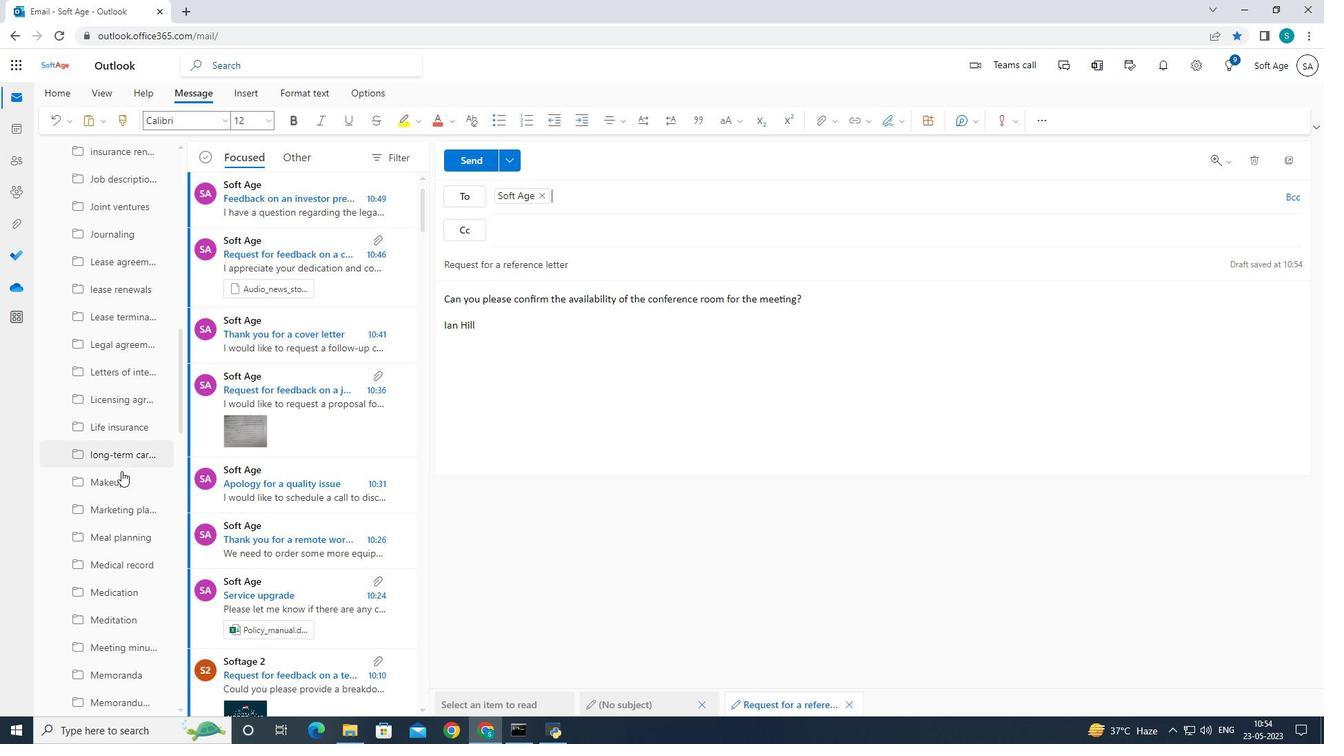 
Action: Mouse scrolled (122, 470) with delta (0, 0)
Screenshot: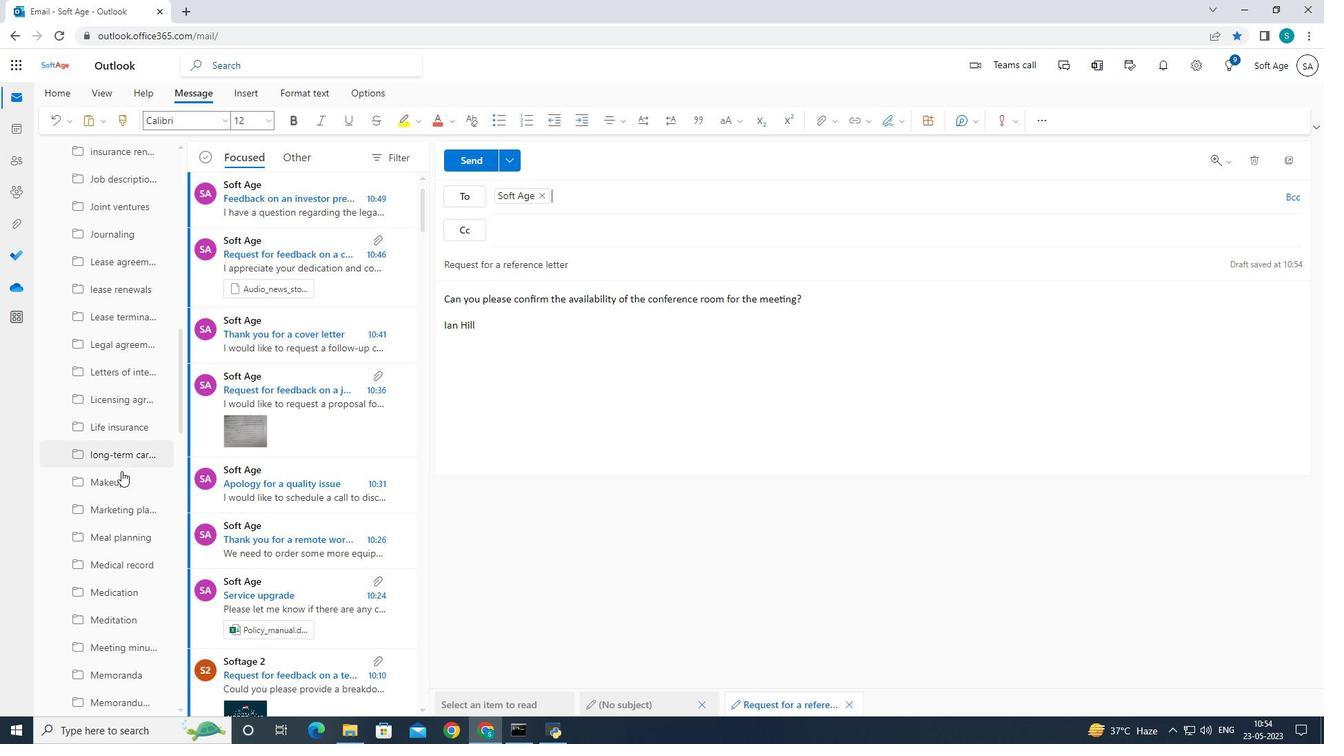 
Action: Mouse moved to (123, 471)
Screenshot: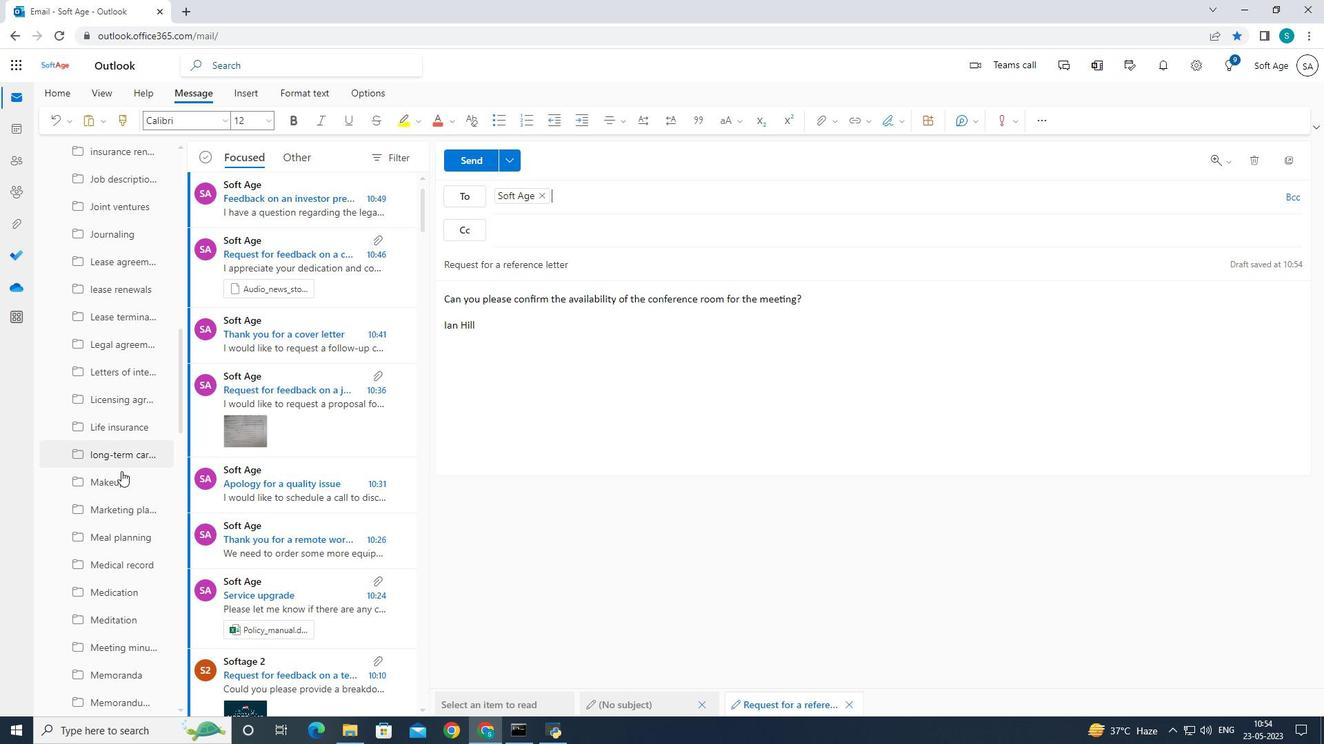 
Action: Mouse scrolled (123, 470) with delta (0, 0)
Screenshot: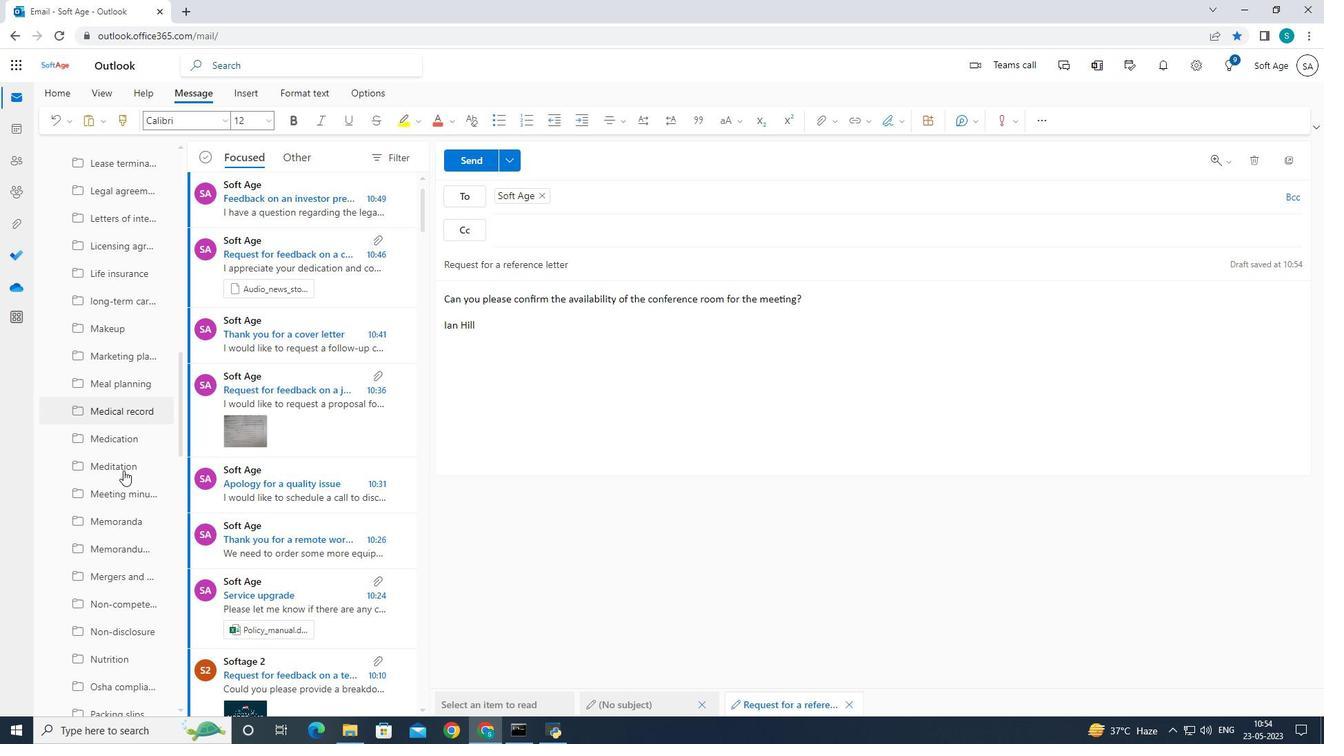 
Action: Mouse scrolled (123, 470) with delta (0, 0)
Screenshot: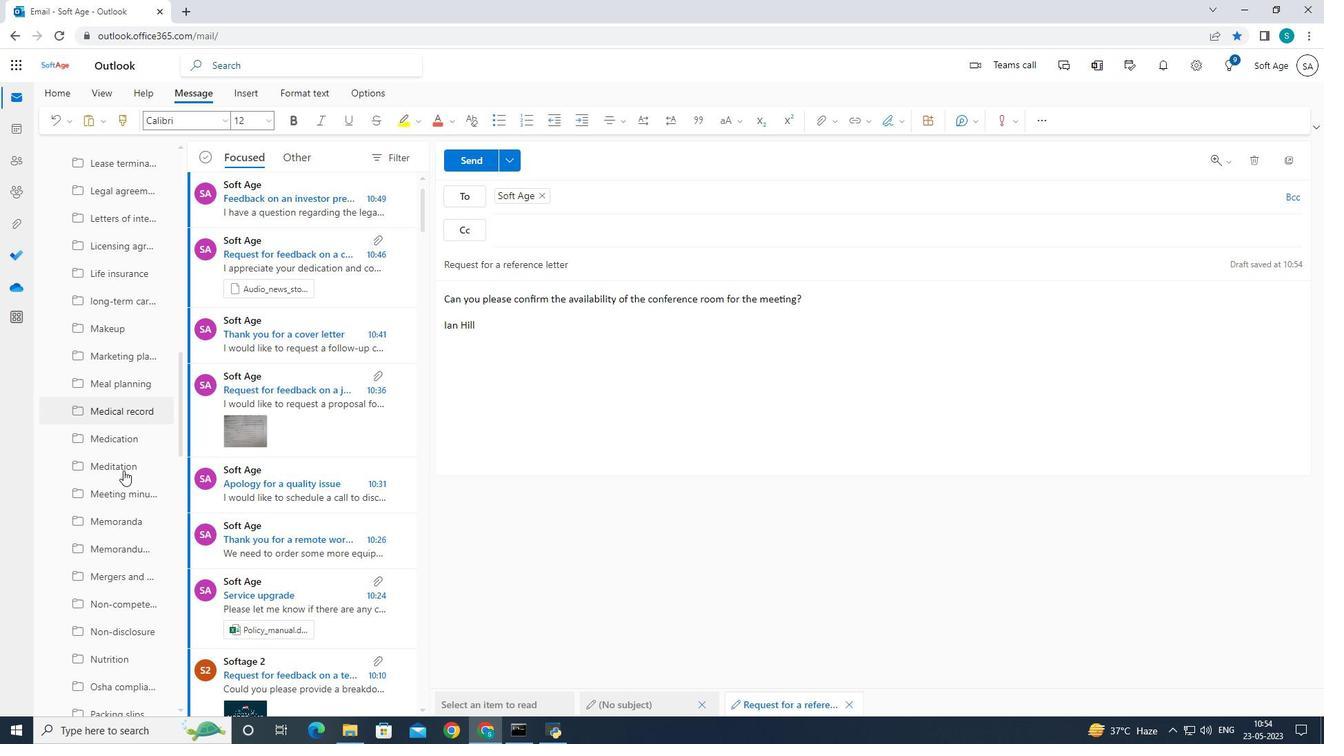 
Action: Mouse scrolled (123, 470) with delta (0, 0)
Screenshot: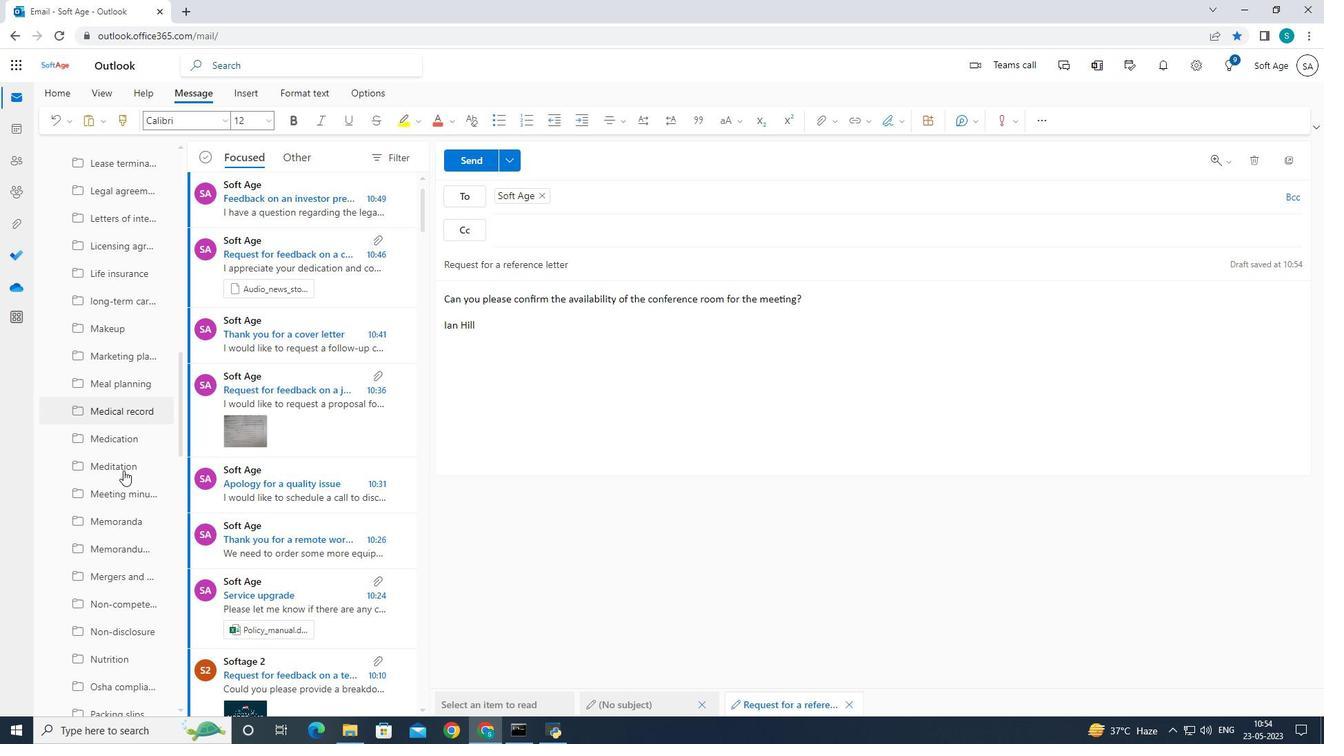 
Action: Mouse scrolled (123, 470) with delta (0, 0)
Screenshot: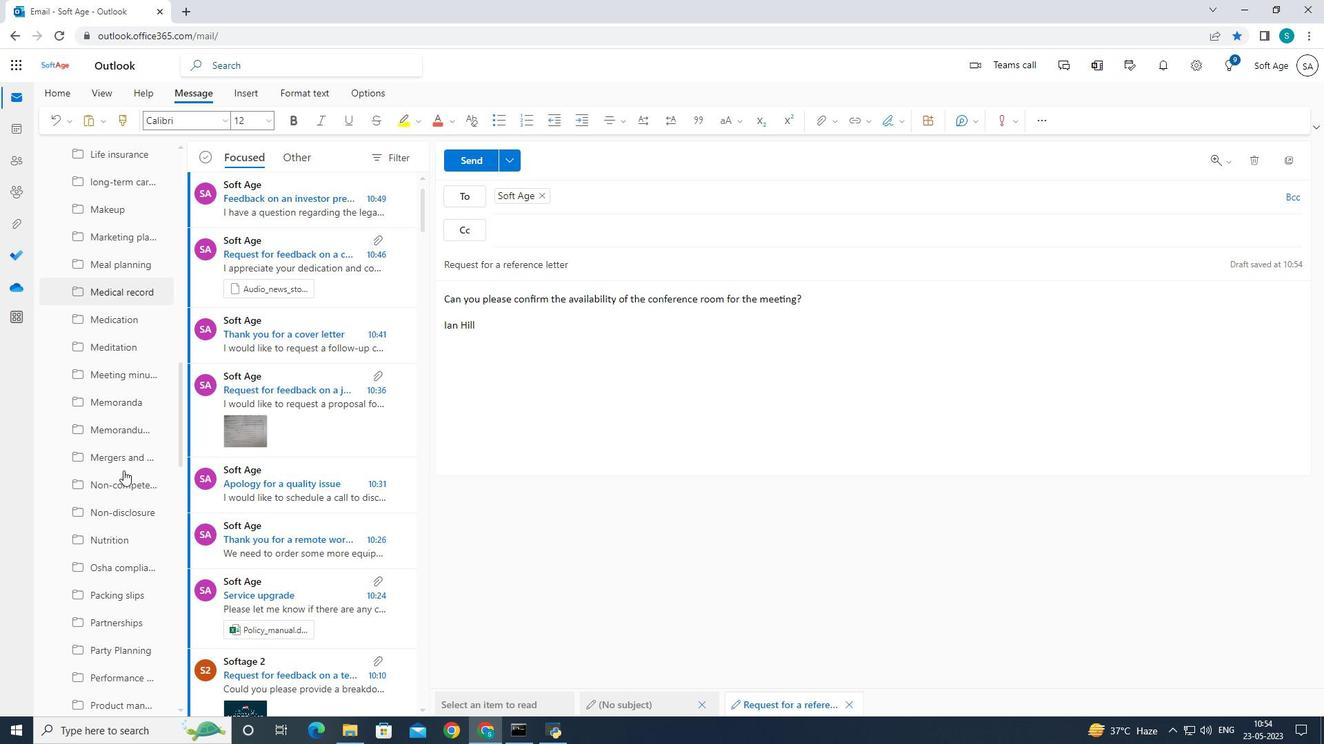 
Action: Mouse scrolled (123, 470) with delta (0, 0)
Screenshot: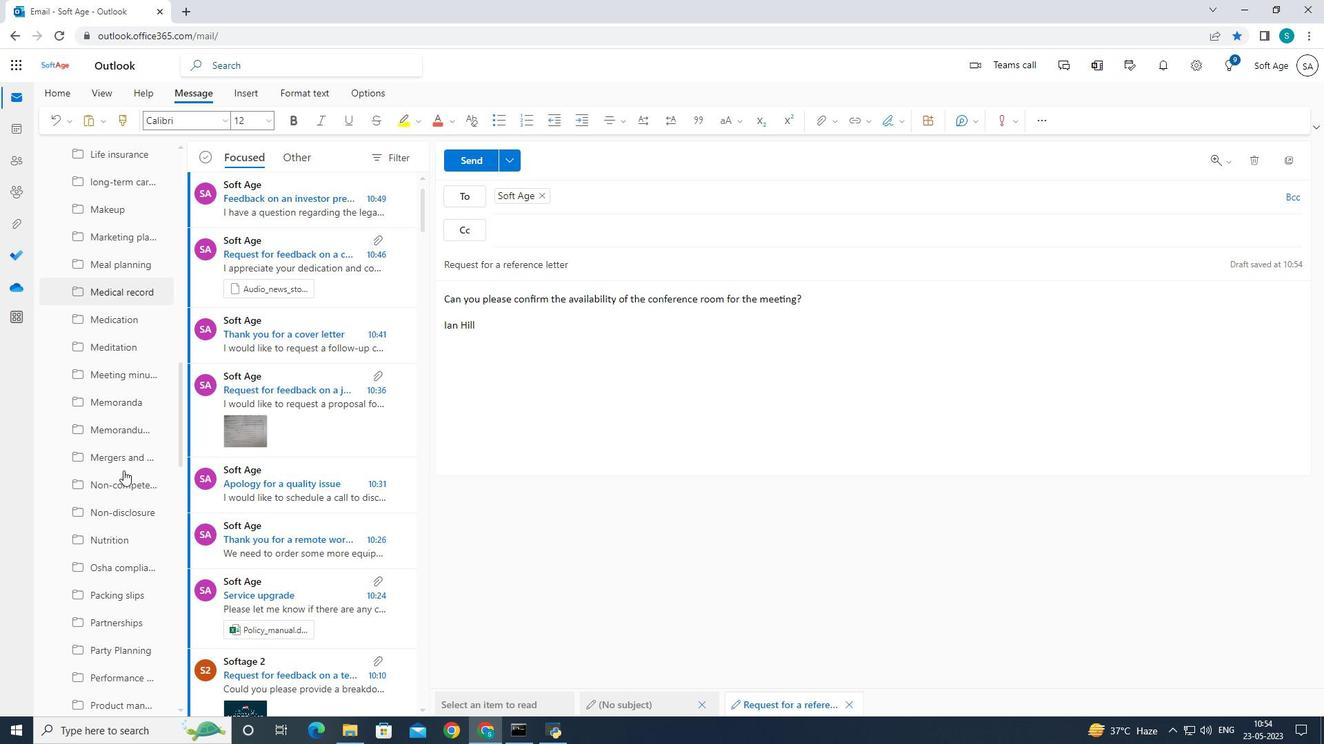 
Action: Mouse moved to (126, 471)
Screenshot: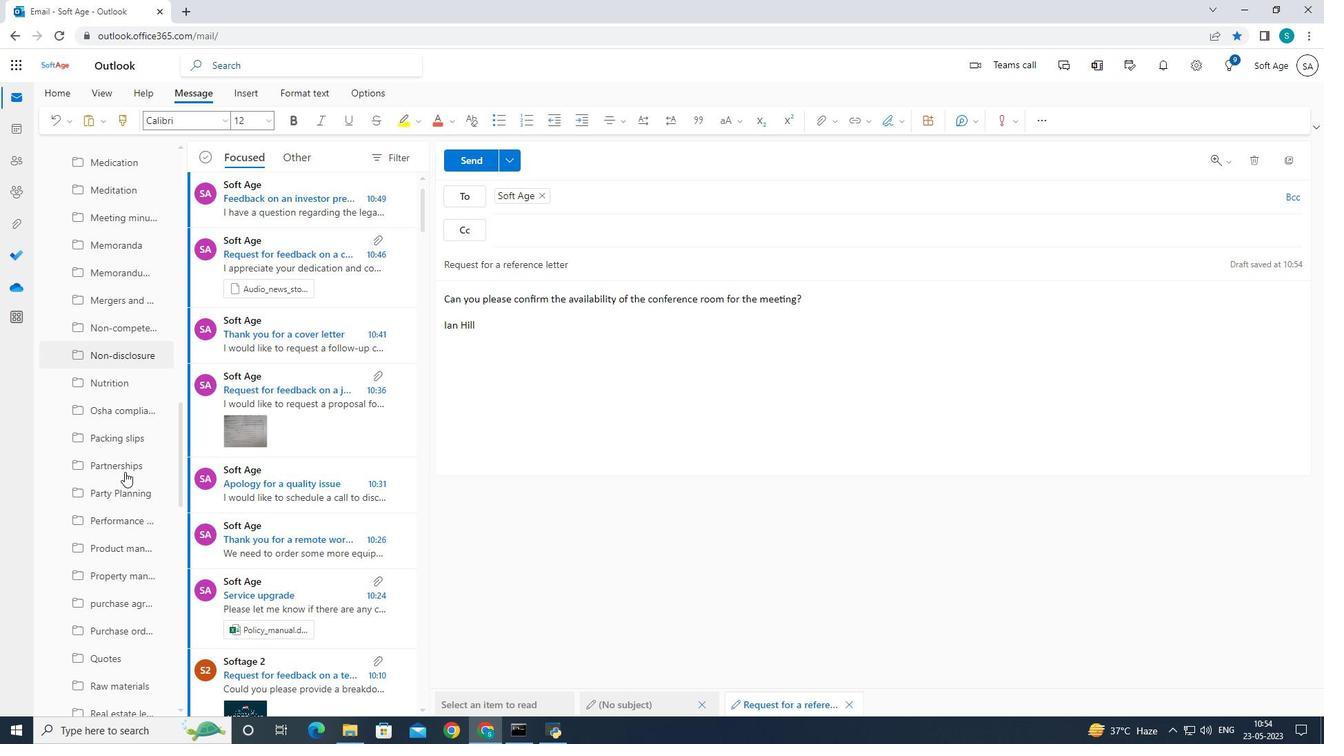 
Action: Mouse scrolled (126, 470) with delta (0, 0)
Screenshot: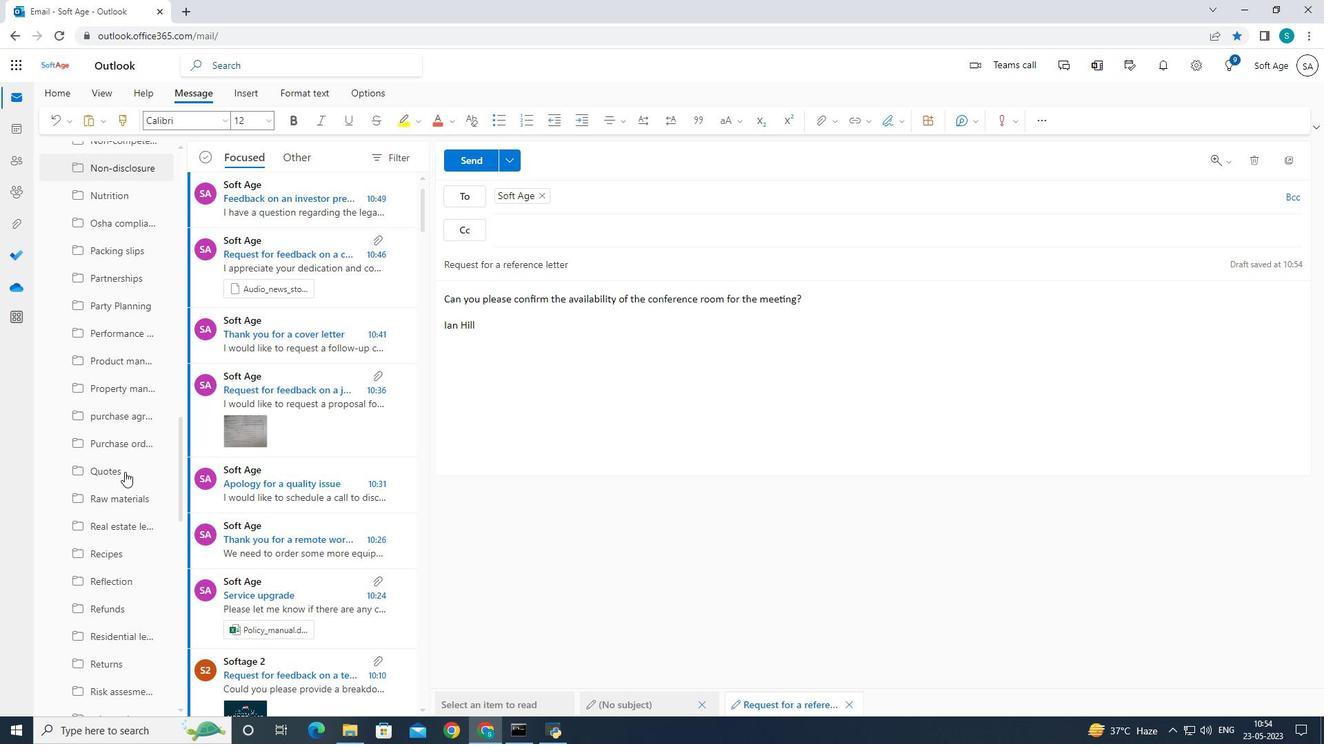 
Action: Mouse scrolled (126, 470) with delta (0, 0)
Screenshot: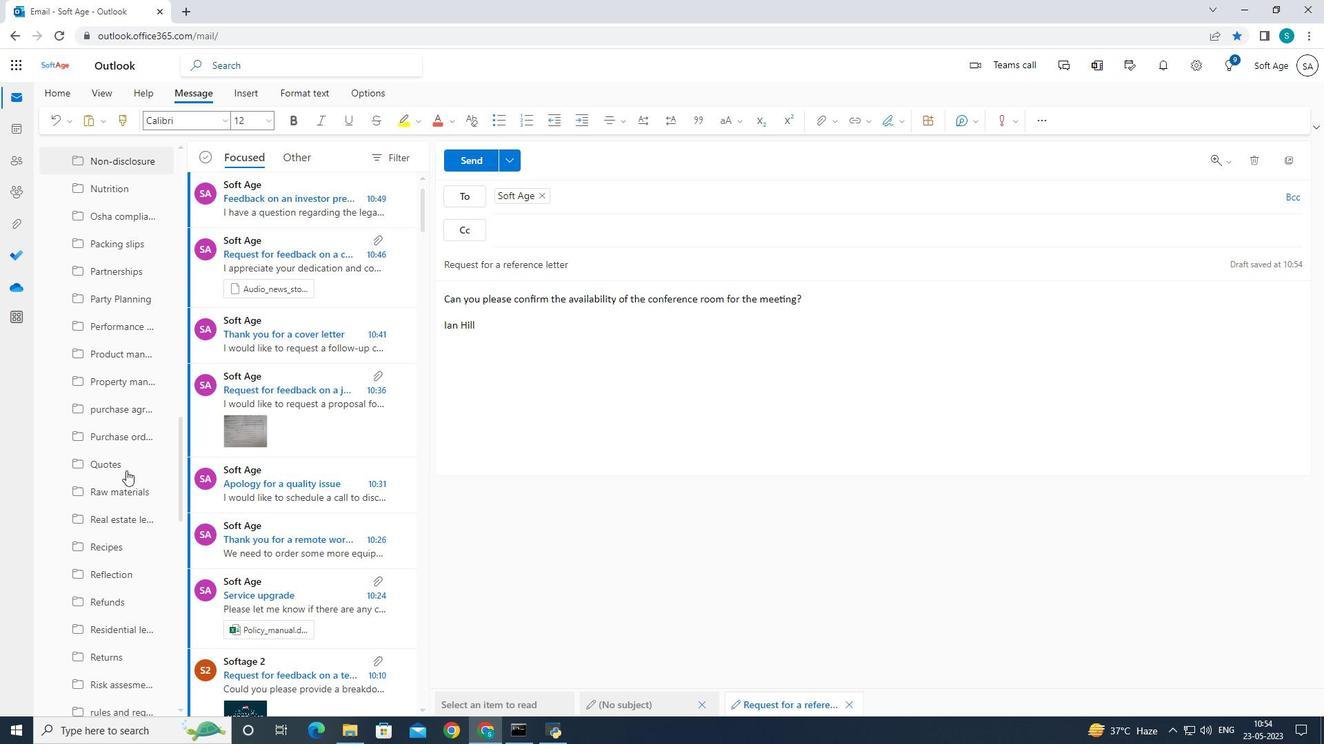 
Action: Mouse scrolled (126, 470) with delta (0, 0)
Screenshot: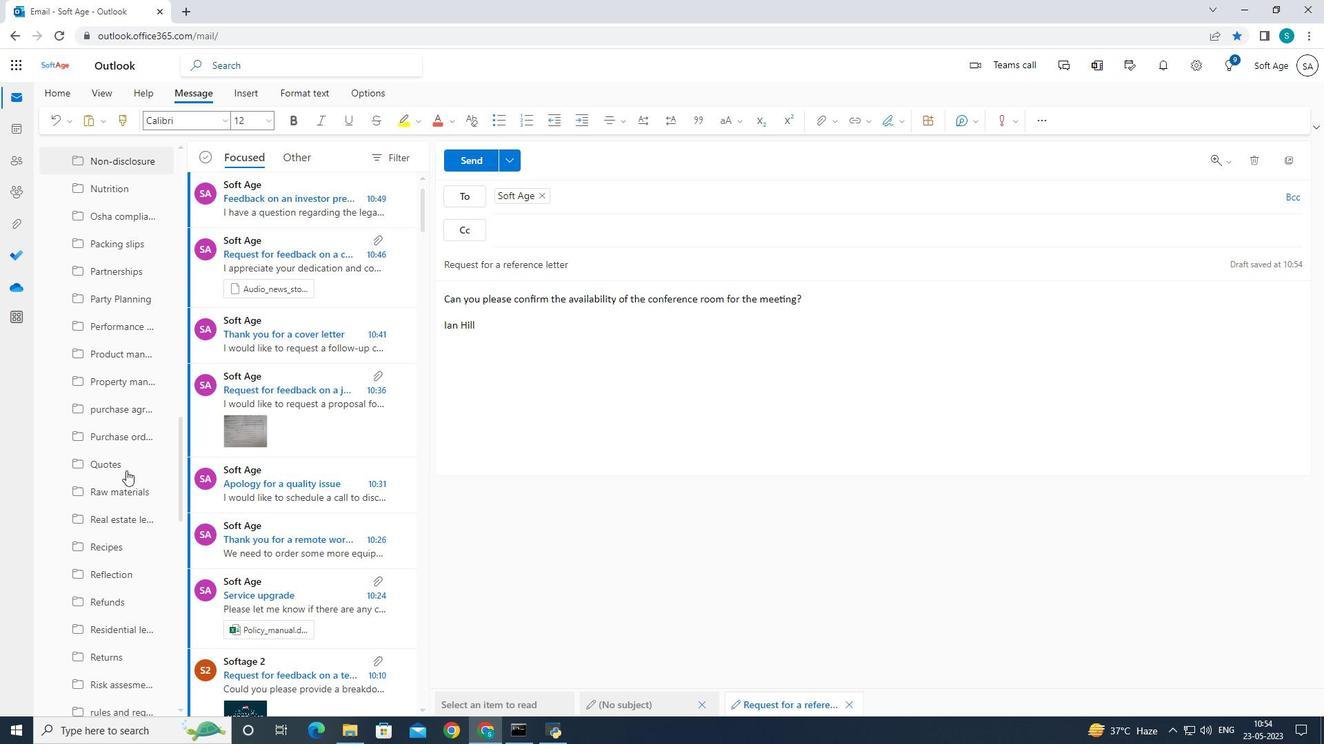 
Action: Mouse scrolled (126, 470) with delta (0, 0)
Screenshot: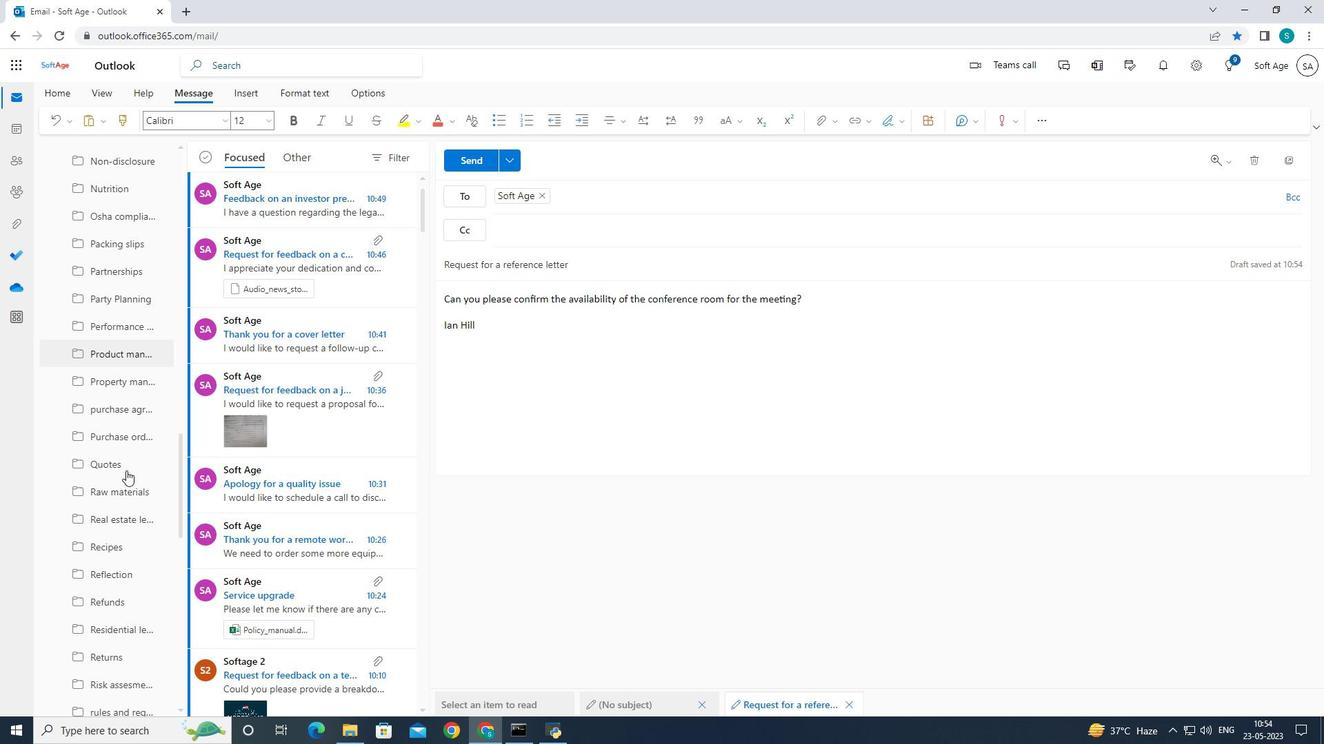 
Action: Mouse moved to (128, 468)
Screenshot: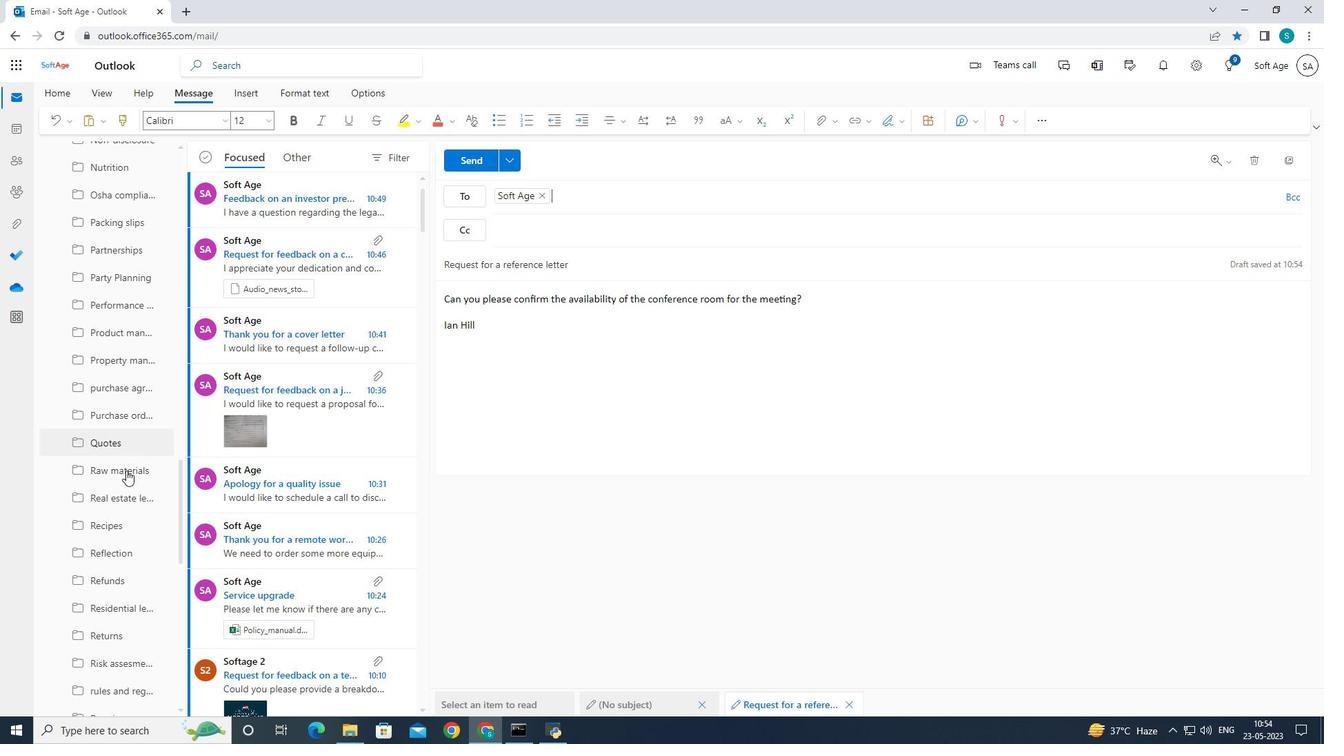 
Action: Mouse scrolled (128, 467) with delta (0, 0)
Screenshot: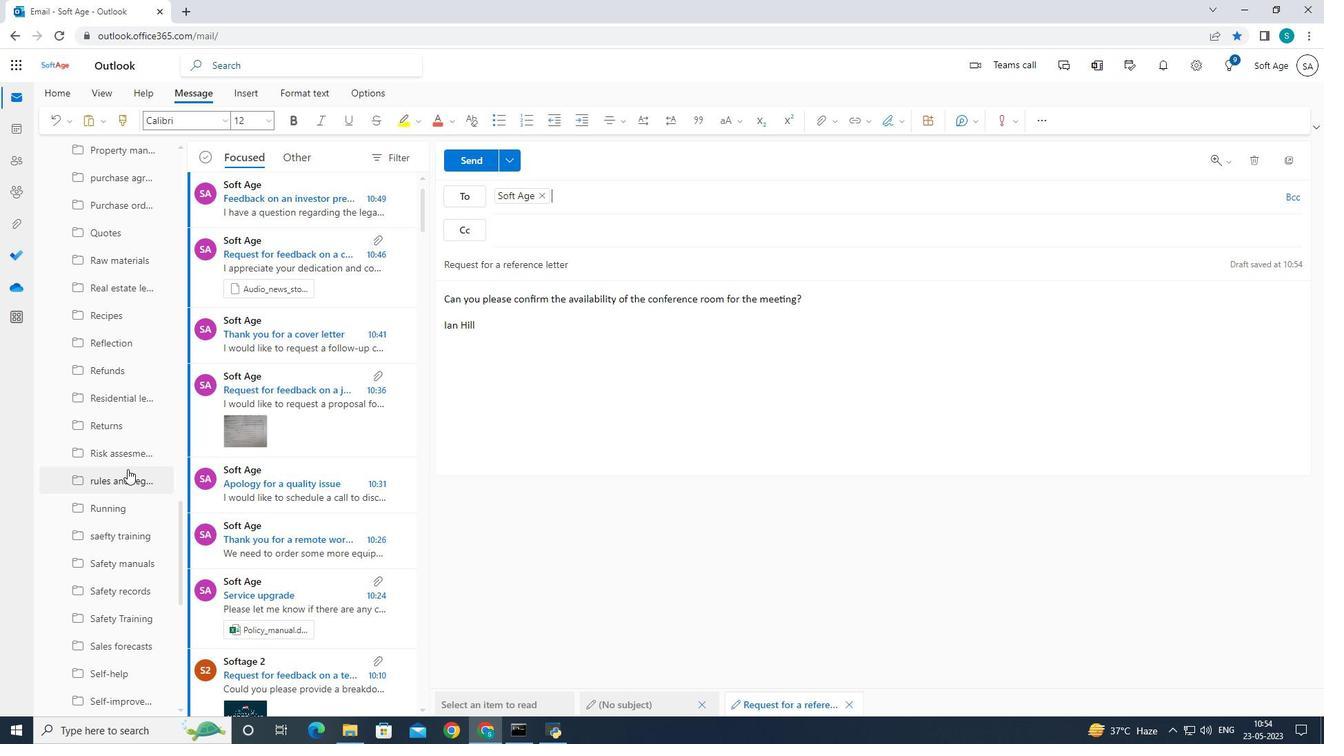 
Action: Mouse scrolled (128, 467) with delta (0, 0)
Screenshot: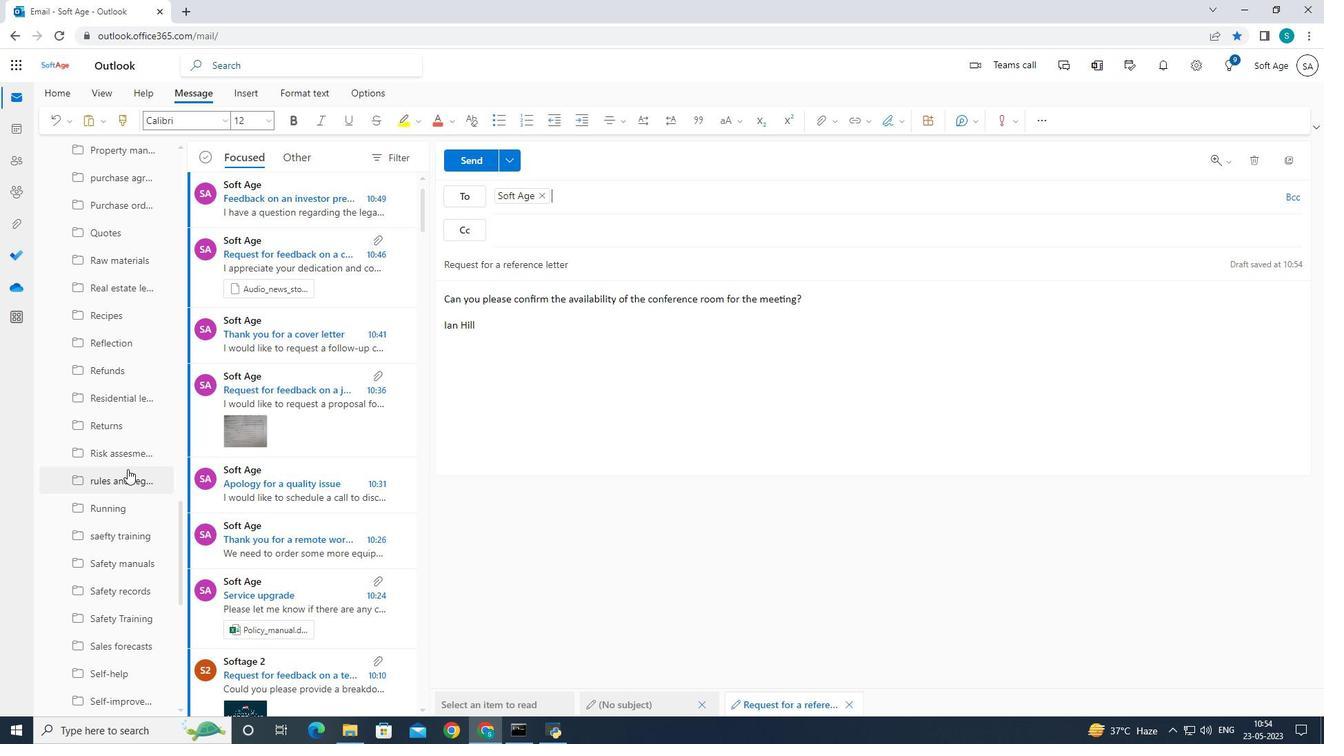 
Action: Mouse scrolled (128, 467) with delta (0, 0)
Screenshot: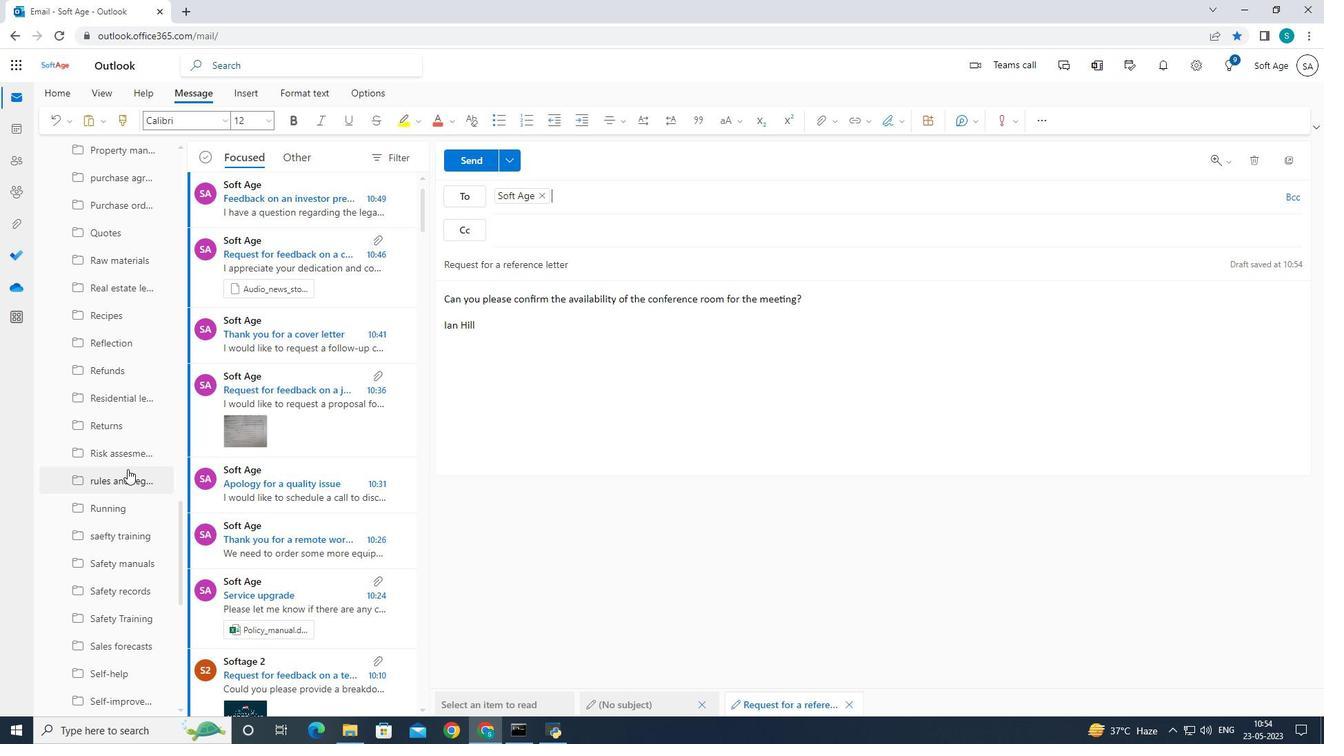 
Action: Mouse moved to (128, 468)
Screenshot: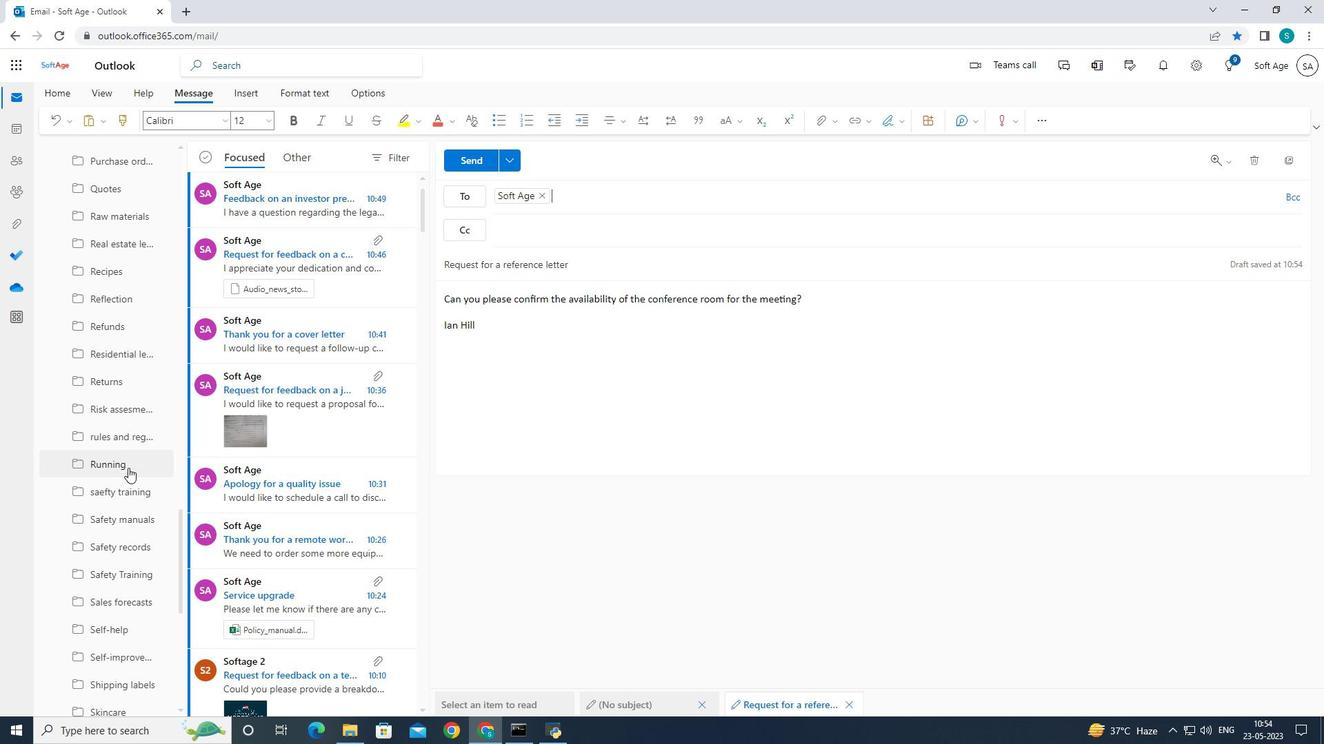 
Action: Mouse scrolled (128, 467) with delta (0, 0)
Screenshot: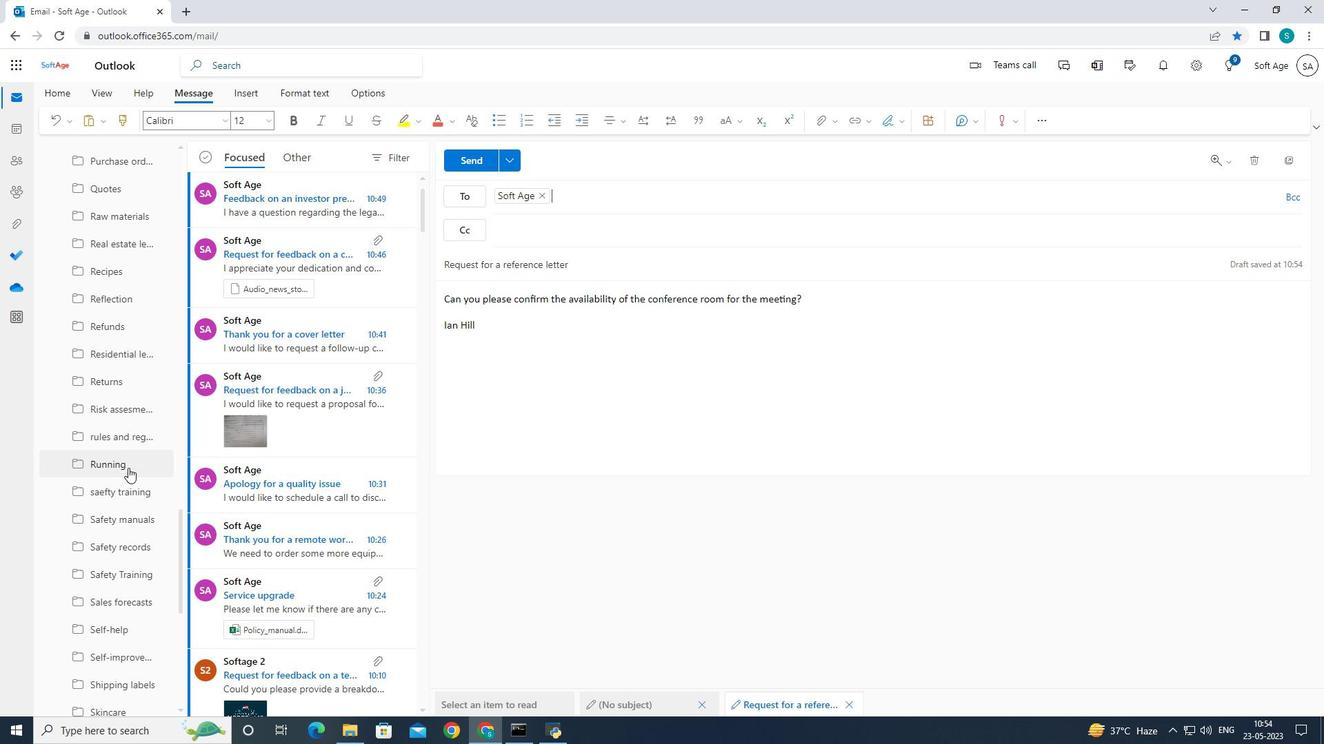 
Action: Mouse moved to (133, 471)
Screenshot: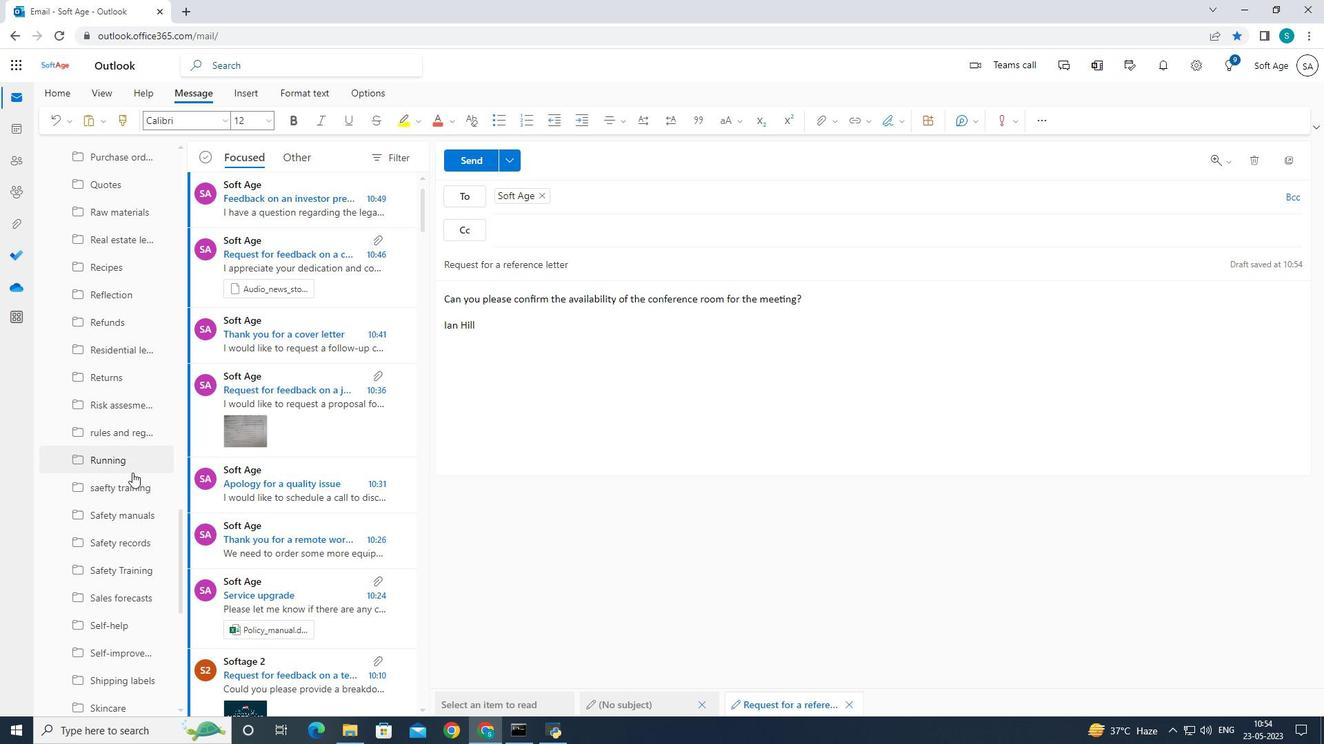 
Action: Mouse scrolled (133, 471) with delta (0, 0)
Screenshot: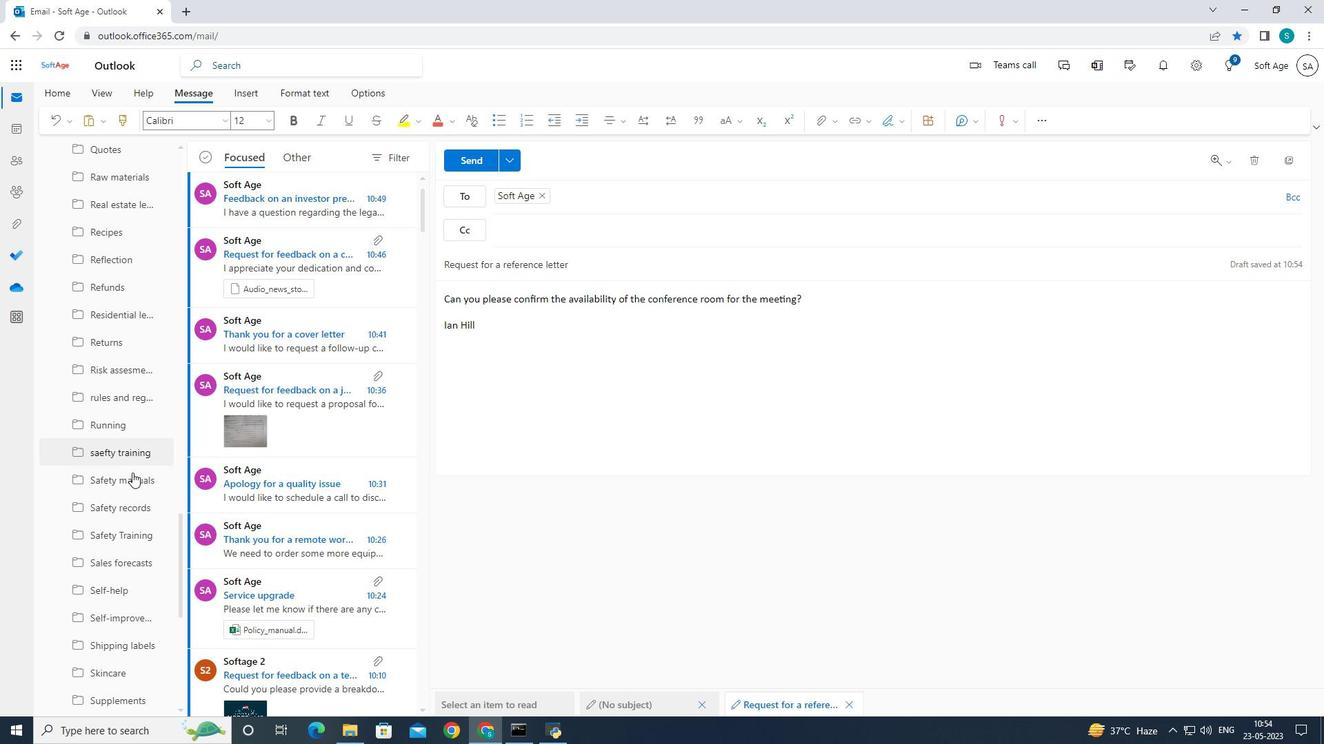
Action: Mouse scrolled (133, 471) with delta (0, 0)
Screenshot: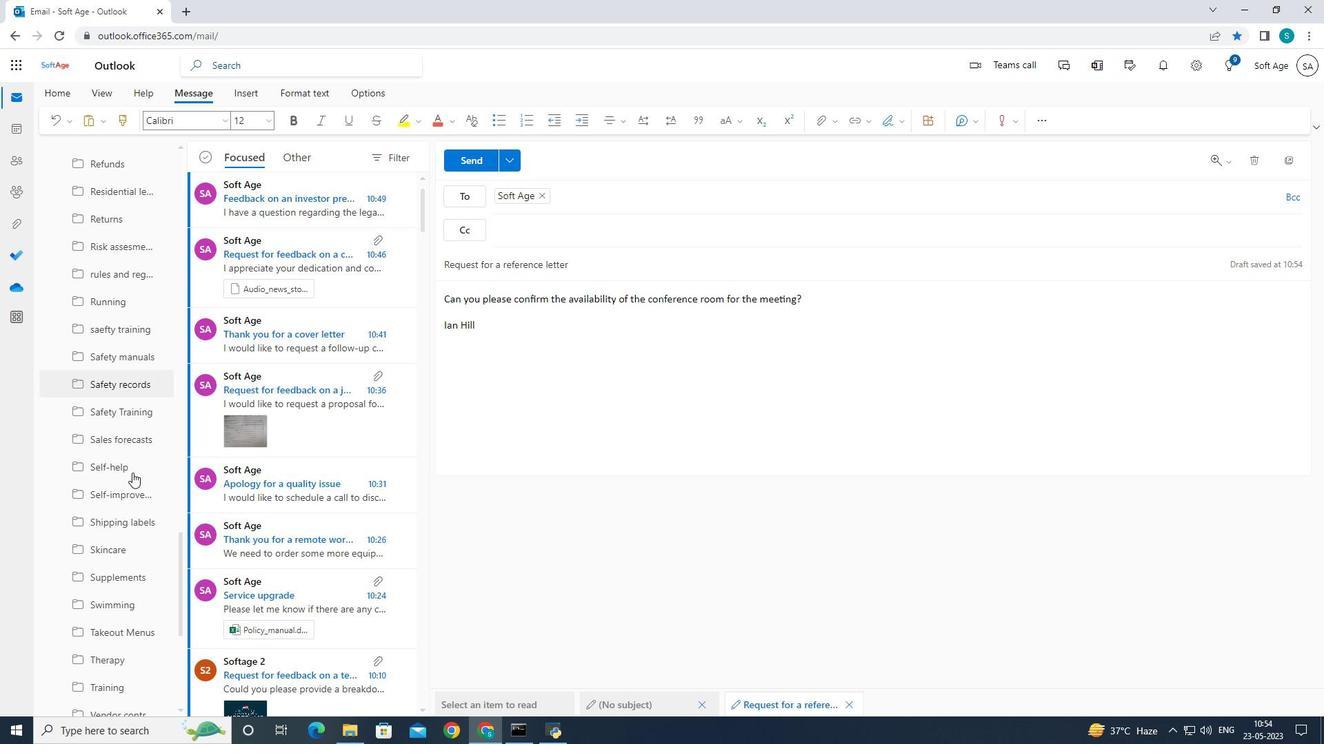 
Action: Mouse scrolled (133, 471) with delta (0, 0)
Screenshot: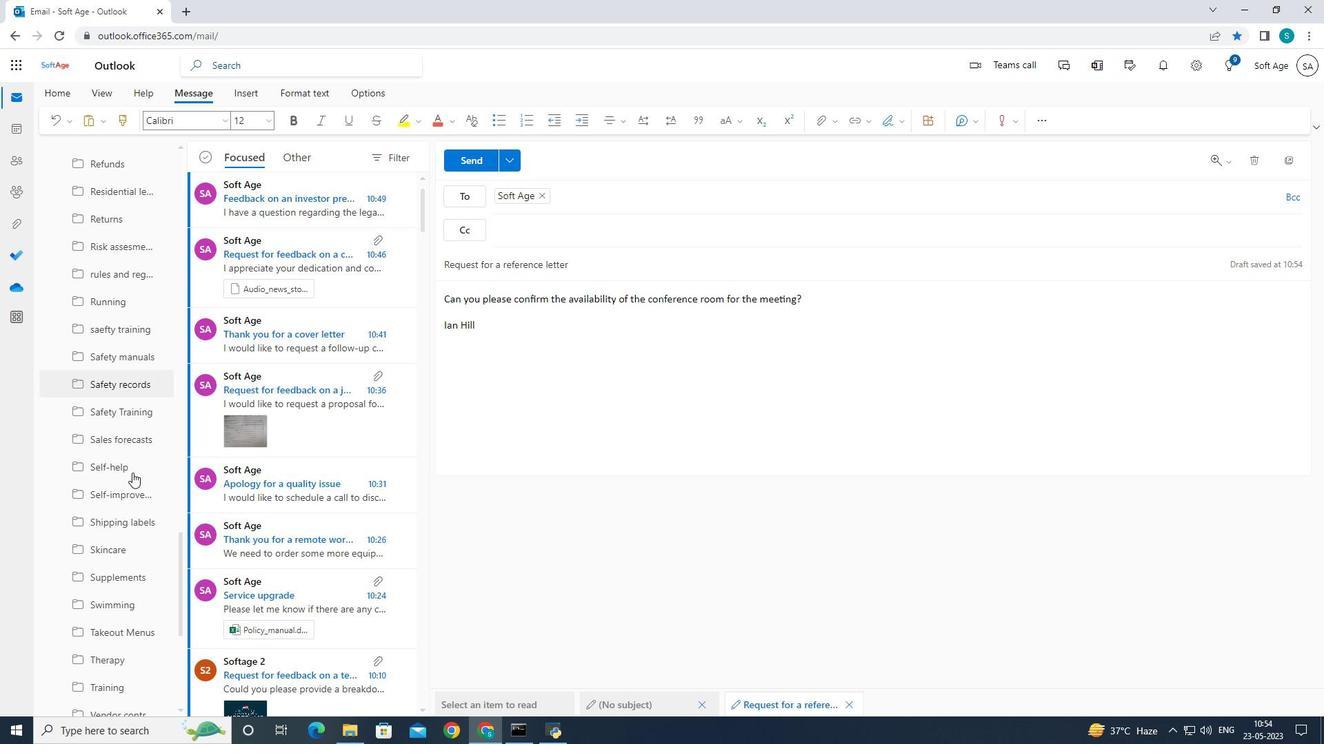 
Action: Mouse scrolled (133, 471) with delta (0, 0)
Screenshot: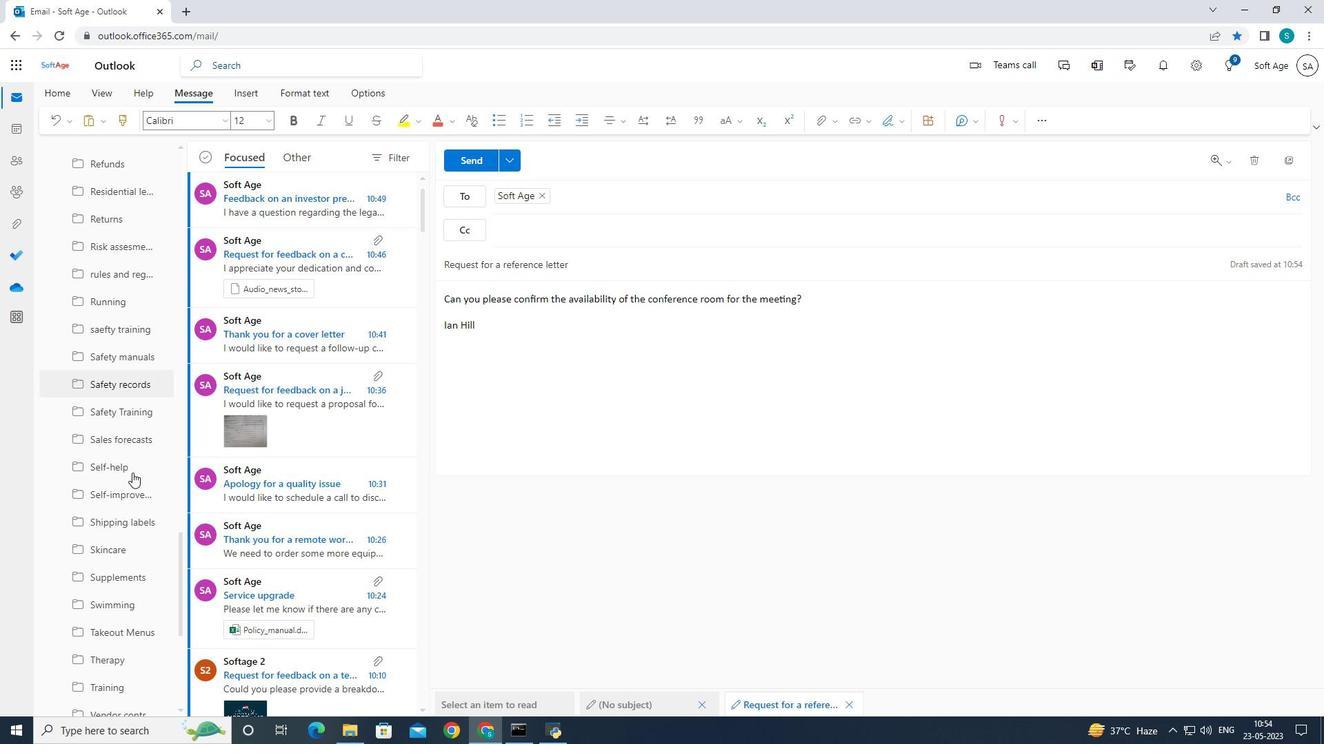 
Action: Mouse moved to (139, 471)
Screenshot: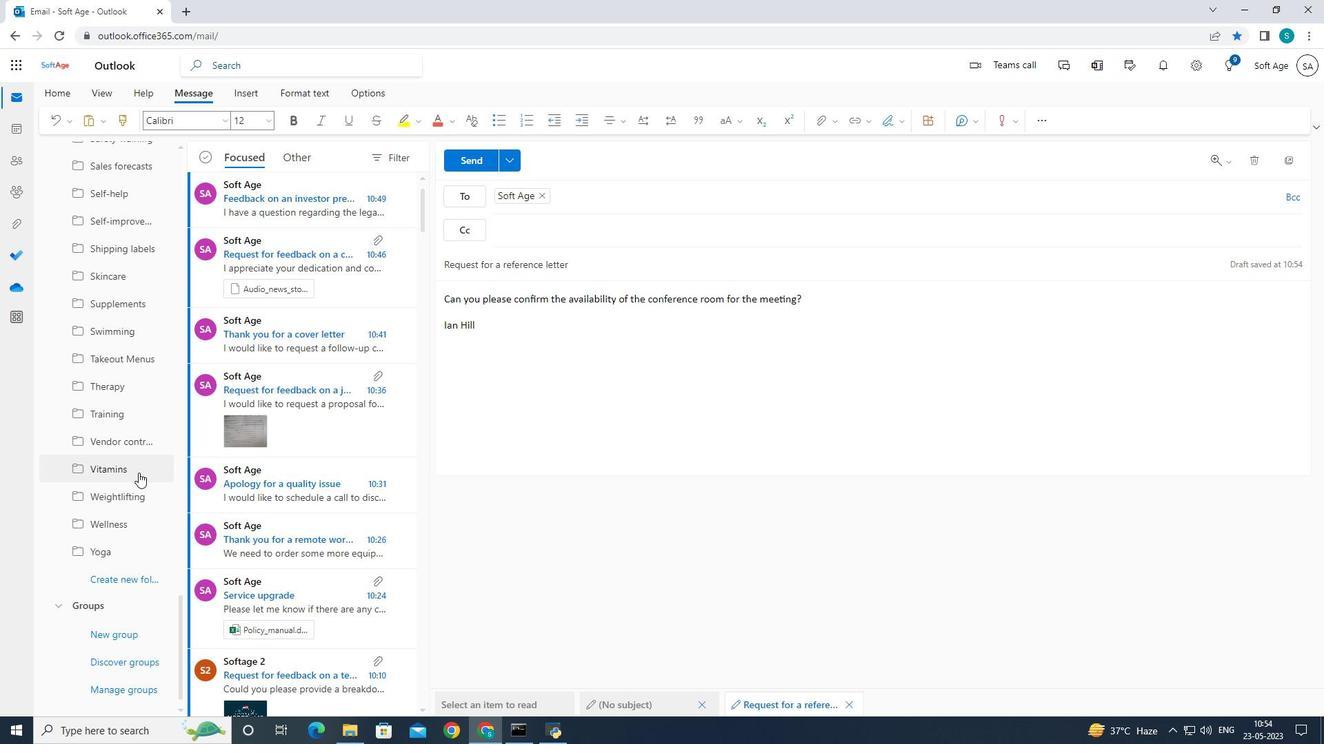 
Action: Mouse scrolled (139, 471) with delta (0, 0)
Screenshot: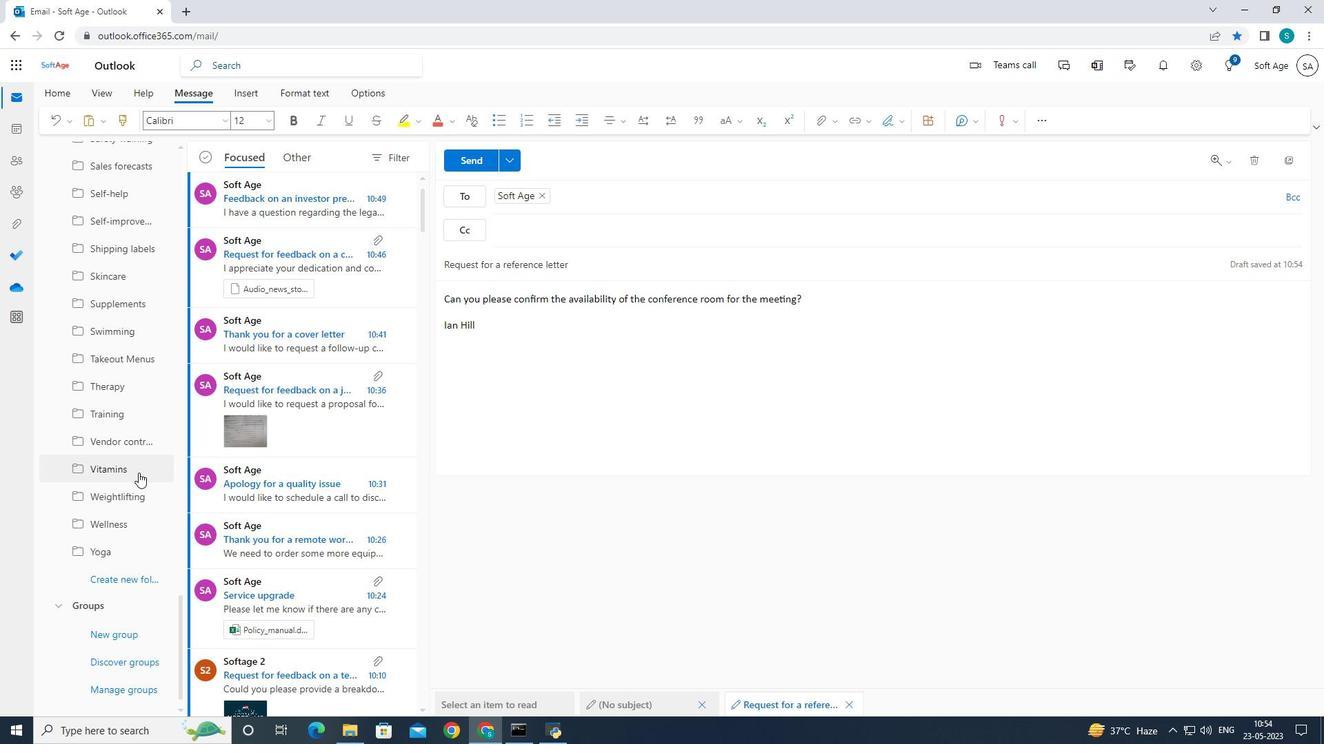 
Action: Mouse scrolled (139, 470) with delta (0, 0)
Screenshot: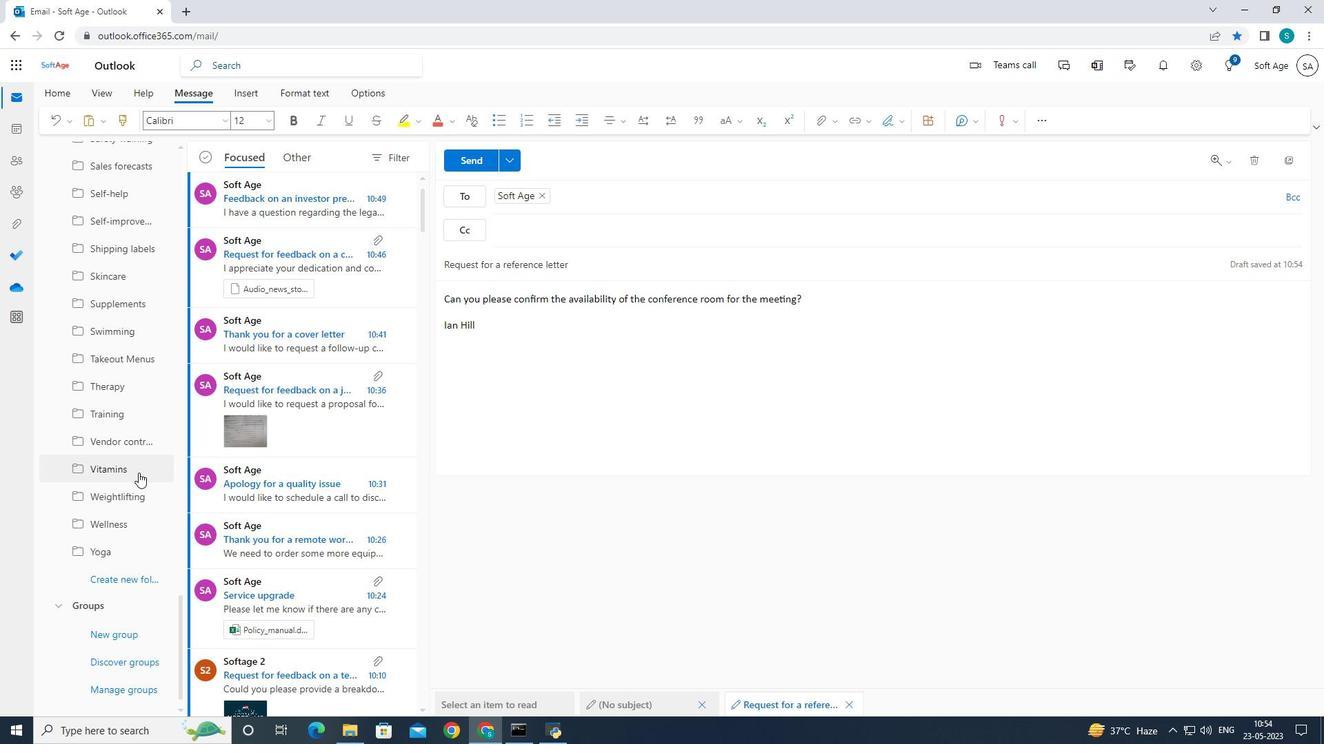 
Action: Mouse scrolled (139, 470) with delta (0, 0)
Screenshot: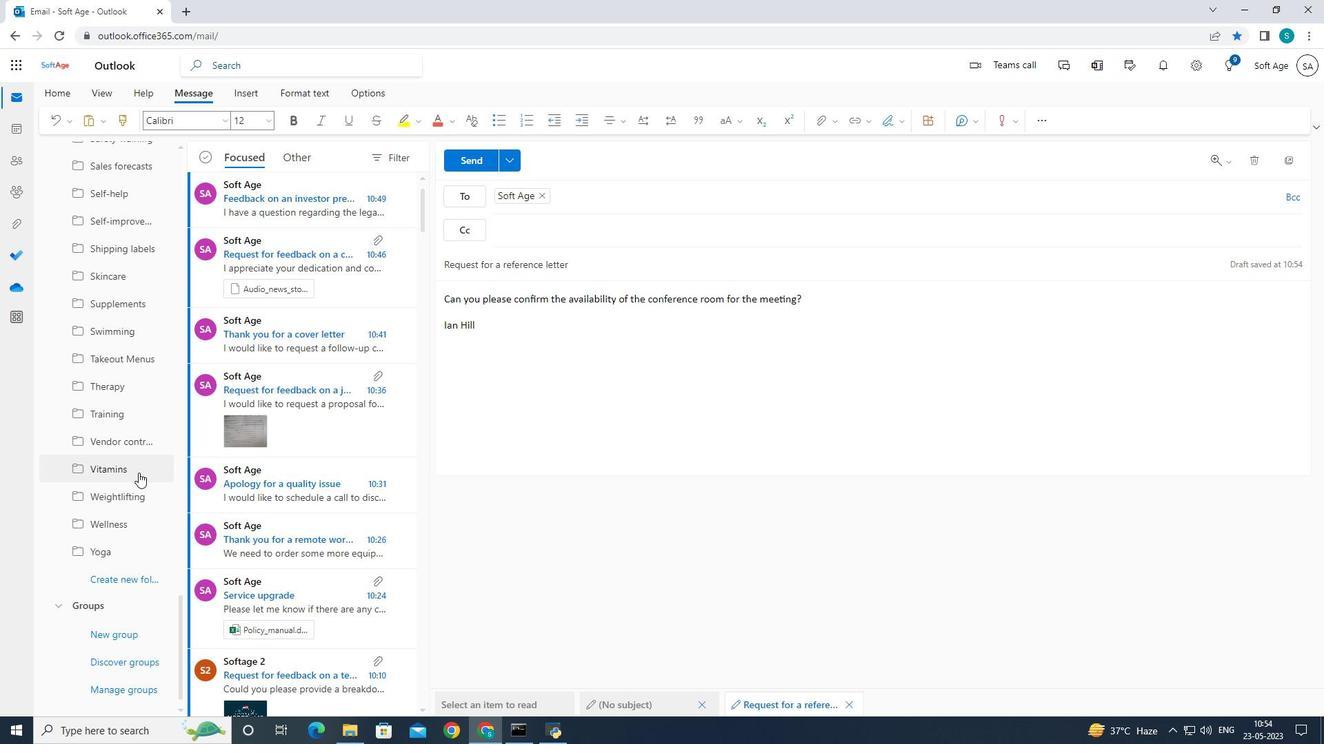 
Action: Mouse scrolled (139, 470) with delta (0, 0)
Screenshot: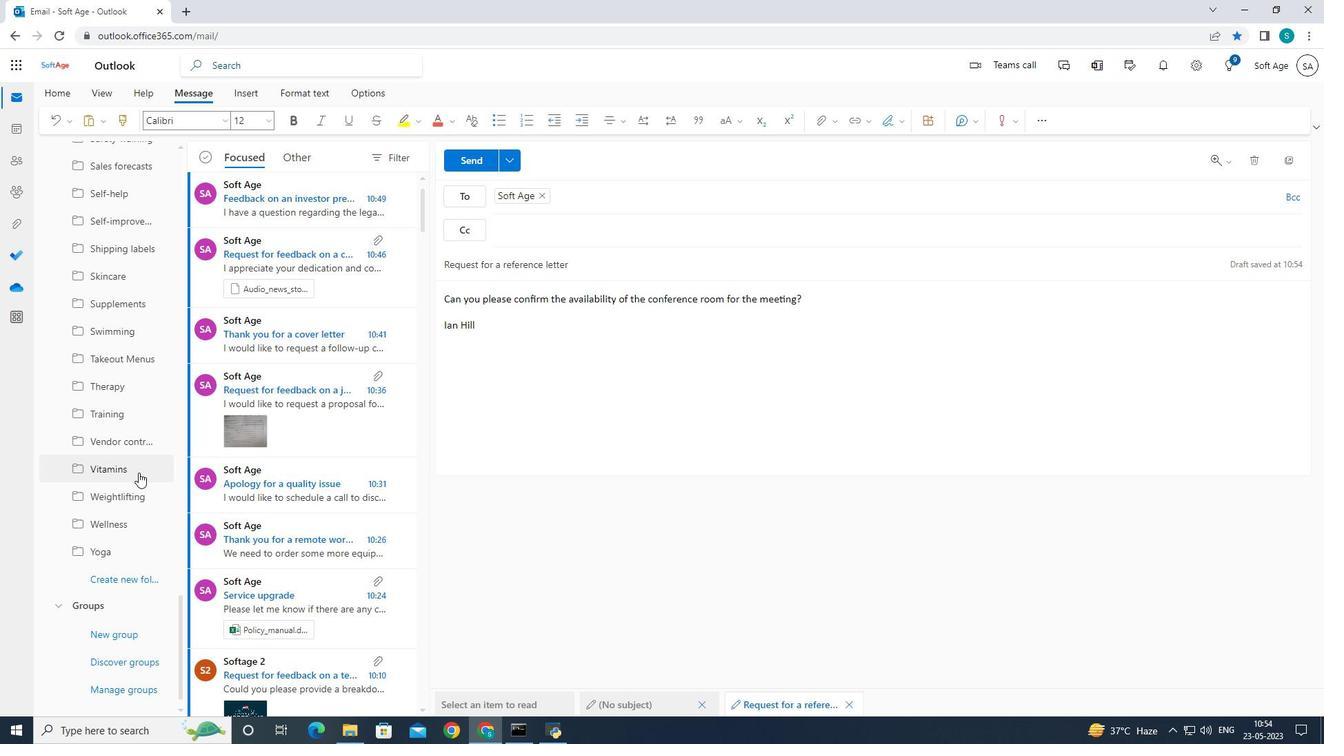
Action: Mouse moved to (139, 471)
Screenshot: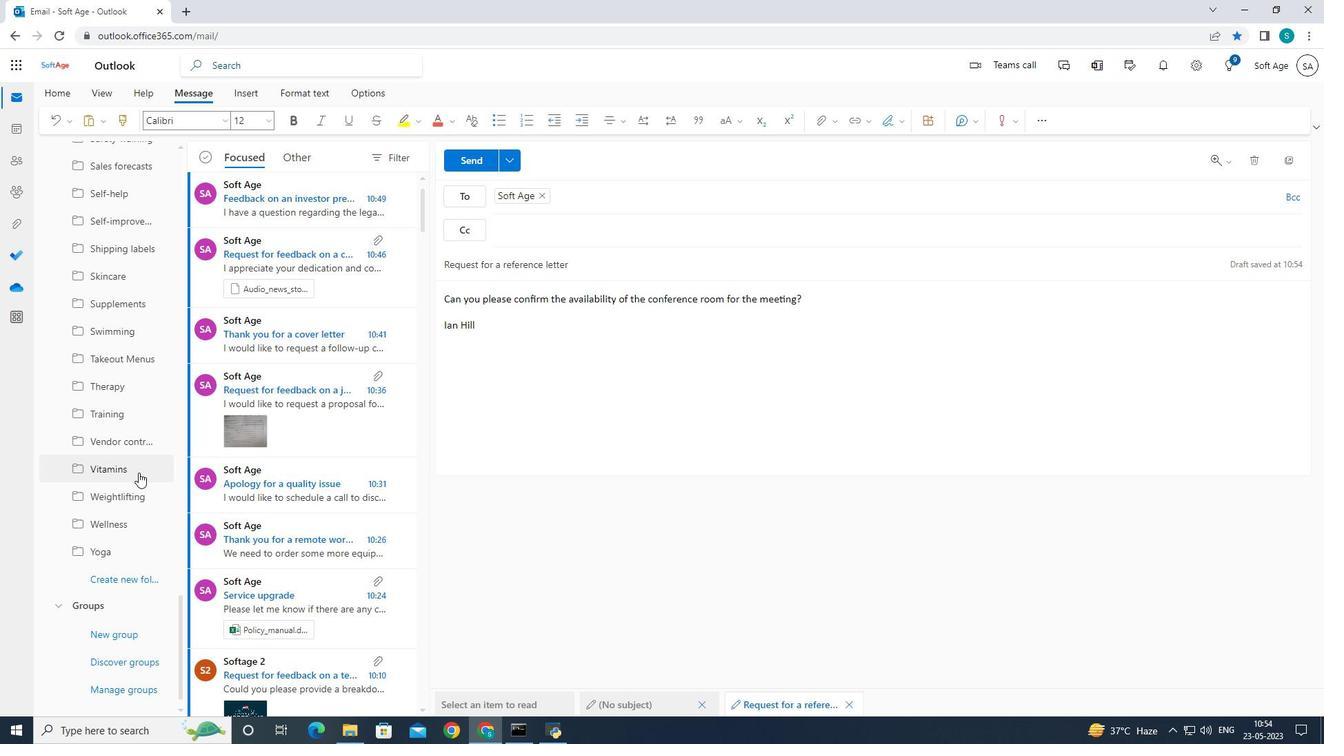 
Action: Mouse scrolled (139, 470) with delta (0, 0)
Screenshot: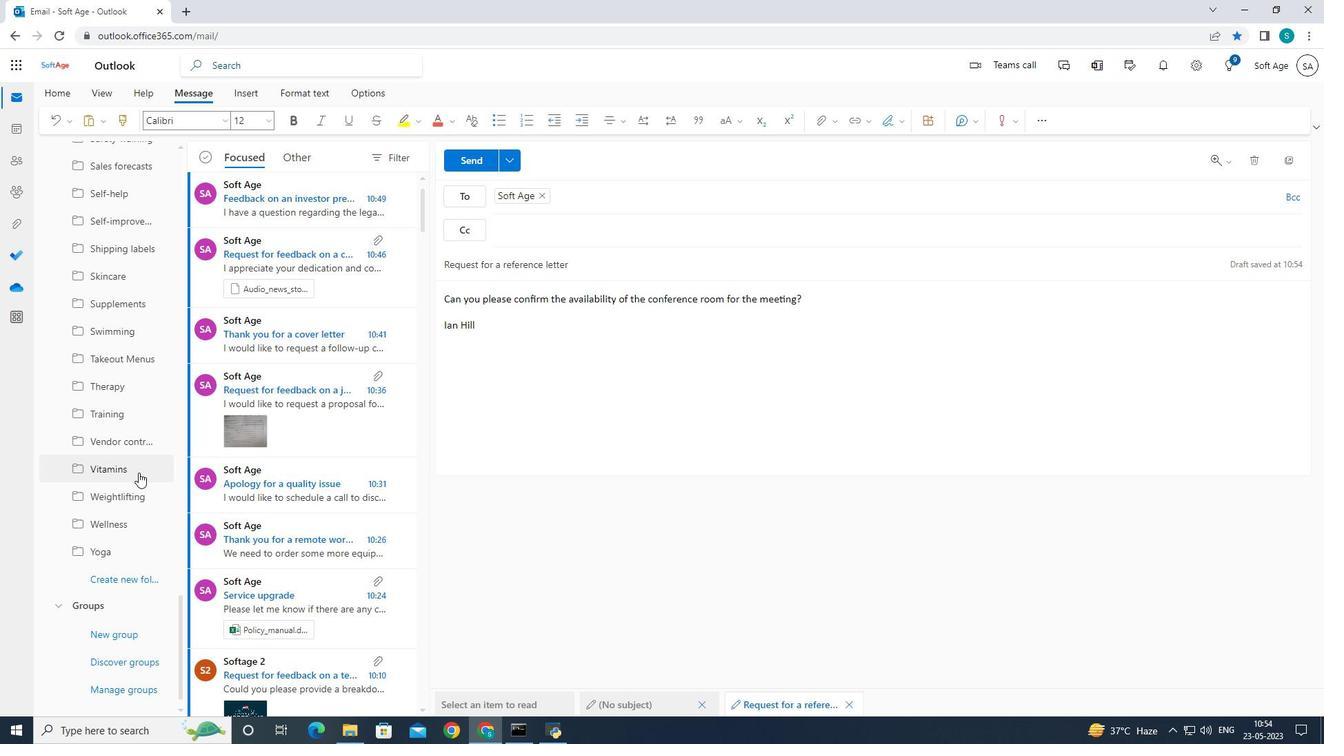 
Action: Mouse moved to (129, 578)
Screenshot: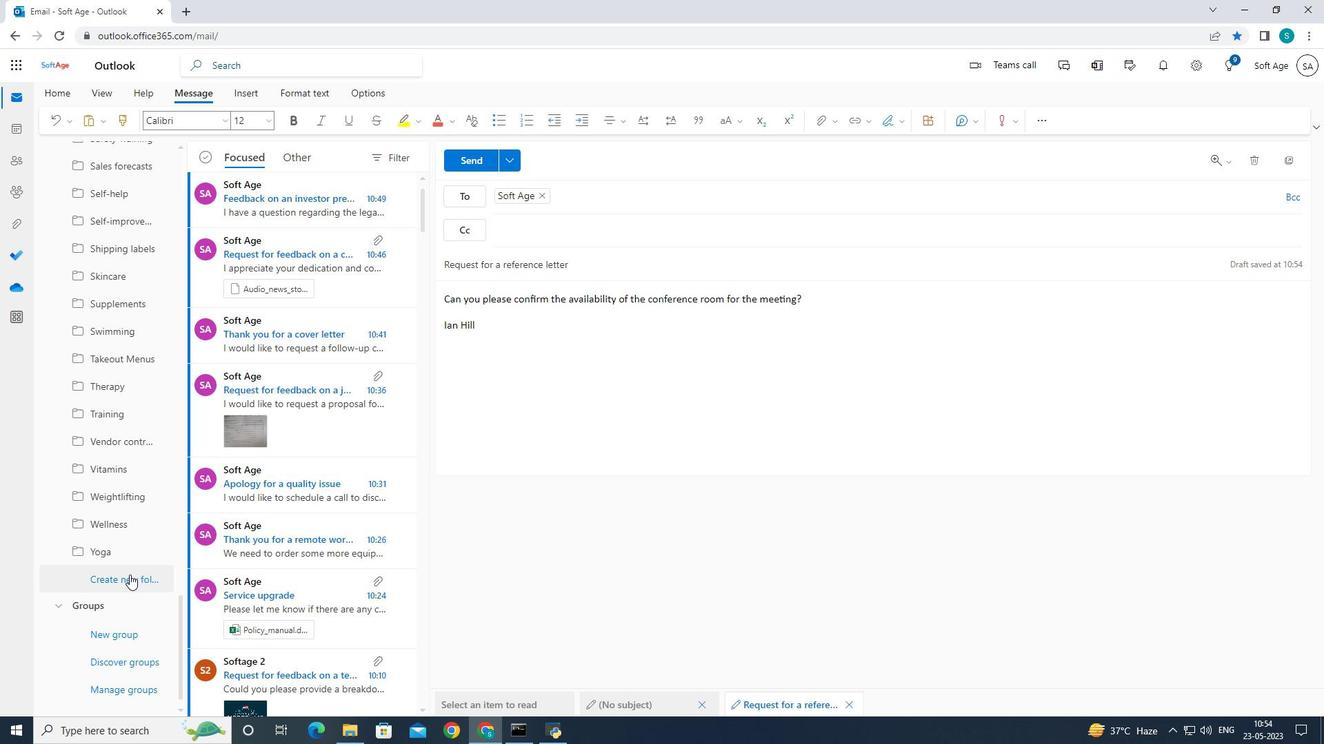 
Action: Mouse pressed left at (129, 578)
Screenshot: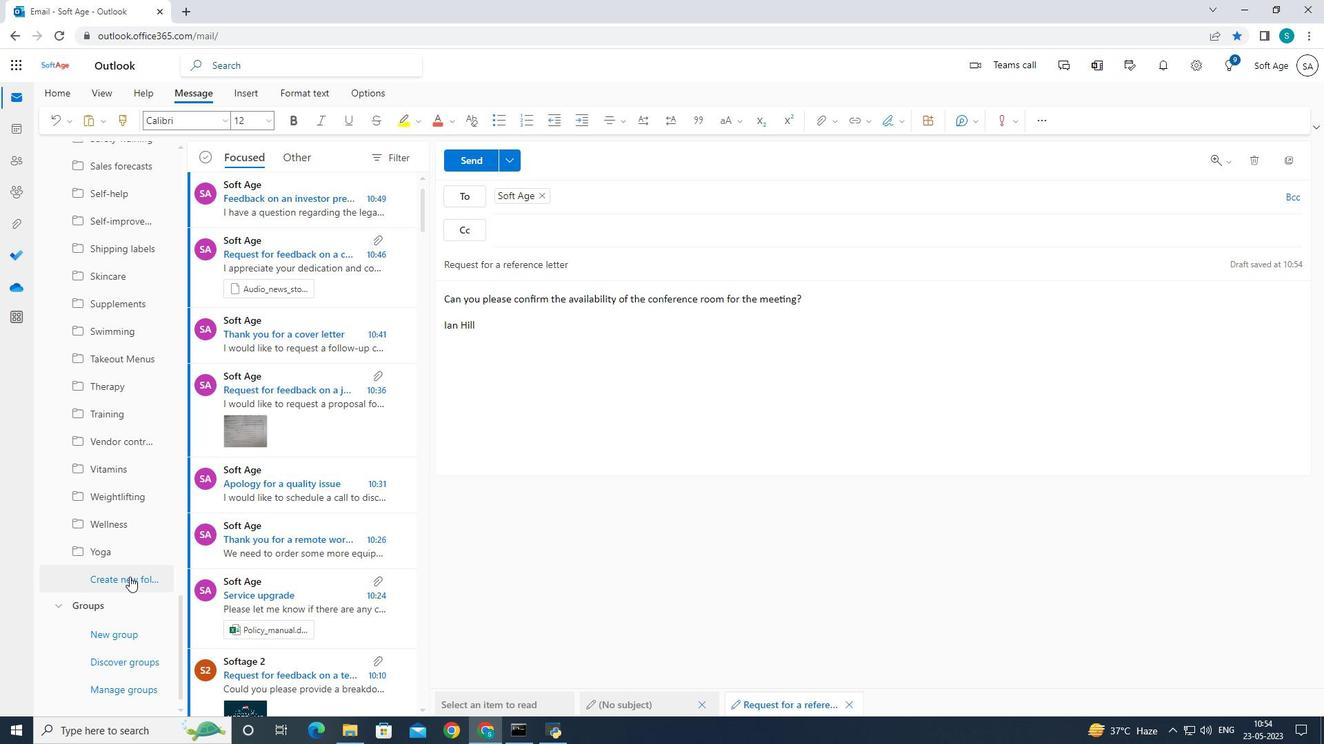 
Action: Mouse moved to (169, 533)
Screenshot: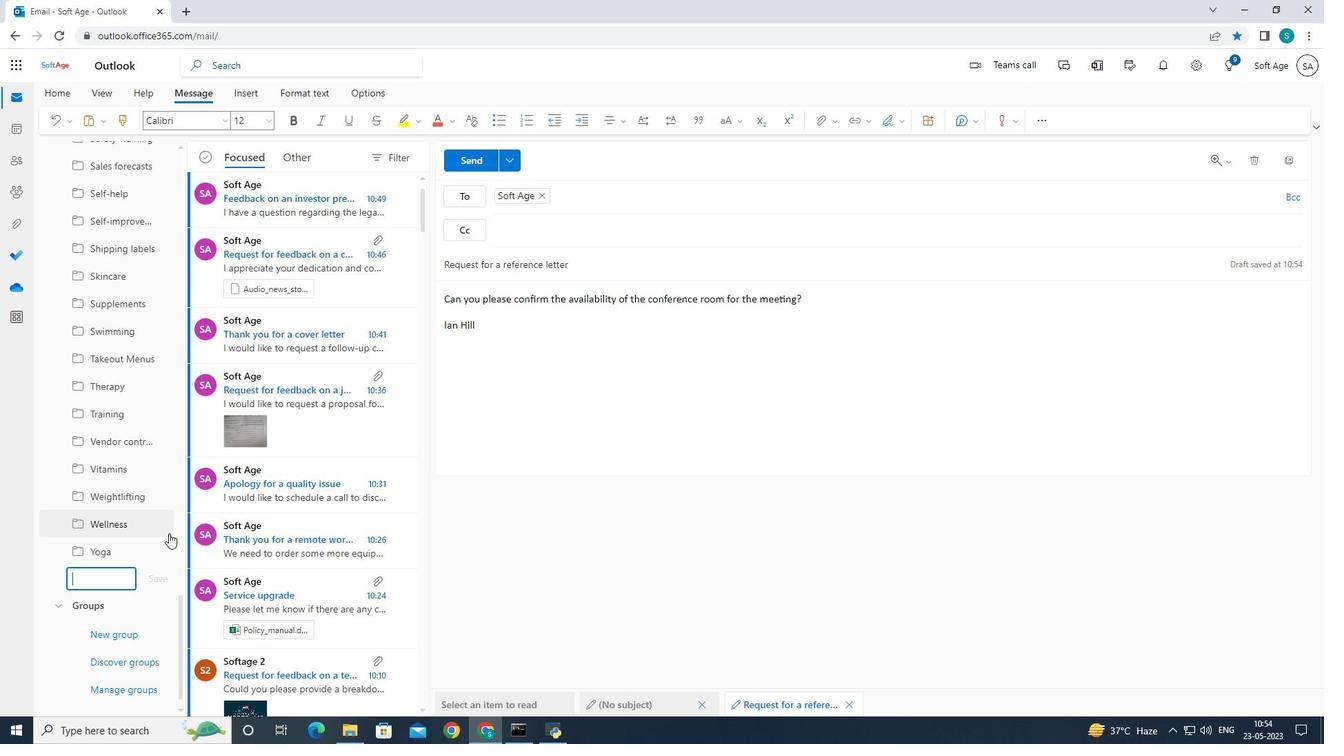 
Action: Key pressed <Key.shift>in
Screenshot: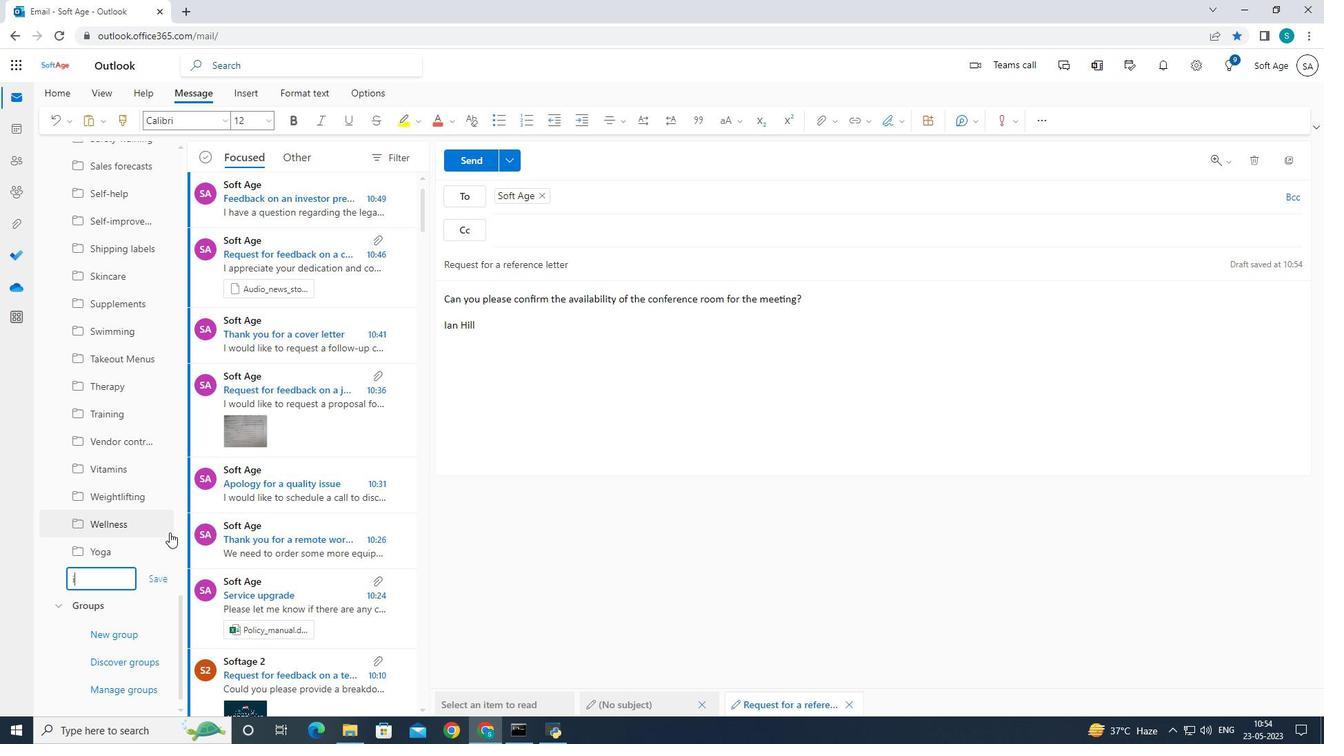 
Action: Mouse moved to (182, 526)
Screenshot: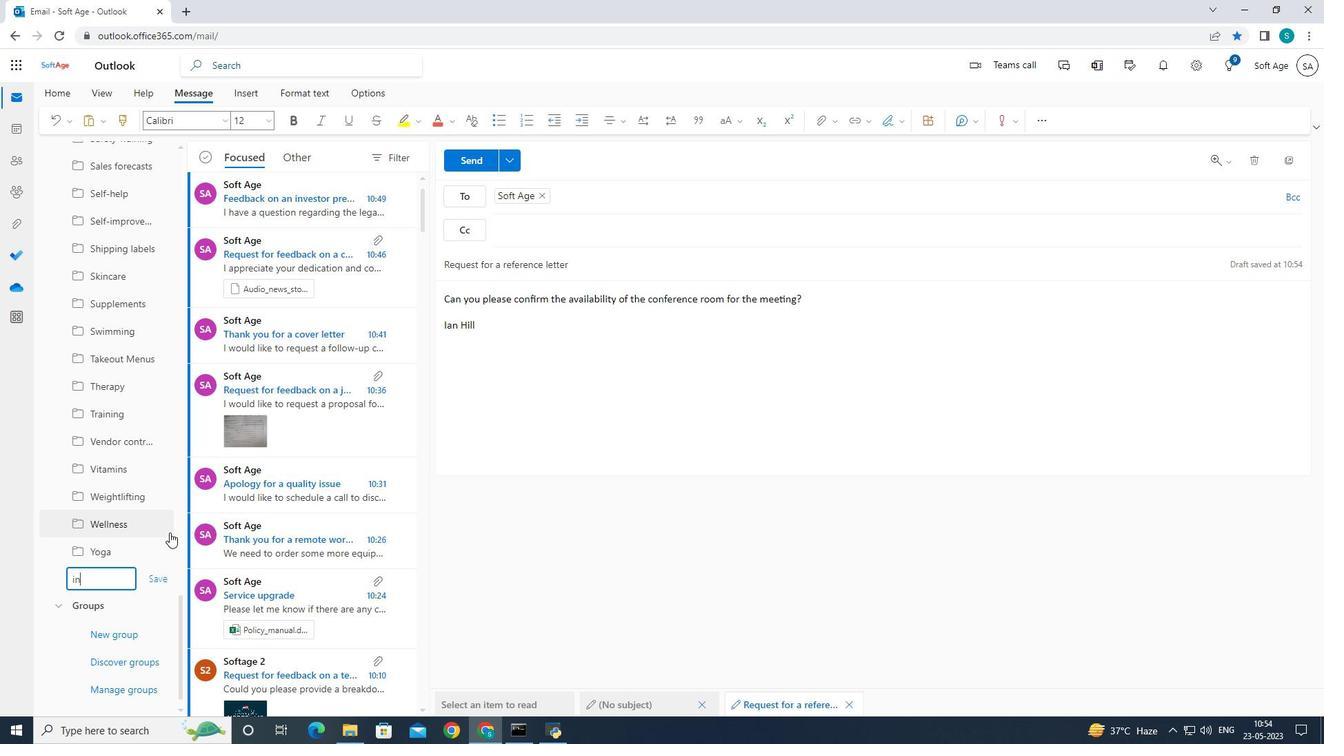 
Action: Key pressed <Key.backspace><Key.backspace><Key.shift>Invitation
Screenshot: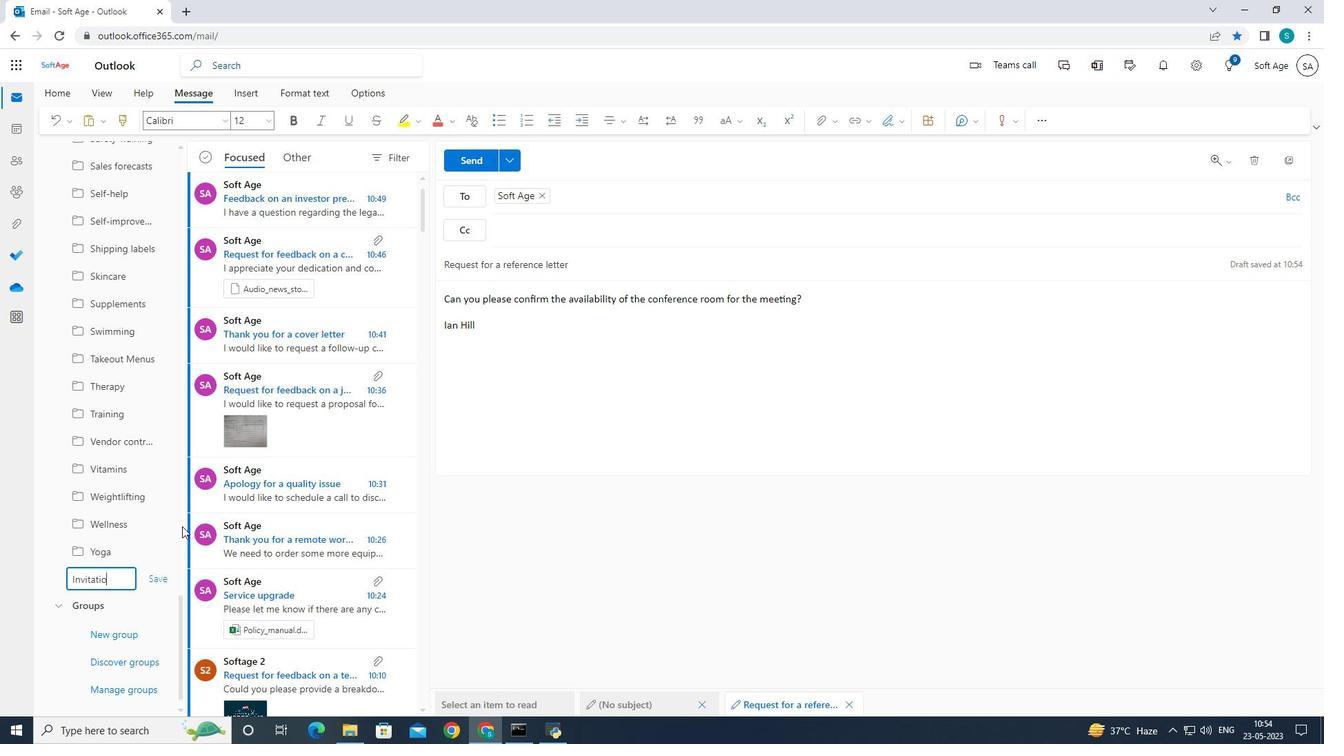 
Action: Mouse moved to (163, 582)
Screenshot: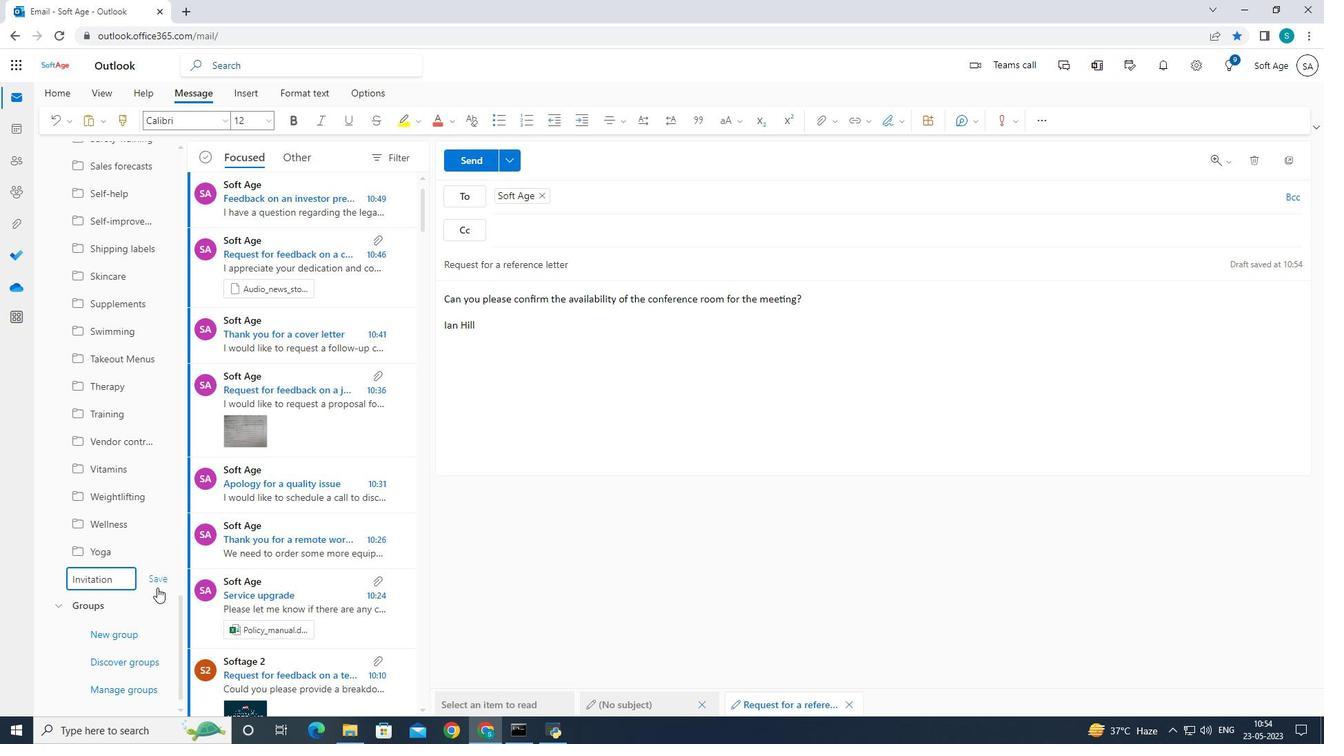 
Action: Mouse pressed left at (163, 582)
Screenshot: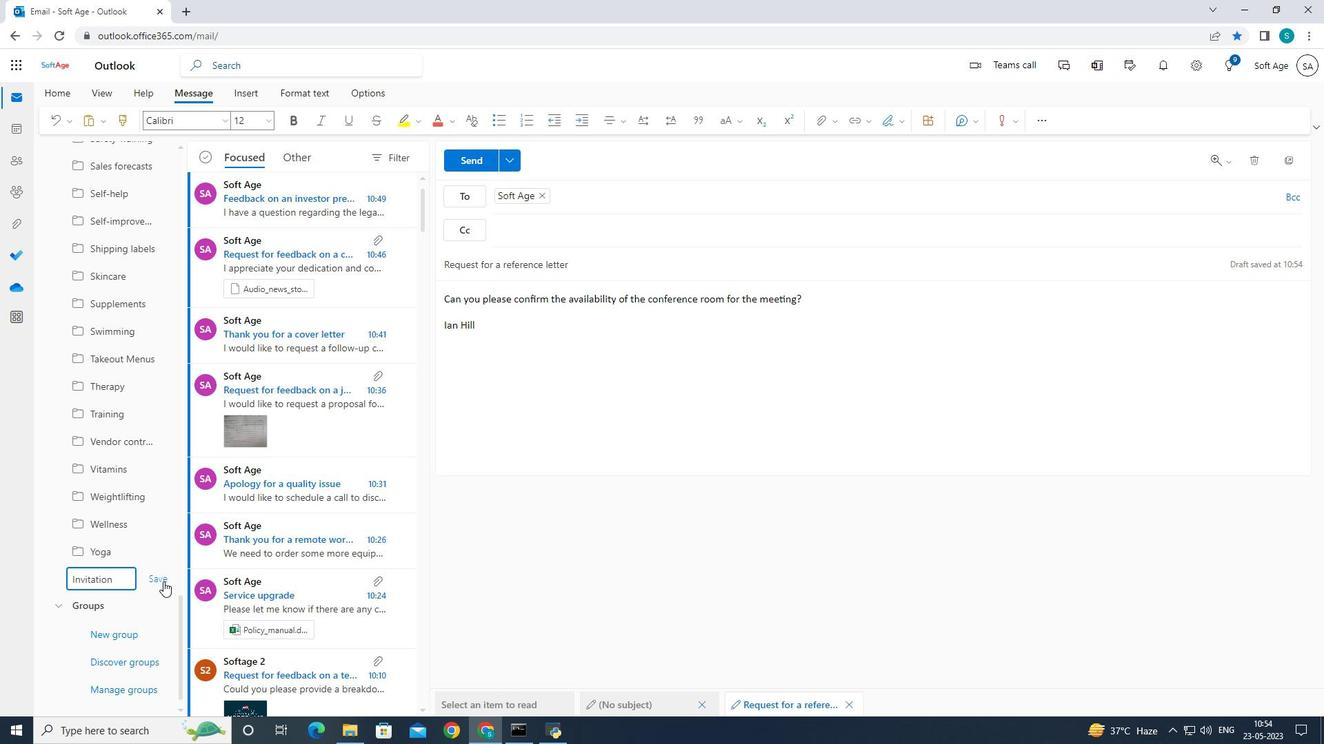 
Action: Mouse moved to (472, 163)
Screenshot: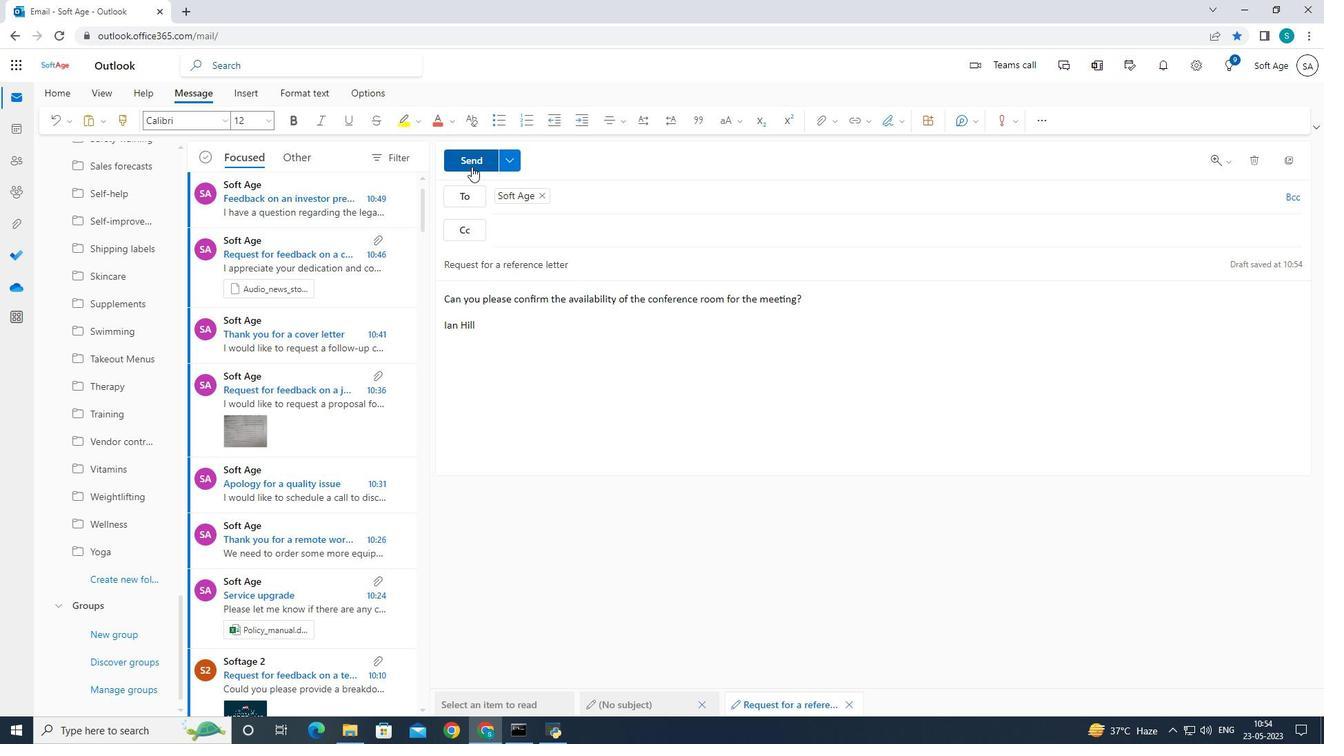 
Action: Mouse pressed left at (472, 163)
Screenshot: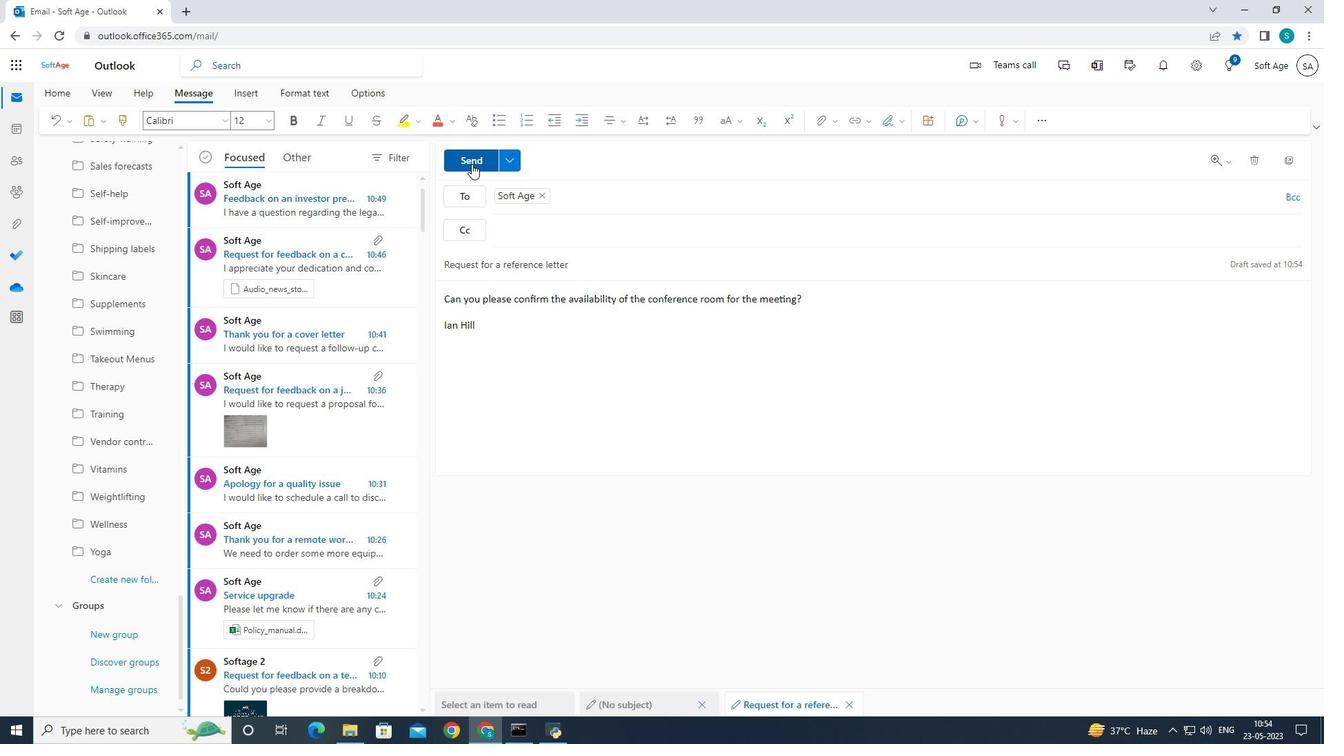 
Action: Mouse moved to (466, 162)
Screenshot: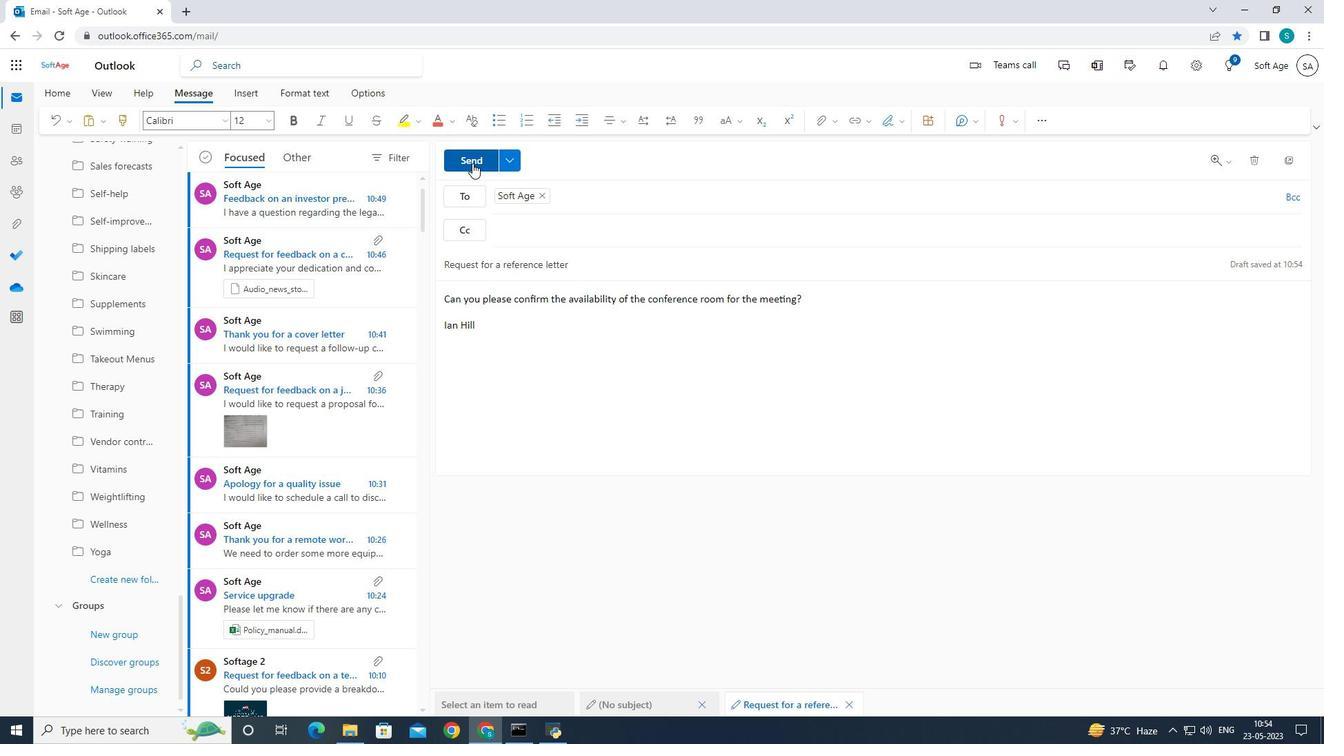 
